 Task: Set up a 90-minute corporate team-building cooking challenge with a celebrity chef.
Action: Mouse pressed left at (892, 131)
Screenshot: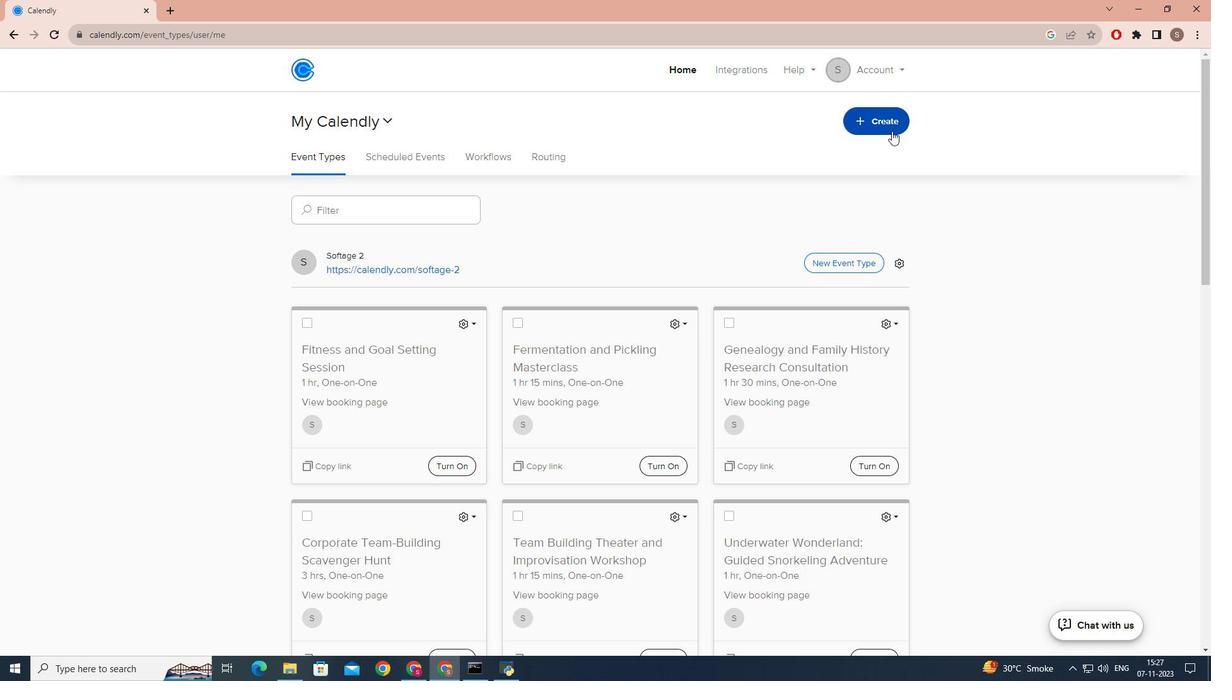 
Action: Mouse moved to (860, 169)
Screenshot: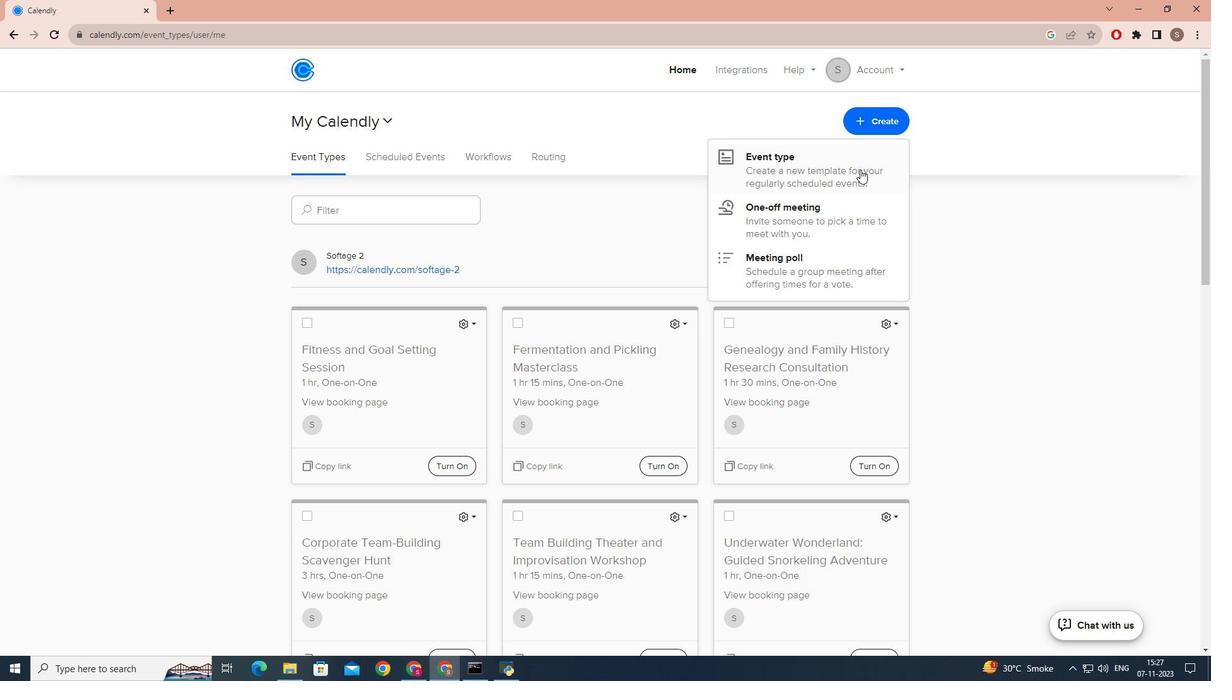 
Action: Mouse pressed left at (860, 169)
Screenshot: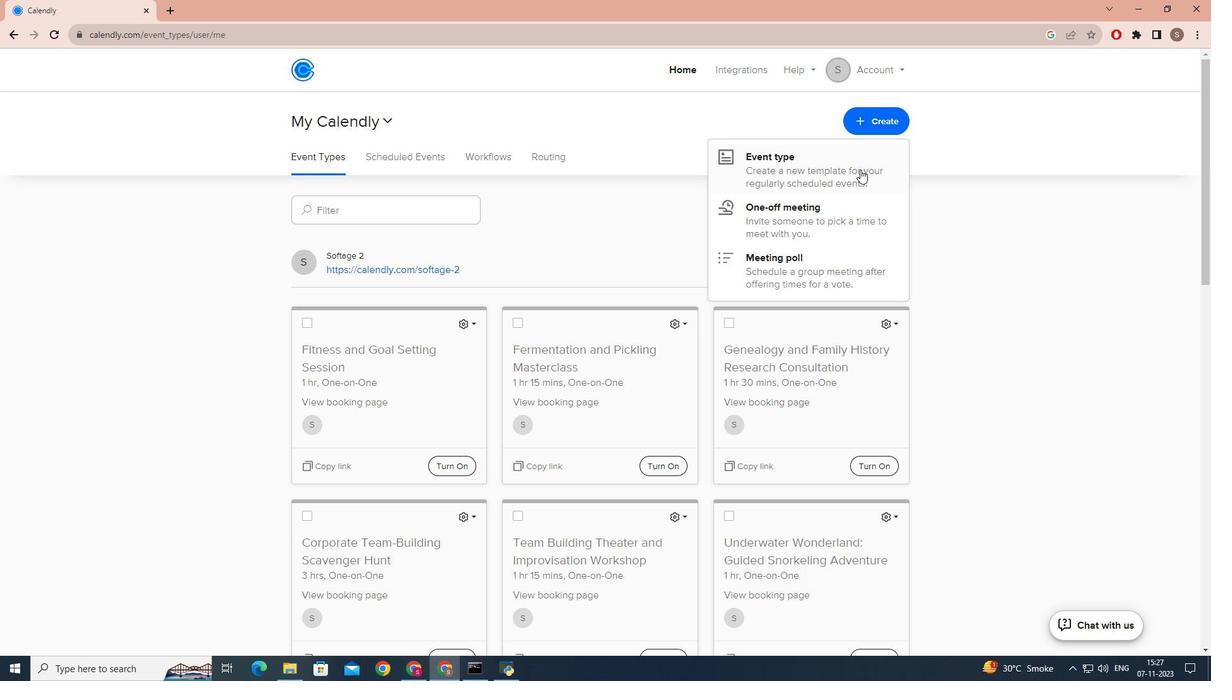 
Action: Mouse moved to (560, 208)
Screenshot: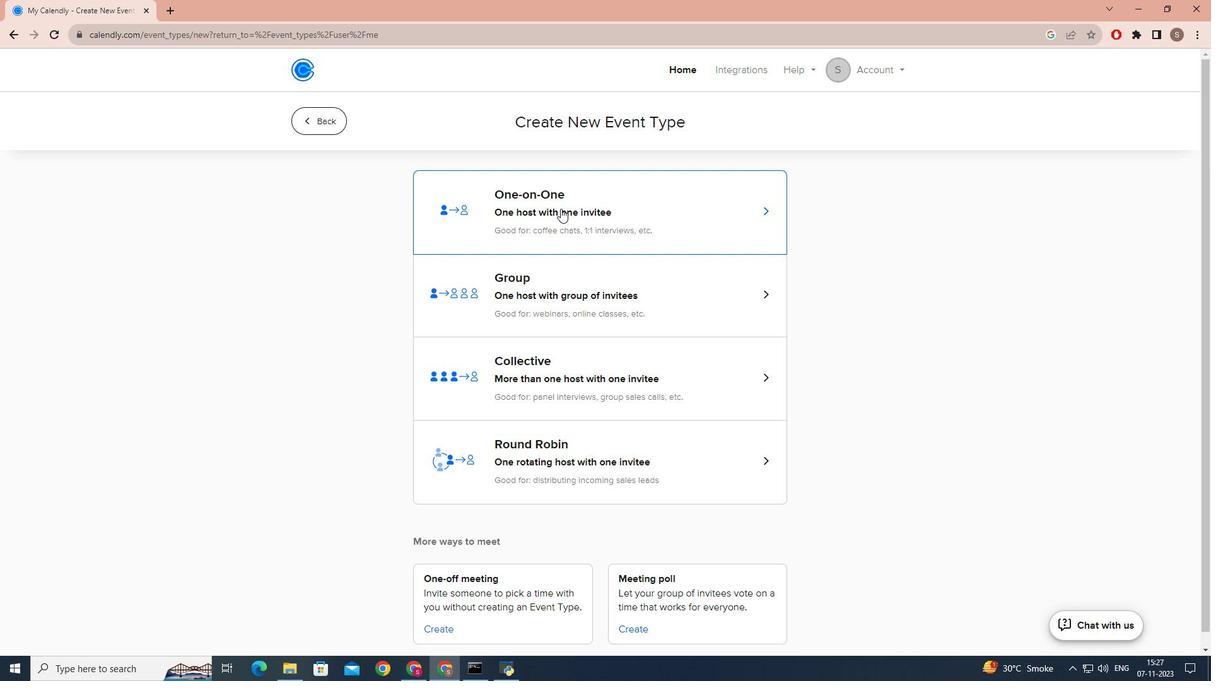 
Action: Mouse pressed left at (560, 208)
Screenshot: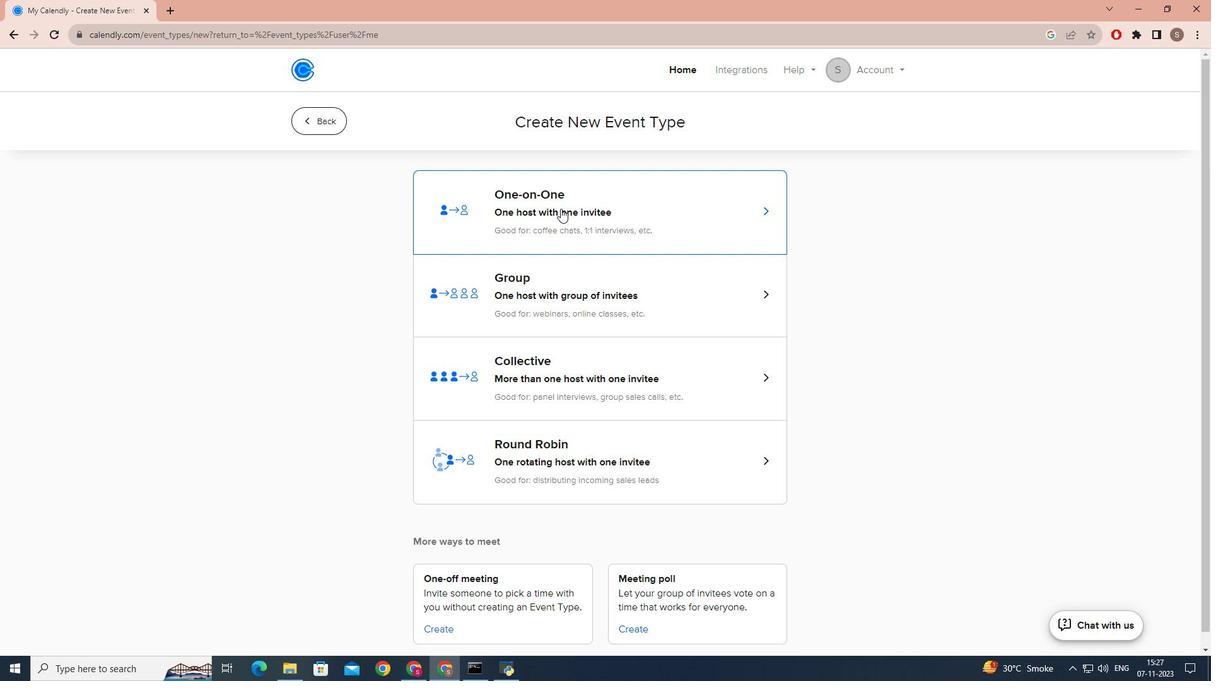 
Action: Mouse moved to (394, 283)
Screenshot: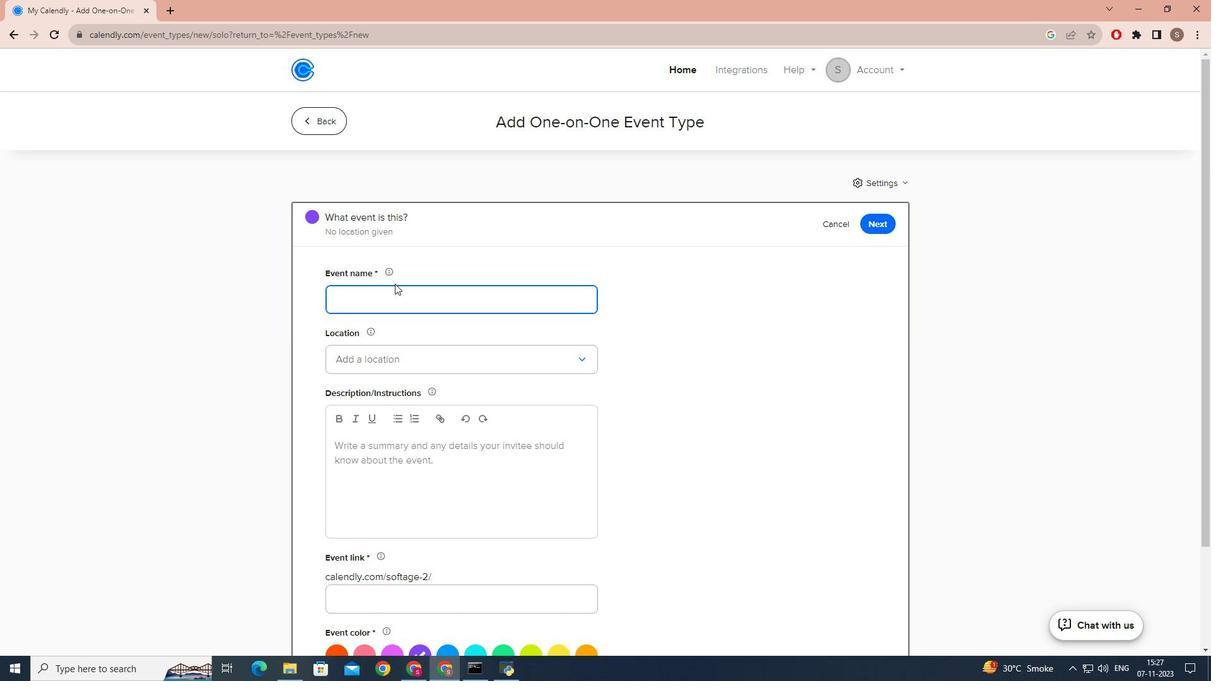 
Action: Key pressed <Key.caps_lock>T<Key.caps_lock>eam<Key.space><Key.caps_lock>B<Key.caps_lock>uilding<Key.space><Key.caps_lock>
Screenshot: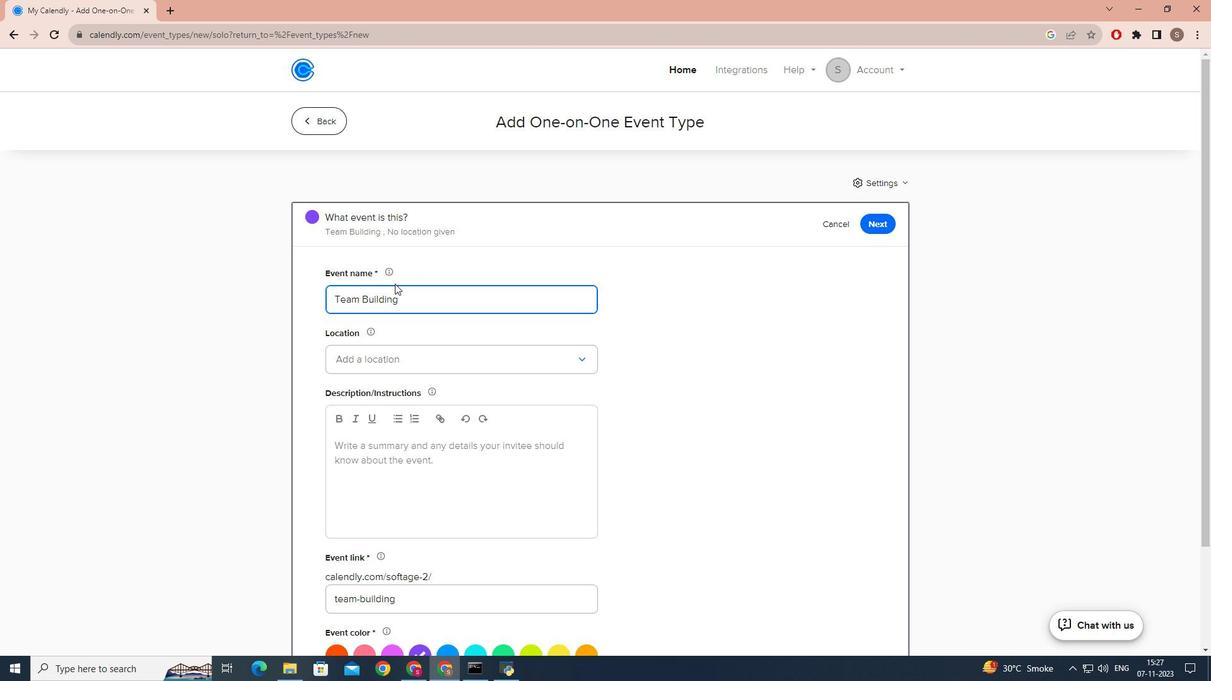 
Action: Mouse moved to (394, 283)
Screenshot: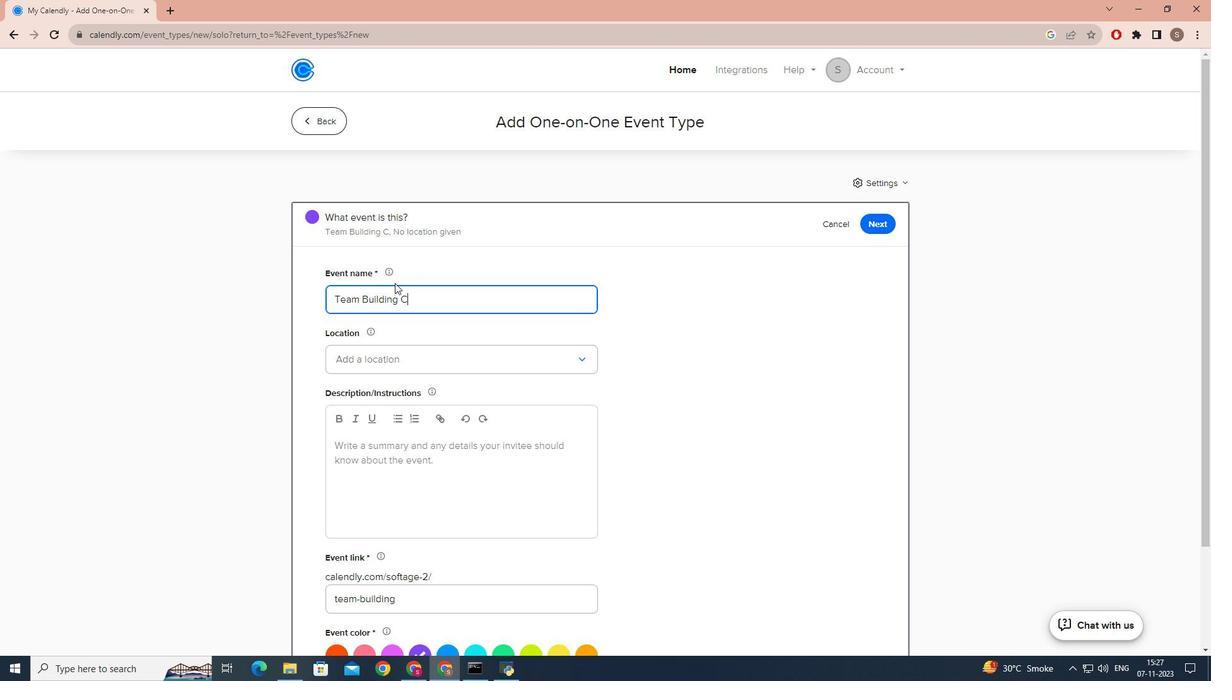 
Action: Key pressed C
Screenshot: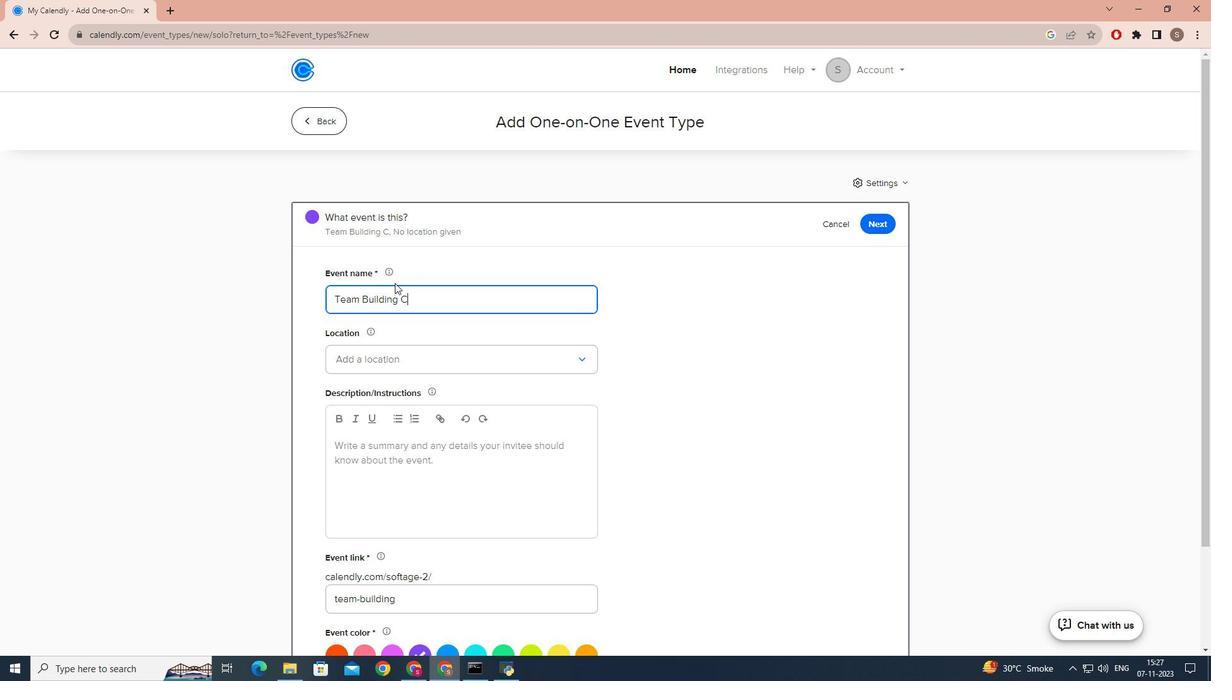 
Action: Mouse moved to (394, 283)
Screenshot: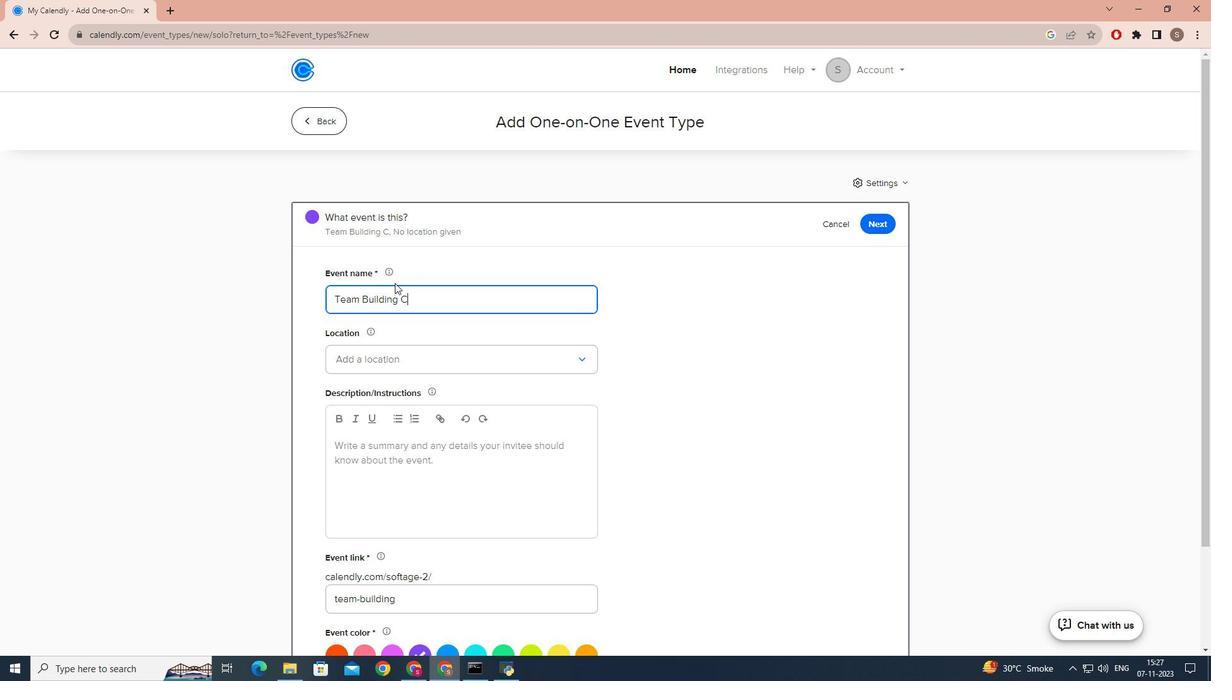 
Action: Key pressed <Key.caps_lock>ooking<Key.space><Key.caps_lock>C<Key.caps_lock>hallenge<Key.space>with<Key.space><Key.caps_lock>C<Key.caps_lock>ell<Key.backspace>ebrity<Key.space><Key.caps_lock>C<Key.caps_lock>hef
Screenshot: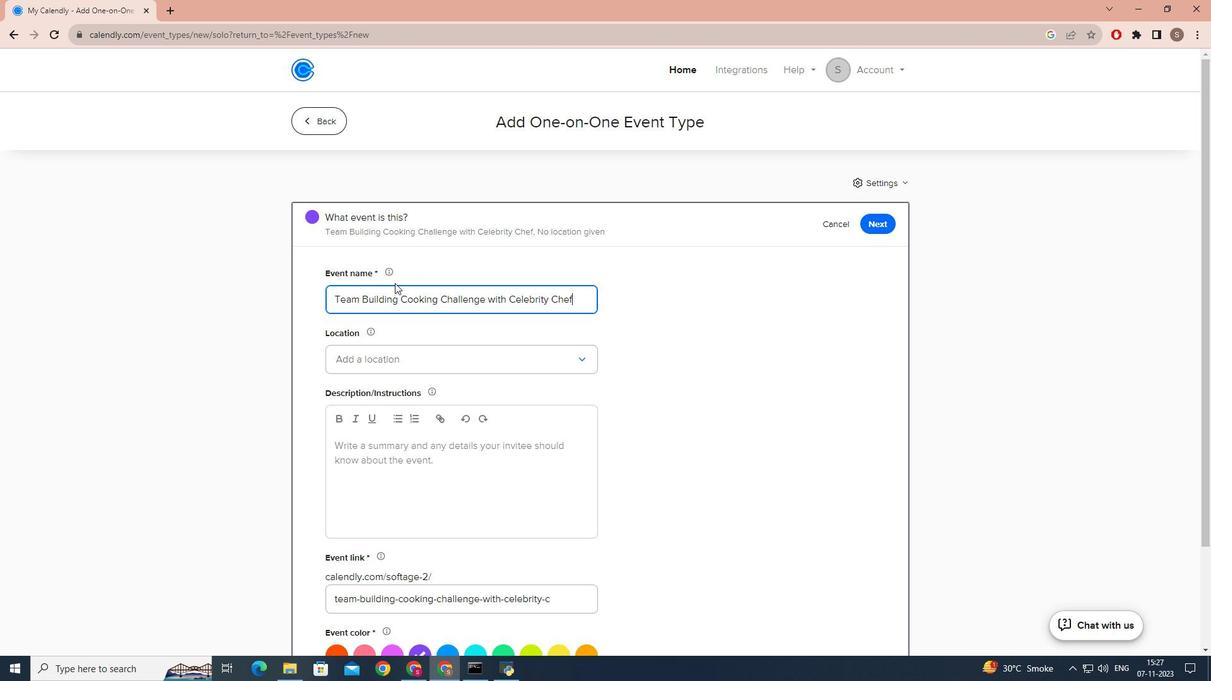 
Action: Mouse moved to (372, 360)
Screenshot: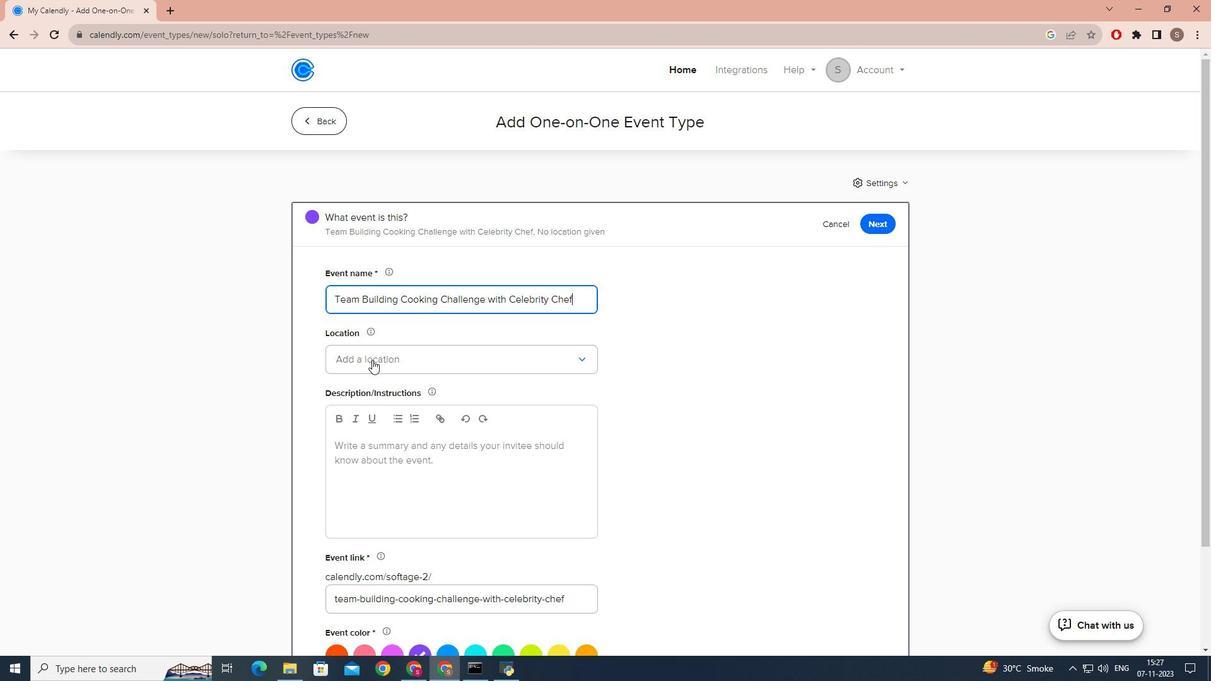 
Action: Mouse pressed left at (372, 360)
Screenshot: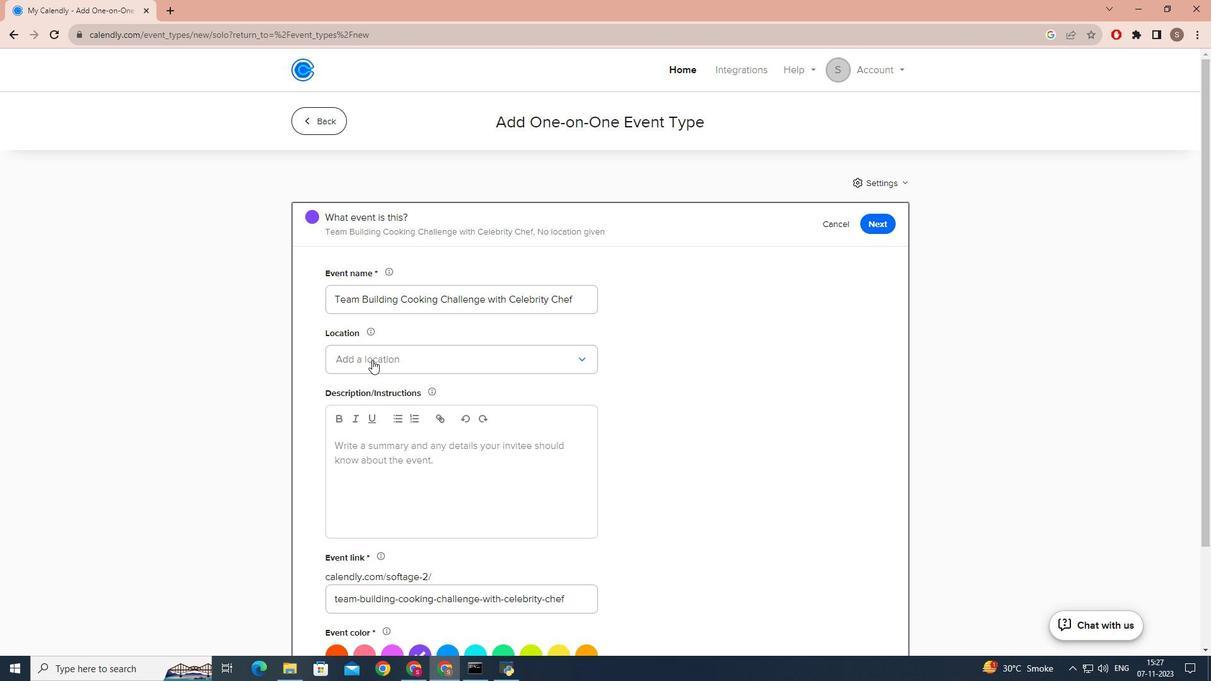 
Action: Mouse moved to (371, 396)
Screenshot: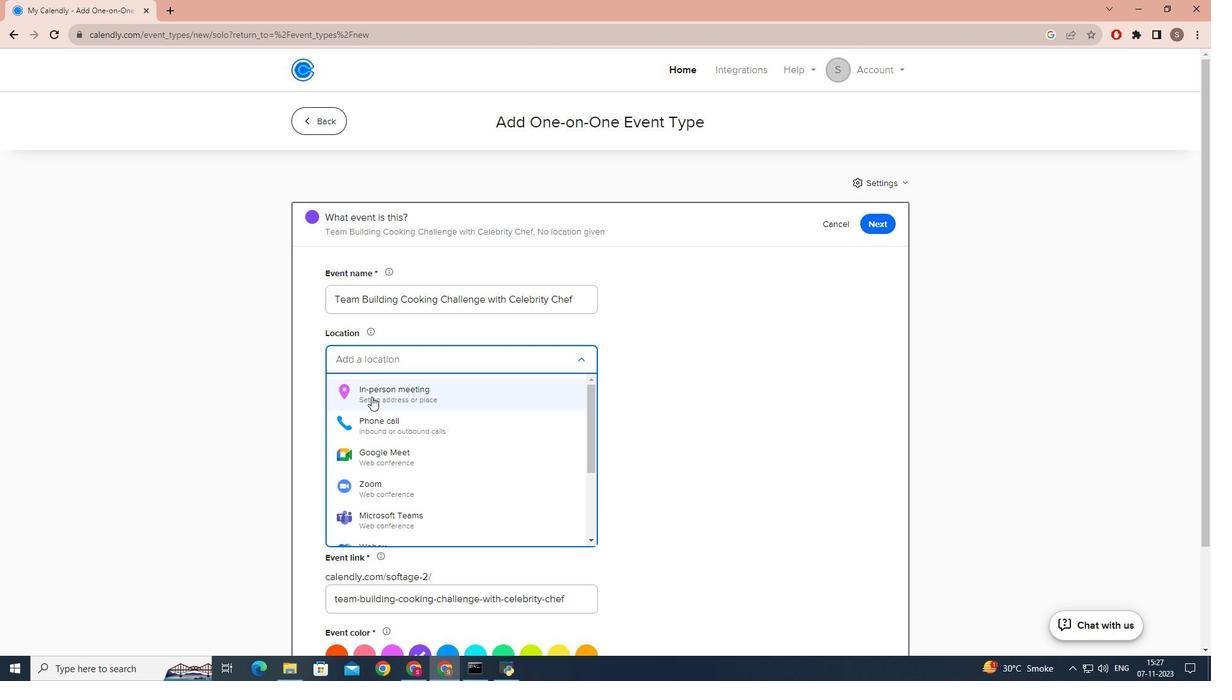
Action: Mouse pressed left at (371, 396)
Screenshot: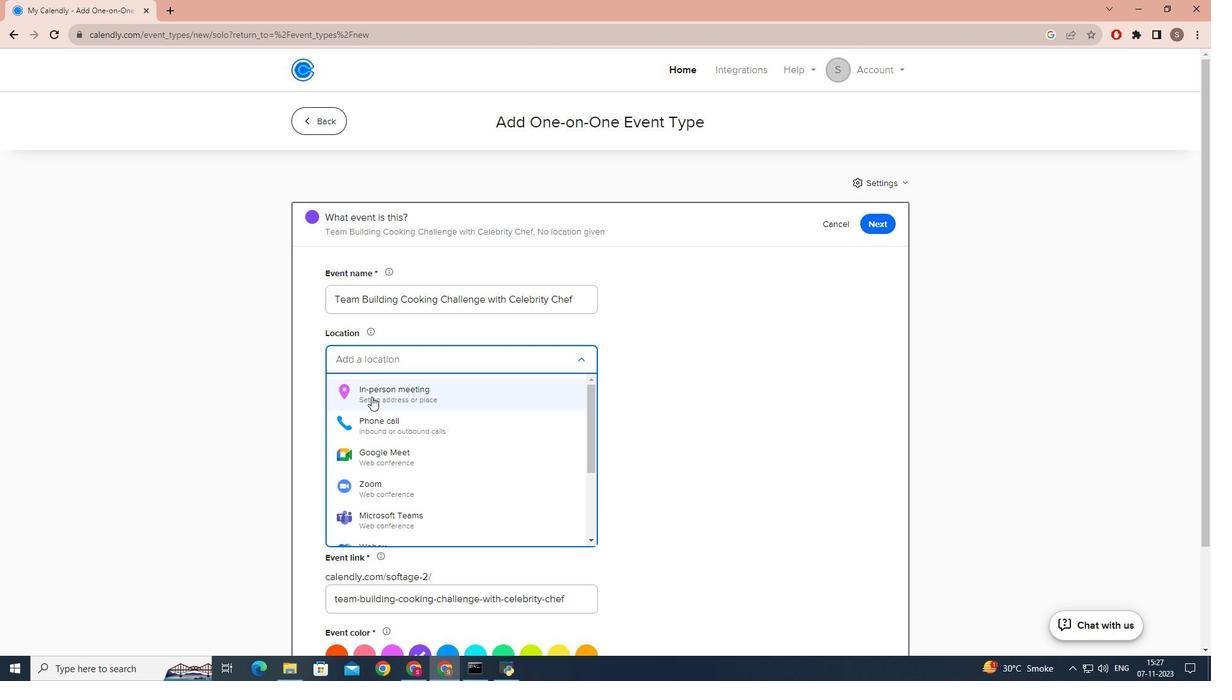 
Action: Mouse moved to (538, 213)
Screenshot: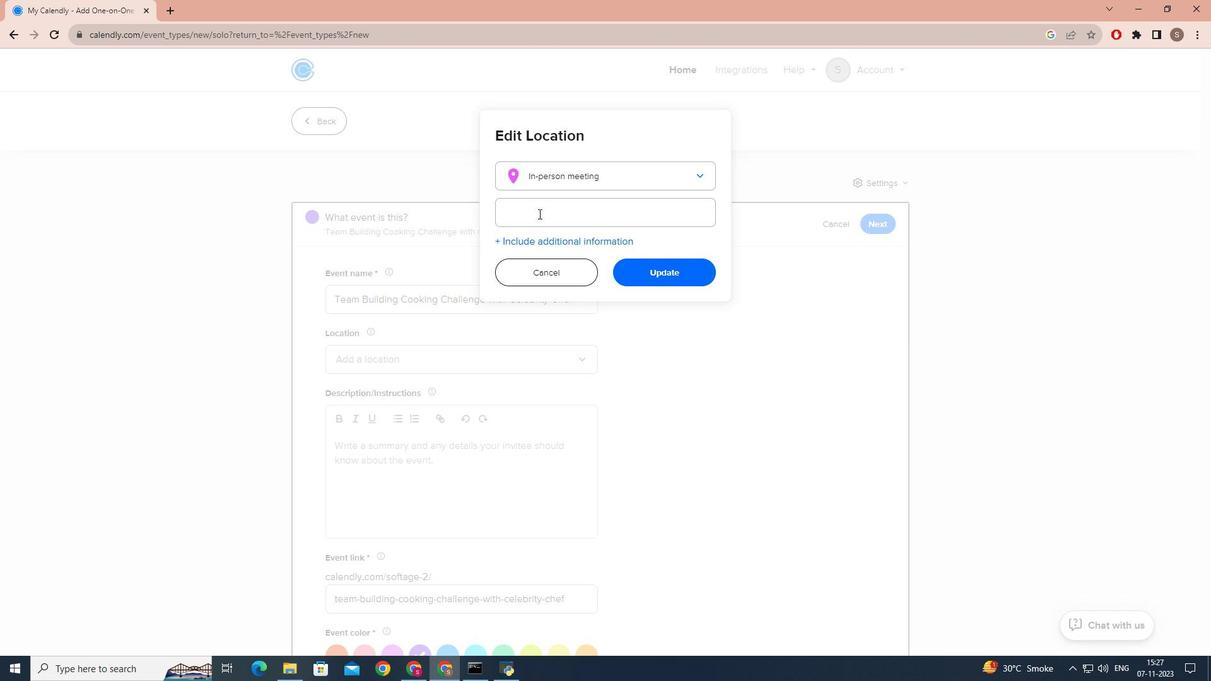
Action: Mouse pressed left at (538, 213)
Screenshot: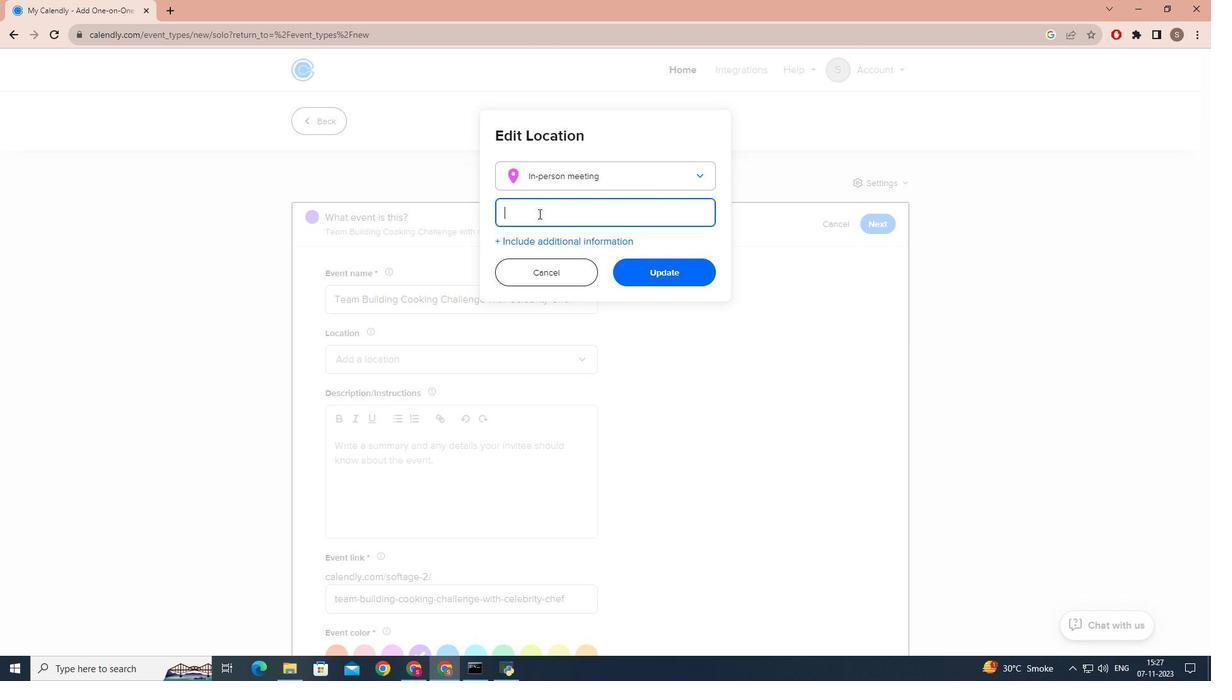 
Action: Key pressed <Key.caps_lock>C<Key.caps_lock>ulinary<Key.space><Key.caps_lock>C<Key.caps_lock>ollaborators<Key.space><Key.caps_lock>H<Key.caps_lock>ub,<Key.caps_lock>D<Key.caps_lock>allas,<Key.caps_lock>T<Key.caps_lock>exas
Screenshot: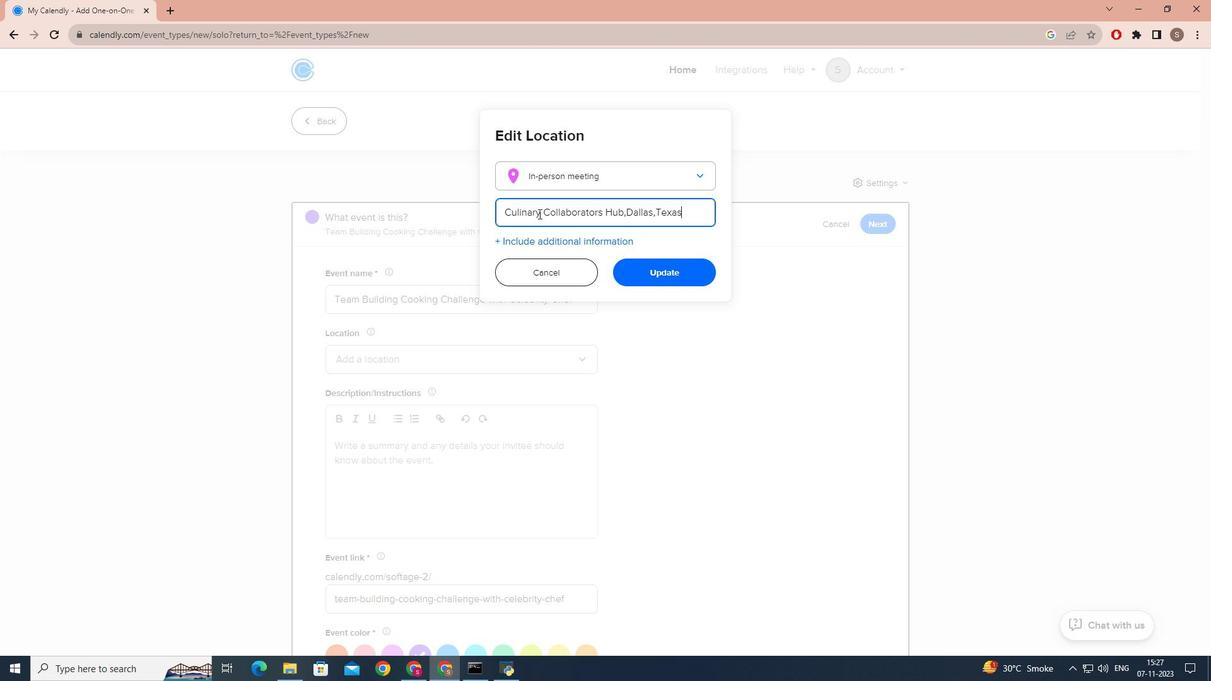 
Action: Mouse moved to (644, 270)
Screenshot: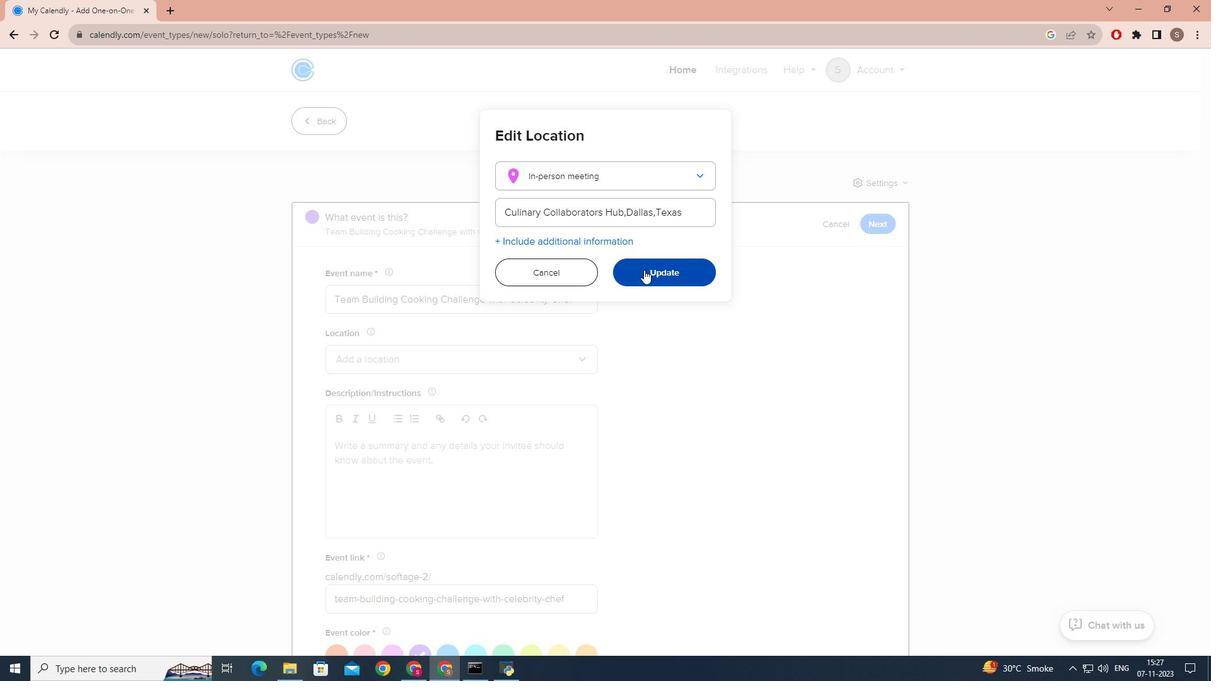 
Action: Mouse pressed left at (644, 270)
Screenshot: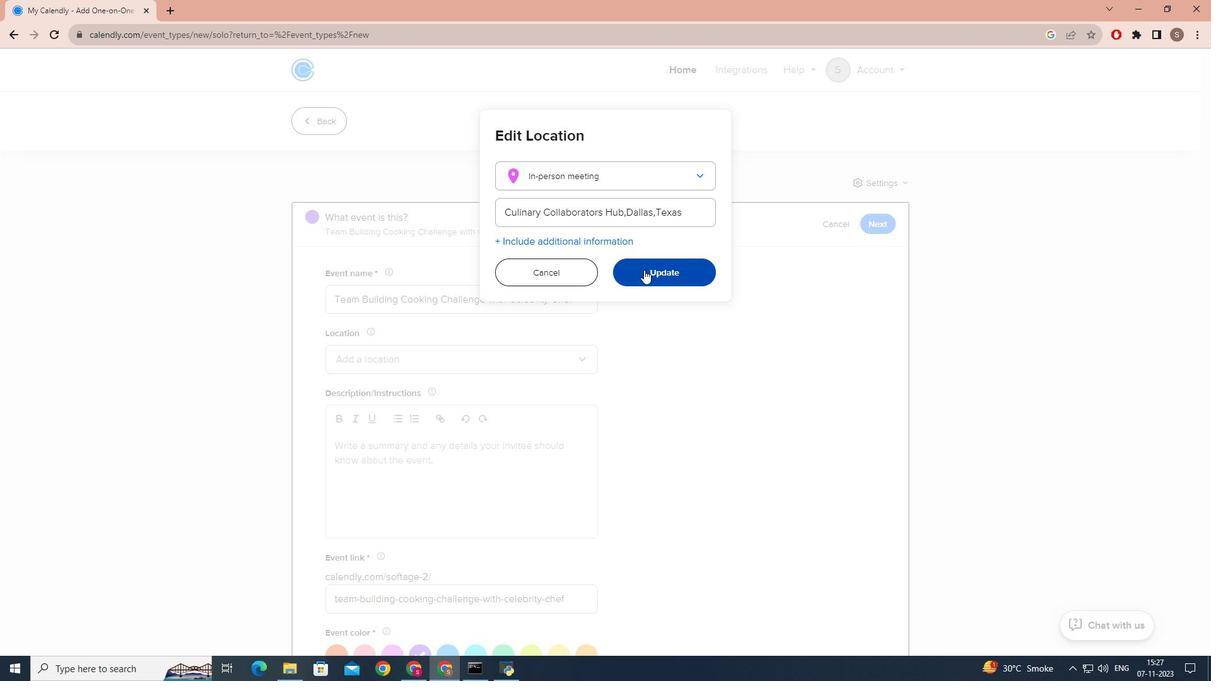 
Action: Mouse moved to (492, 386)
Screenshot: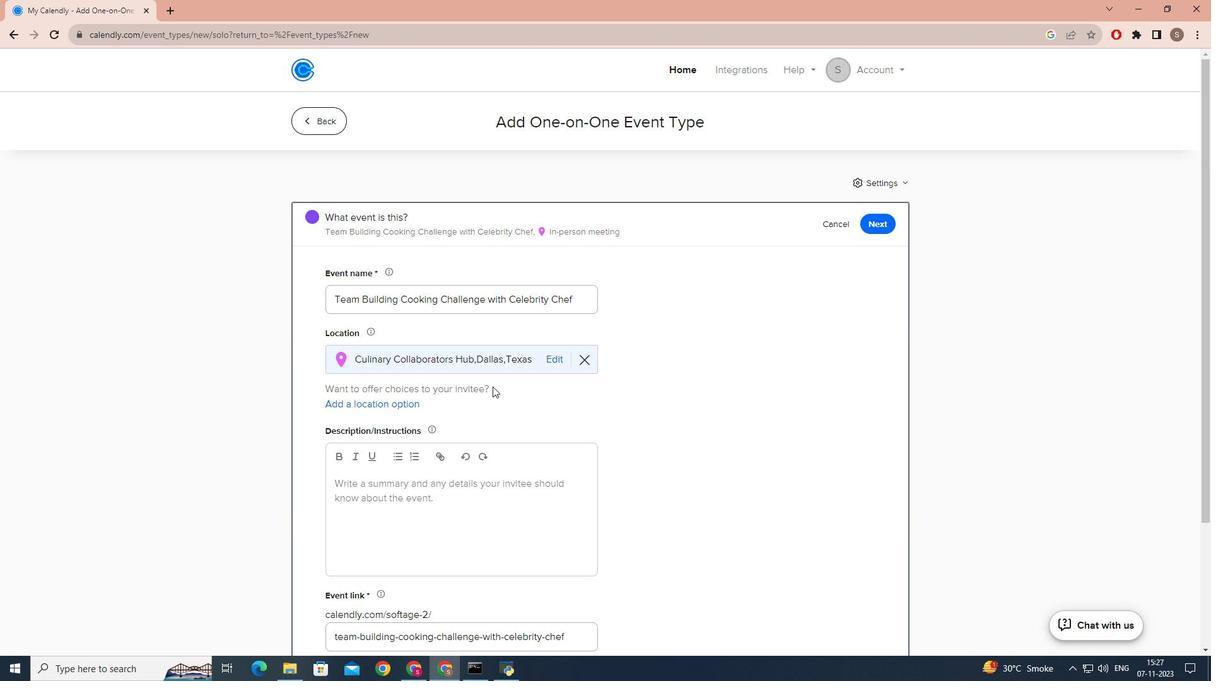 
Action: Mouse scrolled (492, 386) with delta (0, 0)
Screenshot: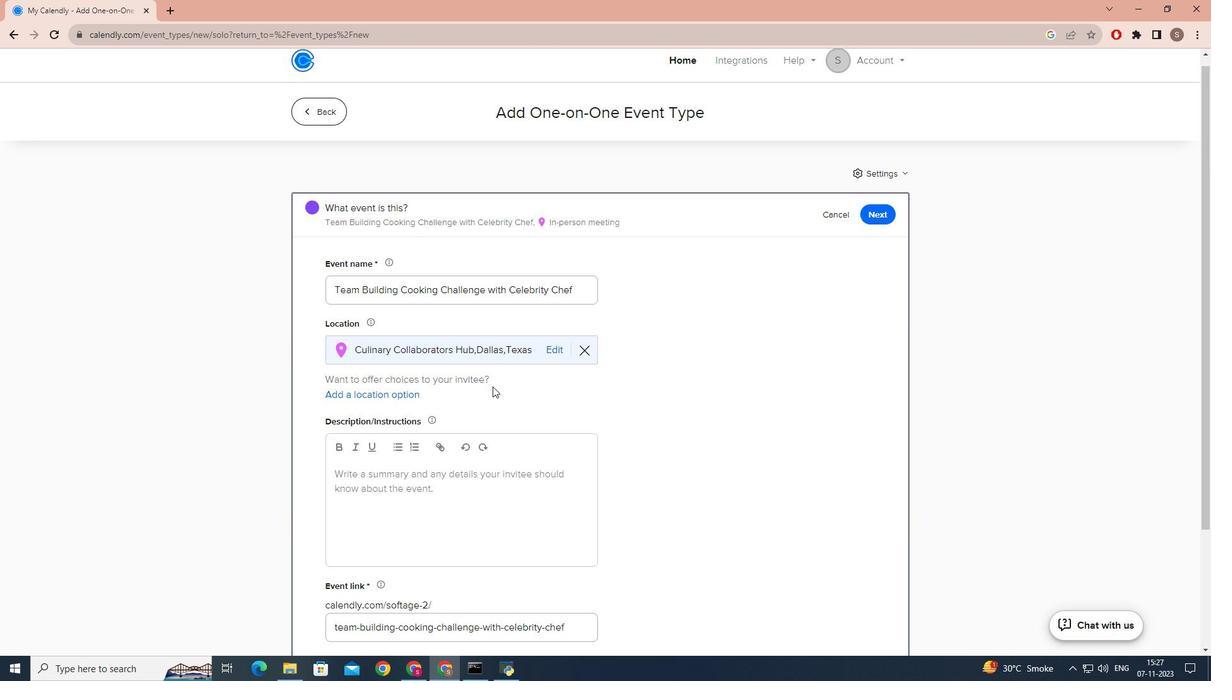 
Action: Mouse scrolled (492, 386) with delta (0, 0)
Screenshot: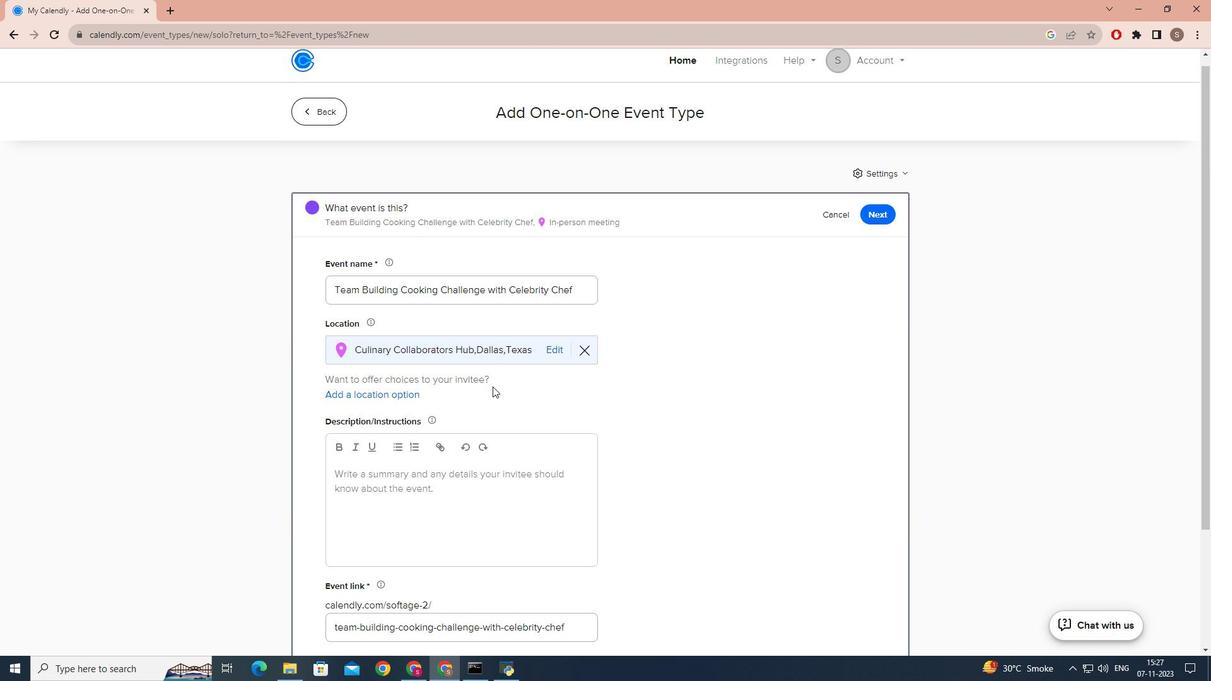 
Action: Mouse scrolled (492, 386) with delta (0, 0)
Screenshot: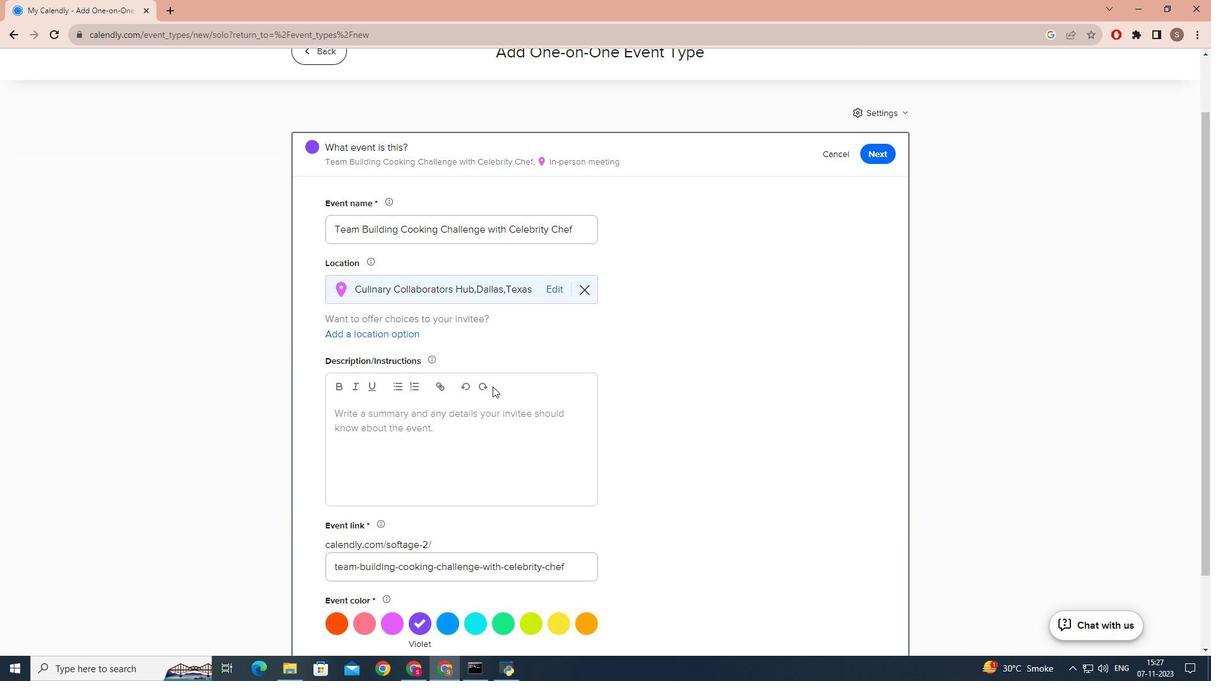 
Action: Mouse scrolled (492, 386) with delta (0, 0)
Screenshot: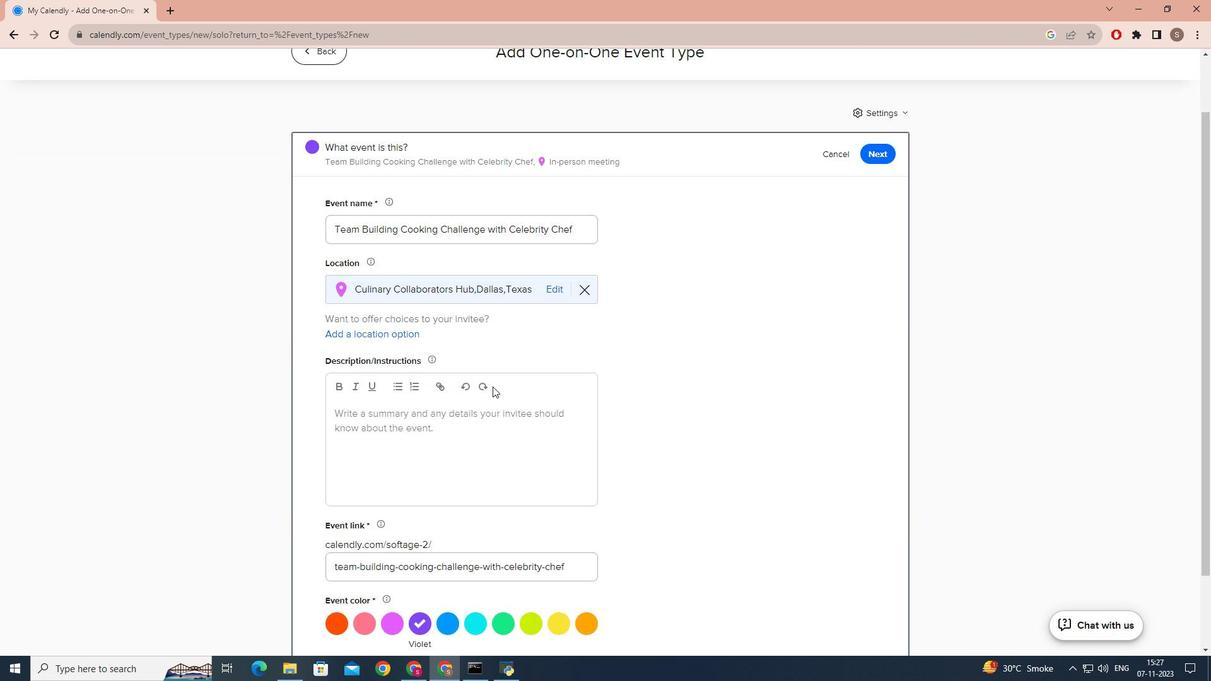 
Action: Mouse moved to (439, 372)
Screenshot: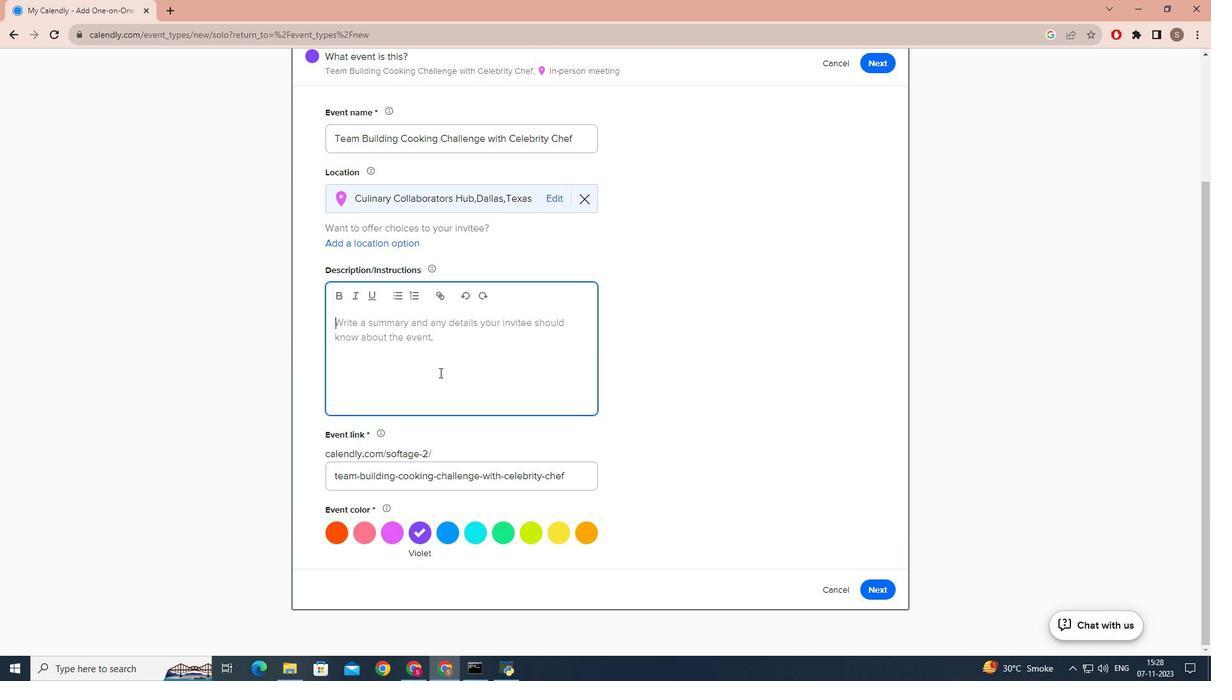 
Action: Mouse pressed left at (439, 372)
Screenshot: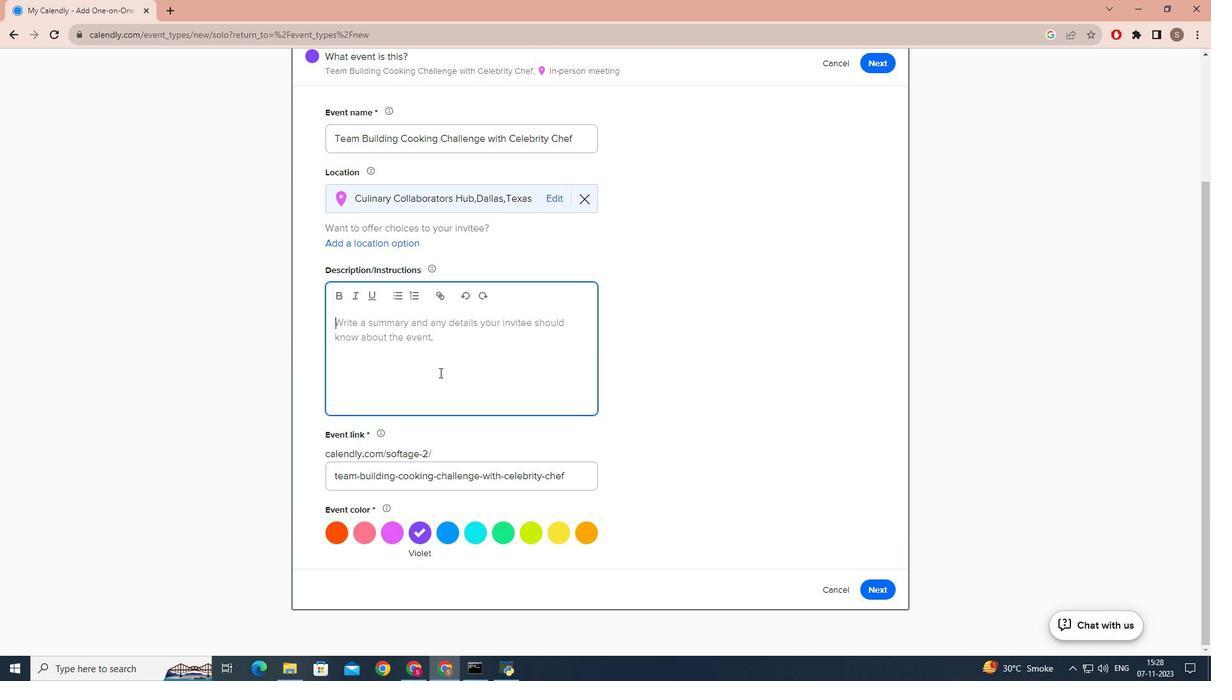 
Action: Key pressed <Key.caps_lock>J<Key.caps_lock>oin<Key.space>us<Key.space>for<Key.space>a<Key.space><Key.backspace>n<Key.space>exciting
Screenshot: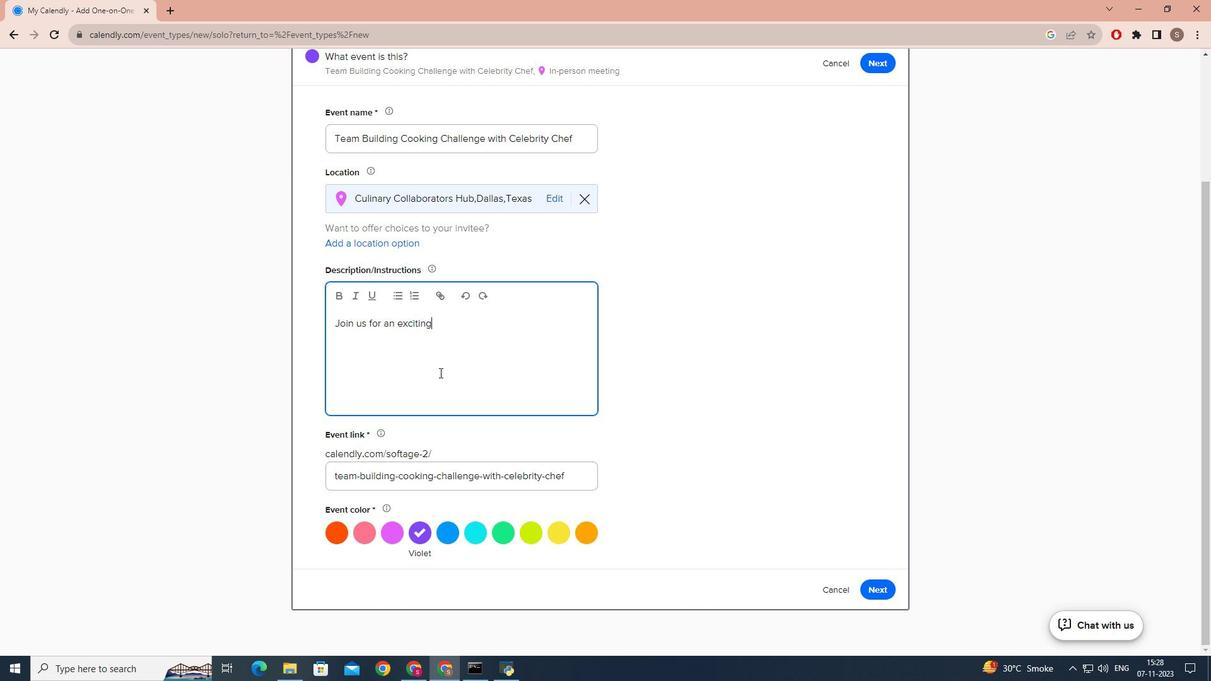 
Action: Mouse moved to (337, 350)
Screenshot: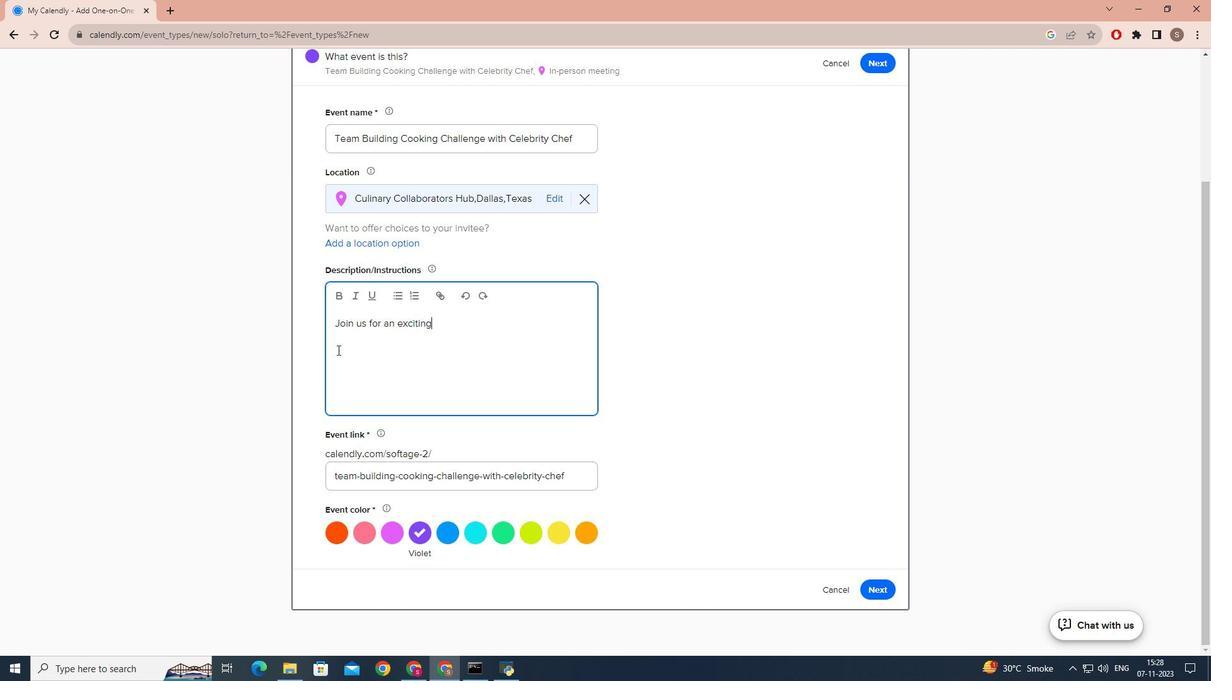 
Action: Key pressed <Key.space>and<Key.space>delicious<Key.space>team<Key.space>buili<Key.backspace>ding<Key.space>experiece<Key.backspace><Key.backspace>nce.<Key.caps_lock>O<Key.caps_lock>u
Screenshot: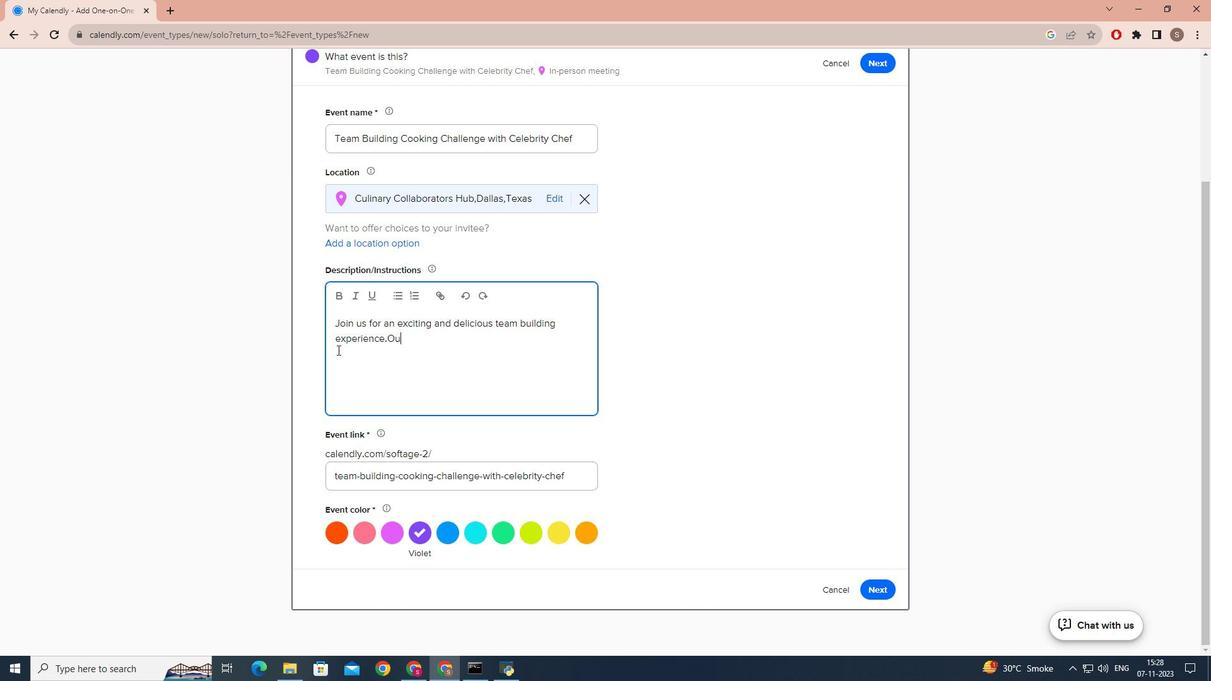 
Action: Mouse moved to (290, 205)
Screenshot: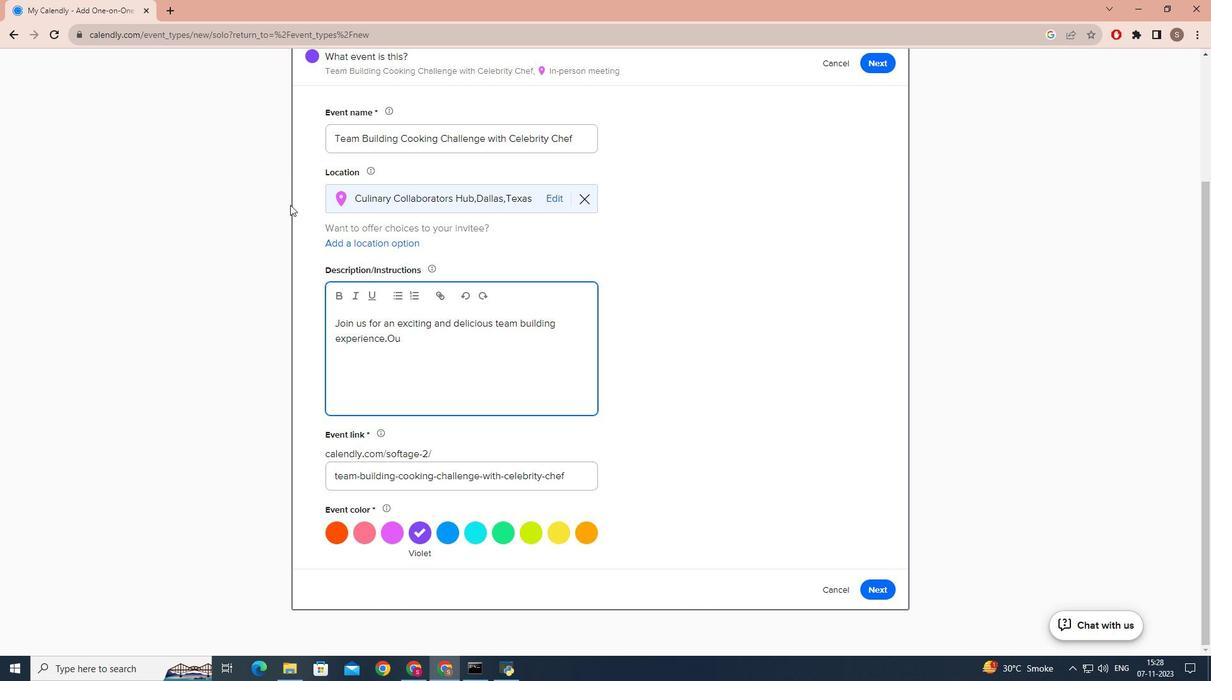 
Action: Key pressed r<Key.space><Key.caps_lock>C<Key.caps_lock>orporate<Key.space>team<Key.space>building<Key.space>cooking<Key.space>challenge<Key.space>with<Key.space>a<Key.space>celebrity<Key.space>chef<Key.space>i<Key.space><Key.backspace>s<Key.space>the<Key.space>perfect<Key.space>ay<Key.space>to<Key.space>strengthen<Key.space>yoy<Key.backspace>ur<Key.space>teams<Key.space>
Screenshot: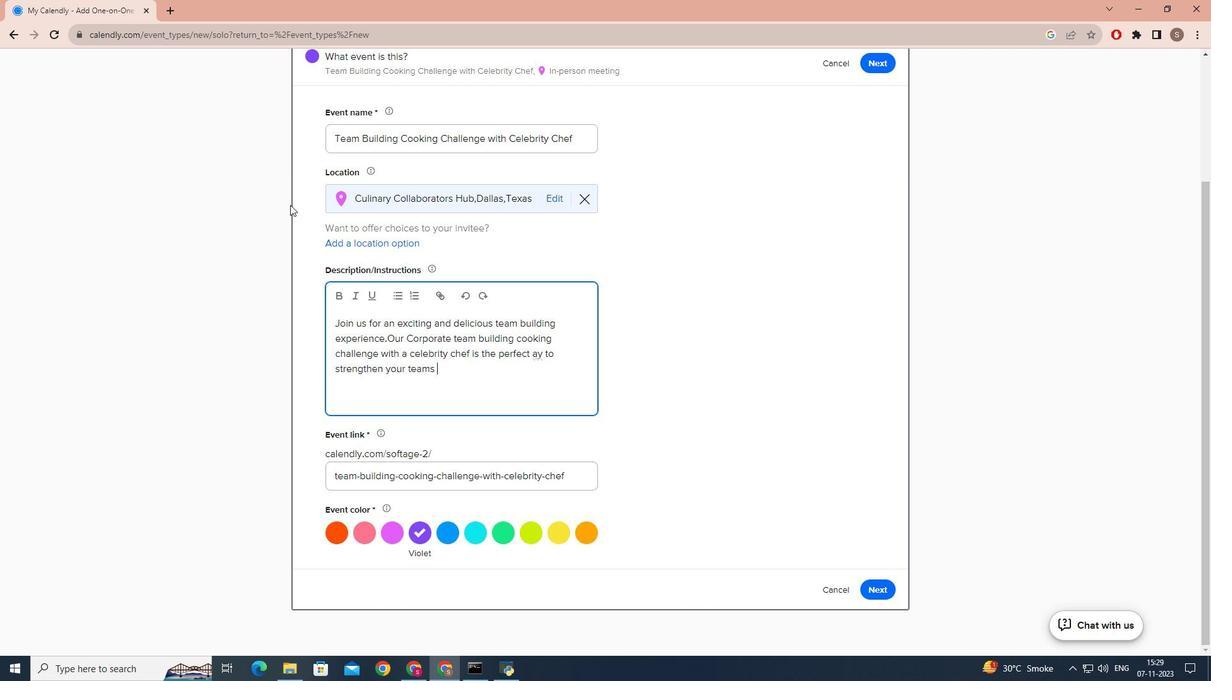 
Action: Mouse moved to (442, 369)
Screenshot: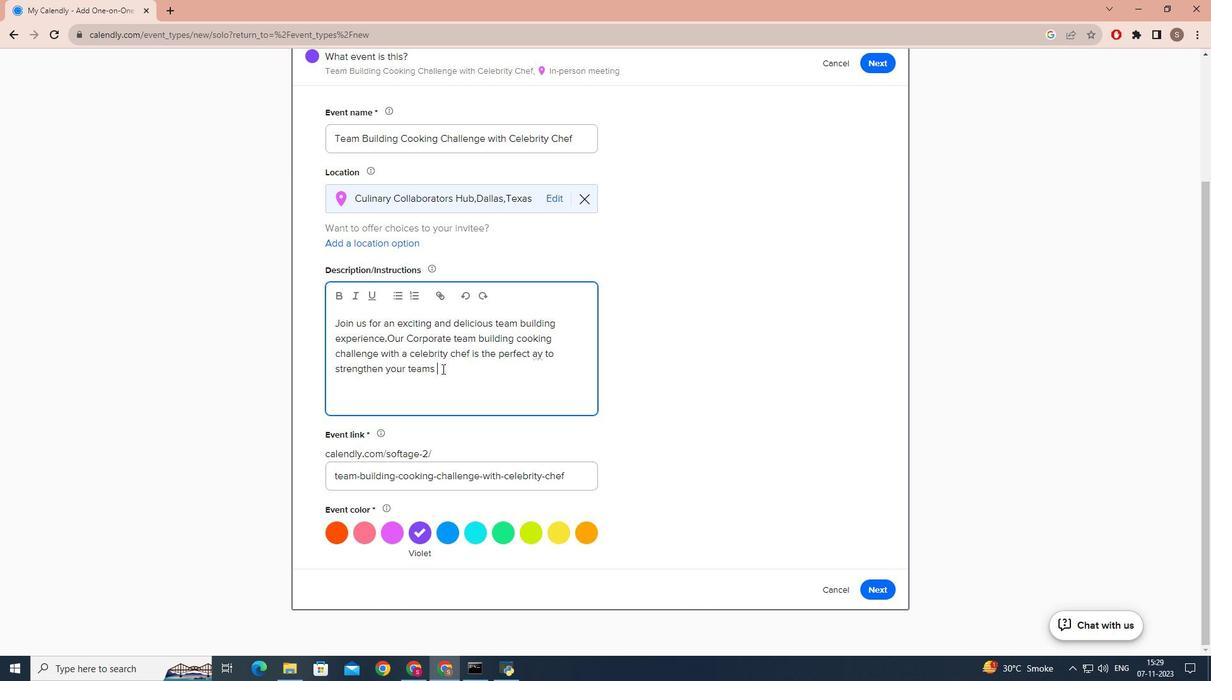 
Action: Key pressed bonds<Key.space>,foster<Key.space>coi<Key.backspace>o<Key.backspace>llaborations<Key.space>and<Key.backspace>d<Key.space>have<Key.space>a<Key.space>lot<Key.space>of<Key.space>fu<Key.space><Key.backspace>n<Key.space>in<Key.space>the<Key.space>kir<Key.backspace>tchen.<Key.space>
Screenshot: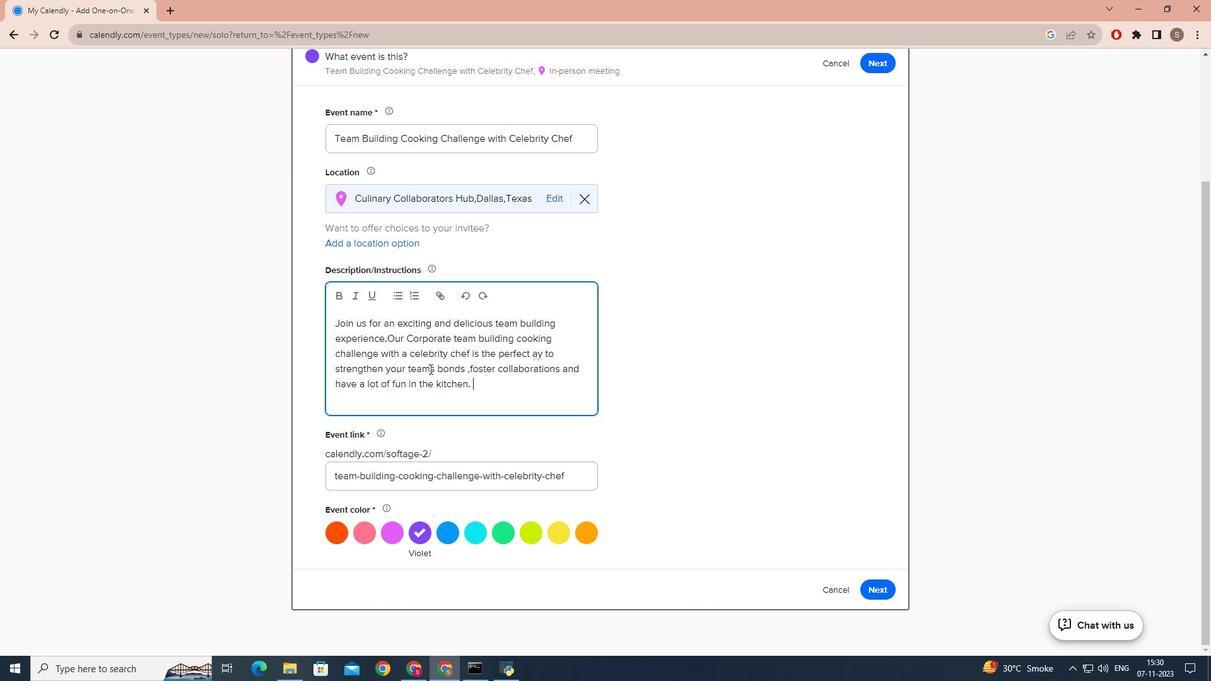 
Action: Mouse moved to (429, 369)
Screenshot: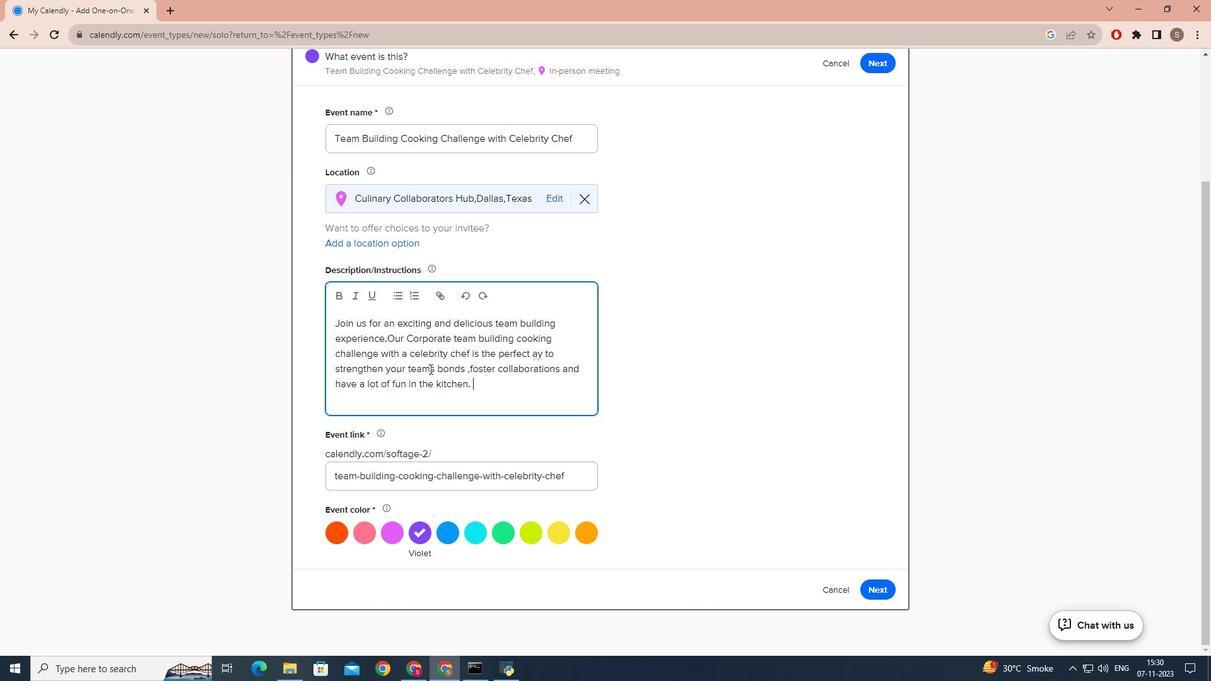 
Action: Key pressed <Key.caps_lock>T<Key.caps_lock>his<Key.space>event<Key.space>is<Key.space>uitable<Key.space>for<Key.space>corporate<Key.space>
Screenshot: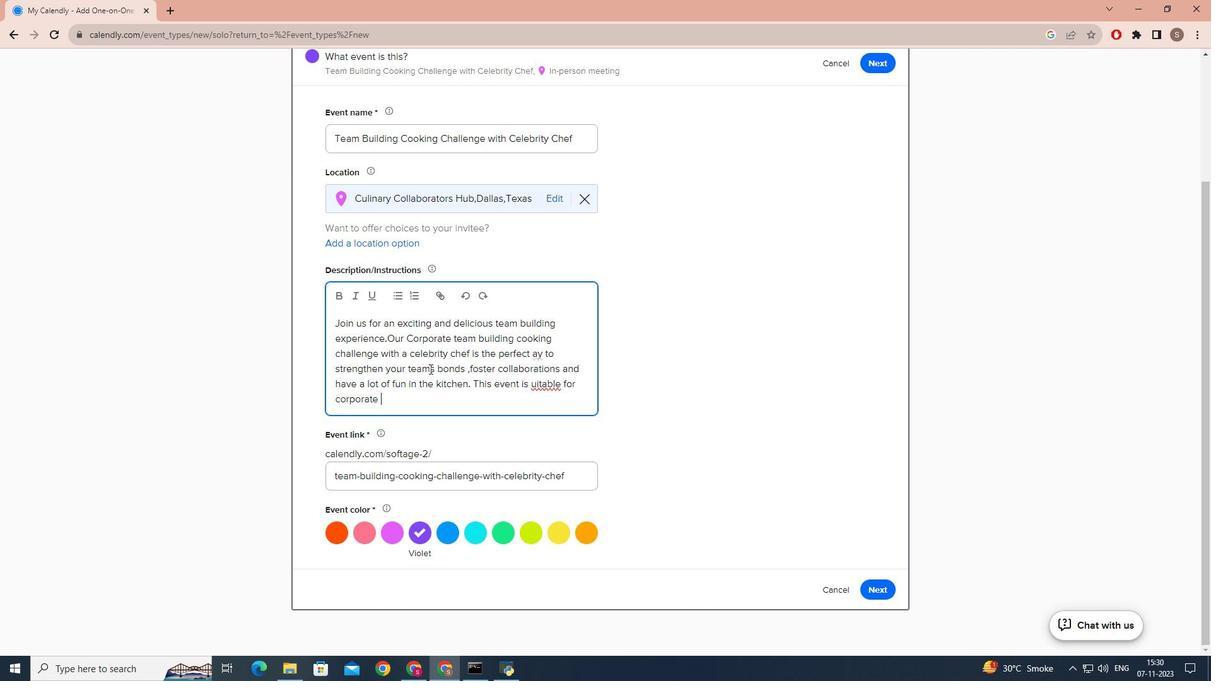 
Action: Mouse moved to (533, 387)
Screenshot: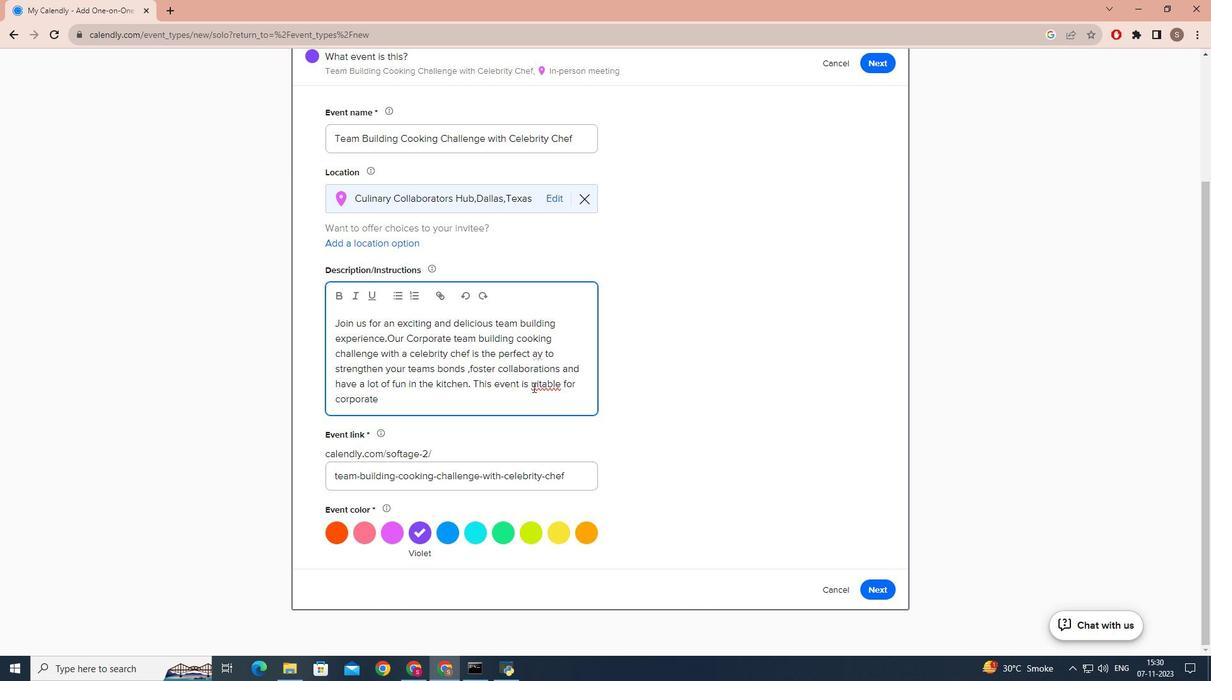
Action: Mouse pressed left at (533, 387)
Screenshot: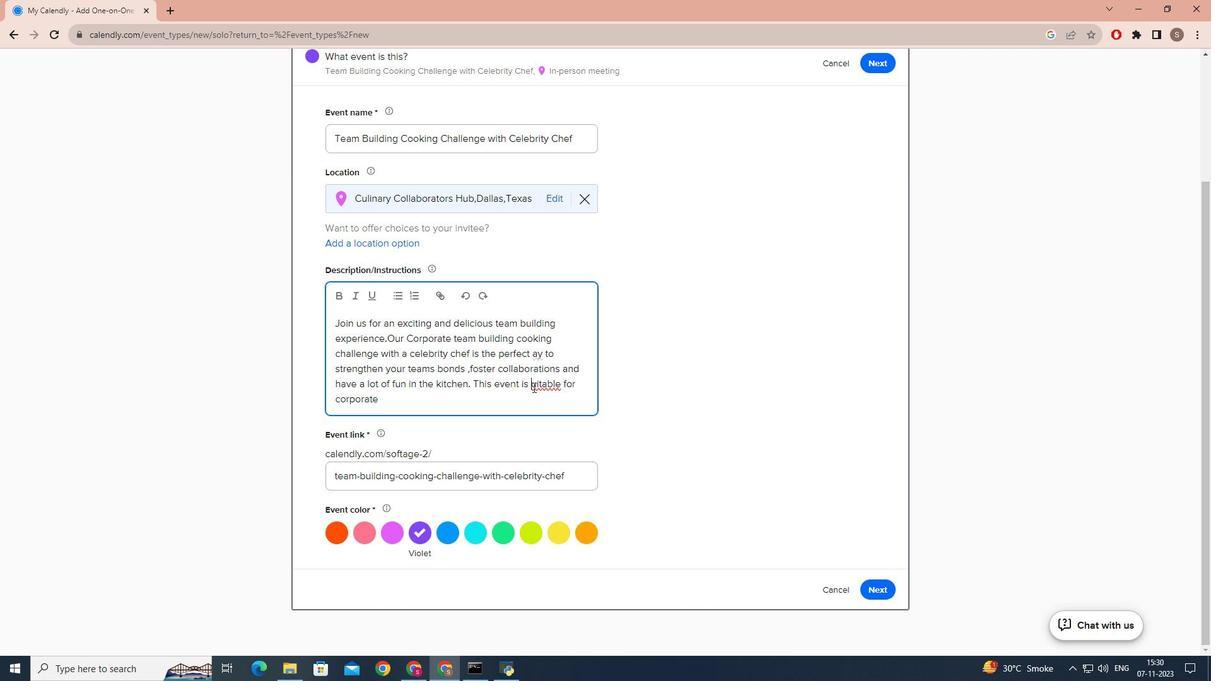 
Action: Key pressed s
Screenshot: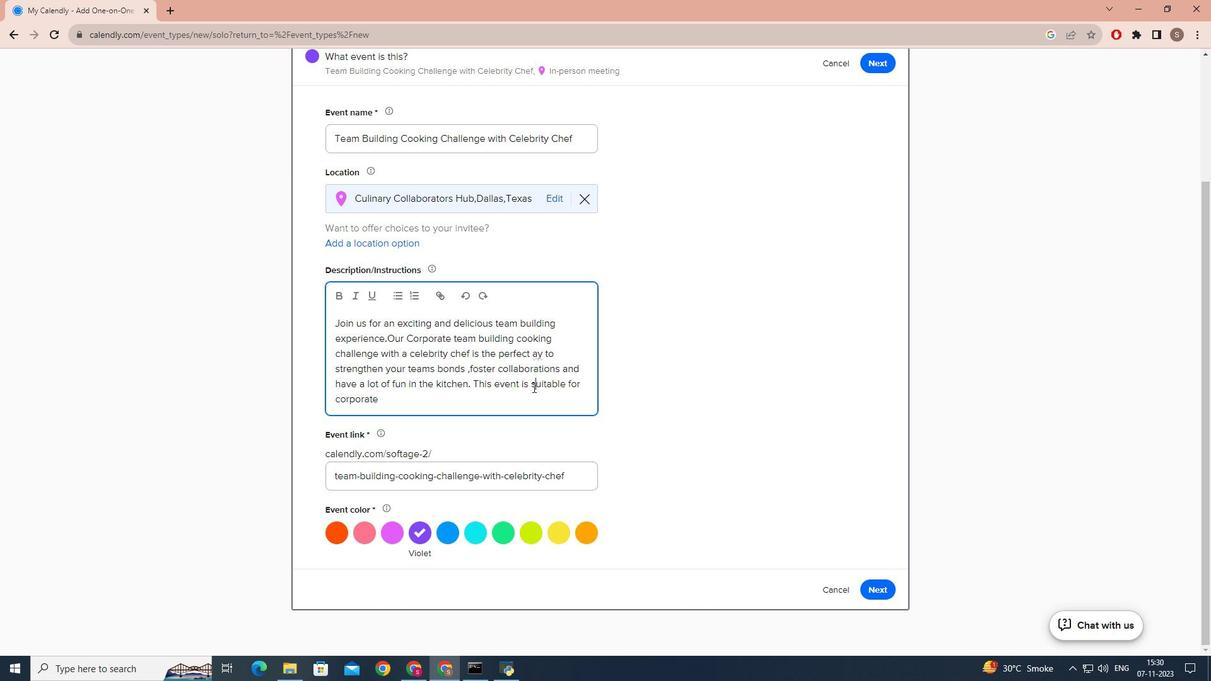
Action: Mouse moved to (470, 400)
Screenshot: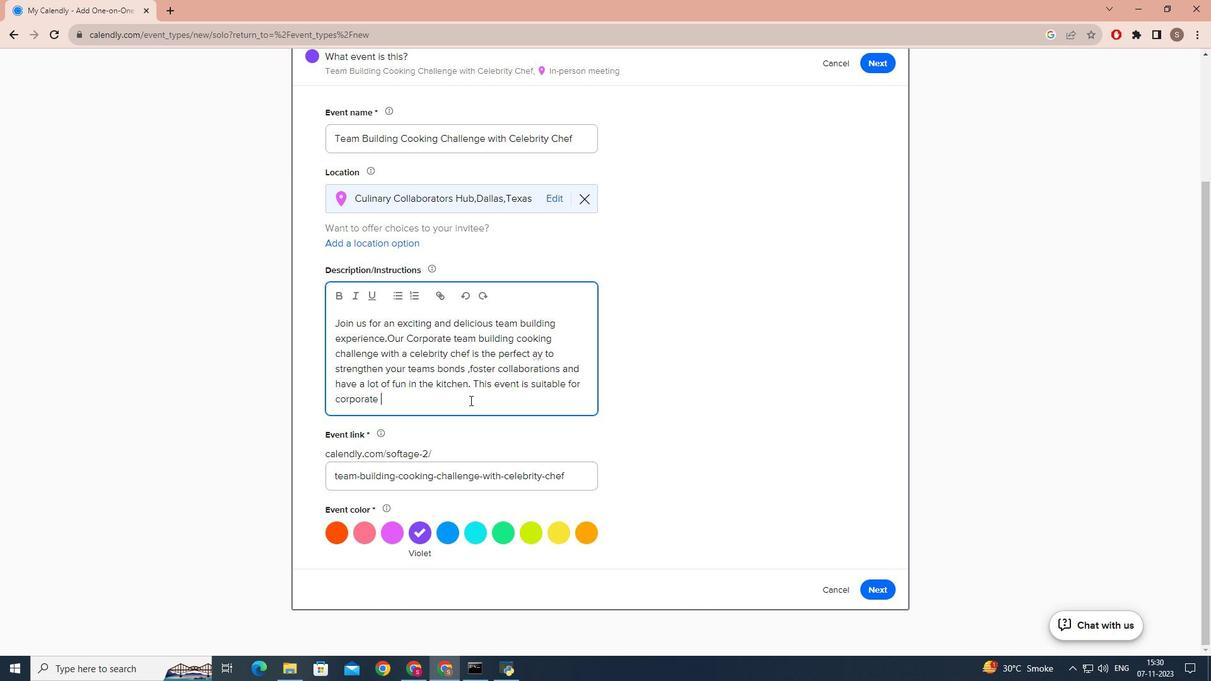 
Action: Mouse pressed left at (470, 400)
Screenshot: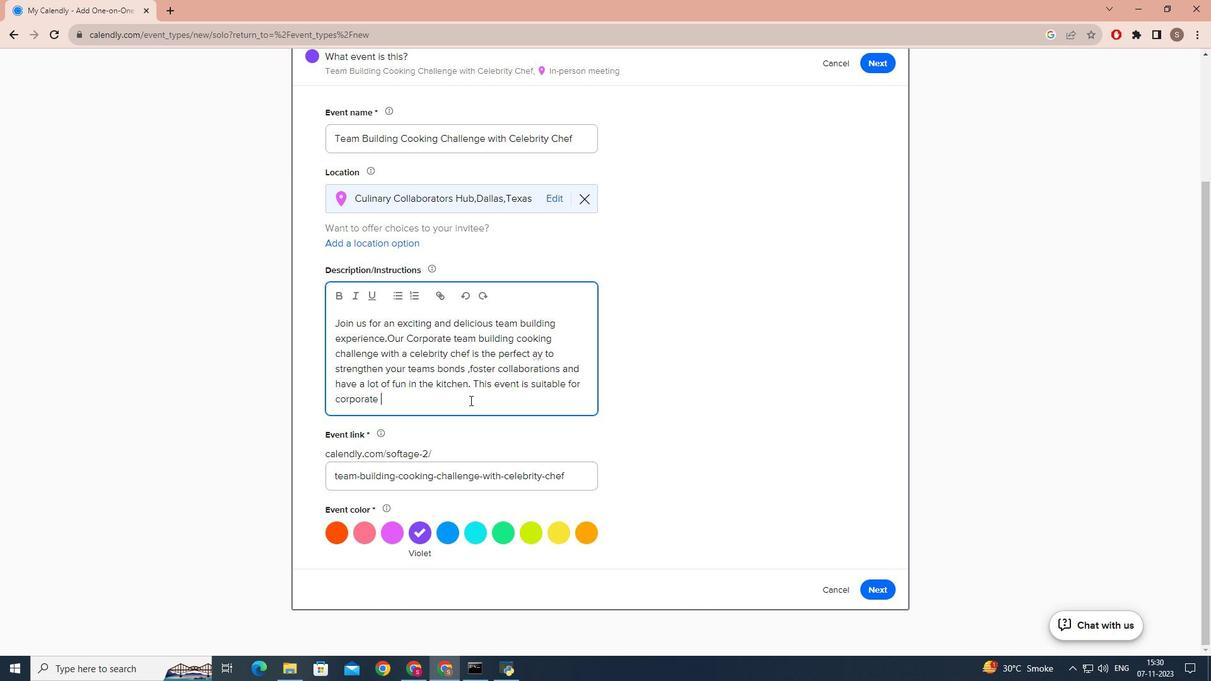 
Action: Key pressed teams<Key.space>of<Key.space>all<Key.space>sizes<Key.space>and<Key.space>backgrounds.<Key.caps_lock>W<Key.caps_lock>hether<Key.space>you<Key.space>are<Key.space>a
Screenshot: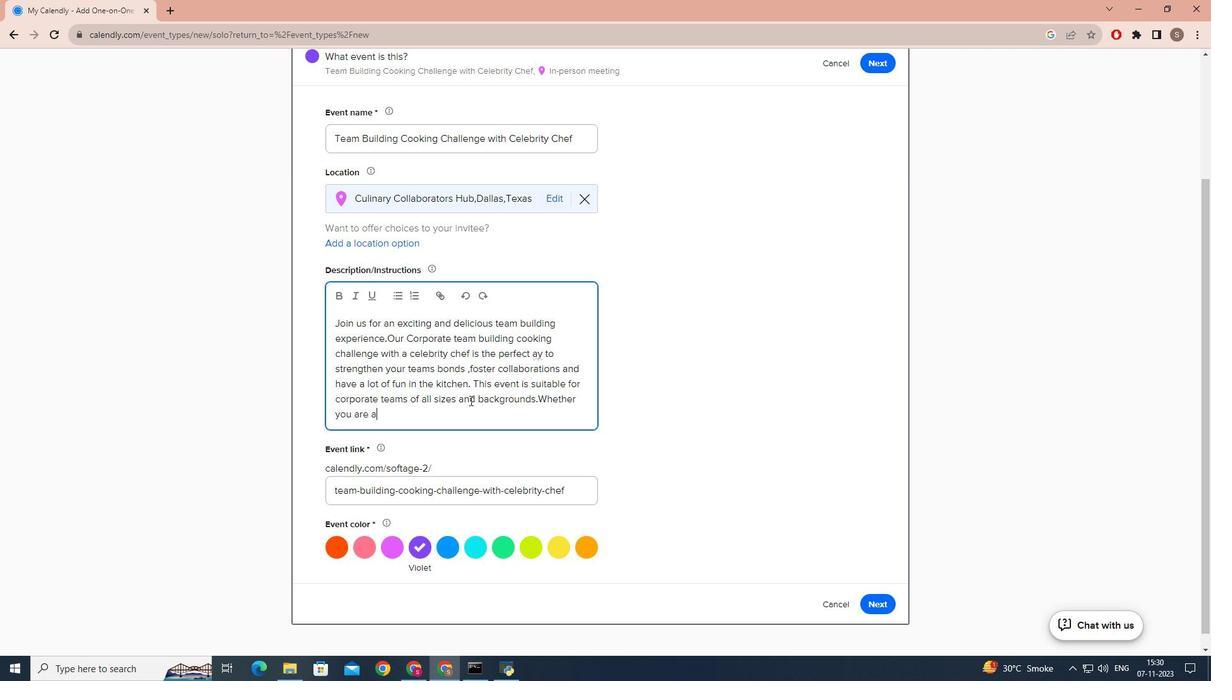 
Action: Mouse moved to (464, 400)
Screenshot: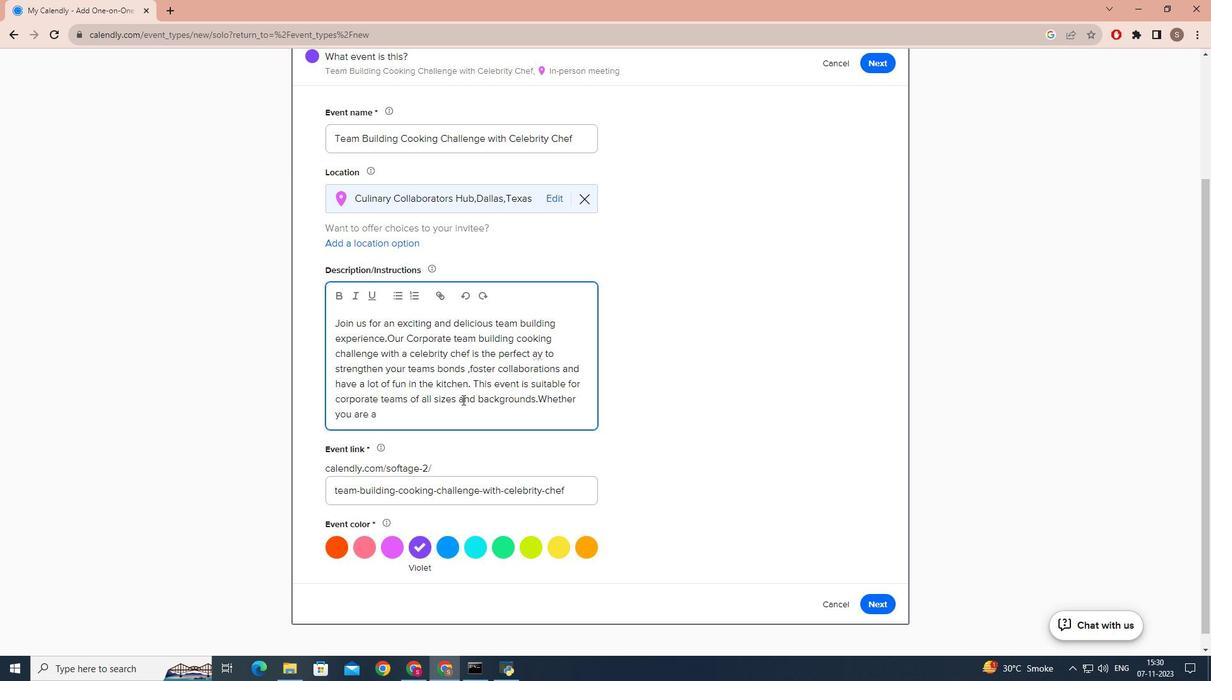 
Action: Key pressed n
Screenshot: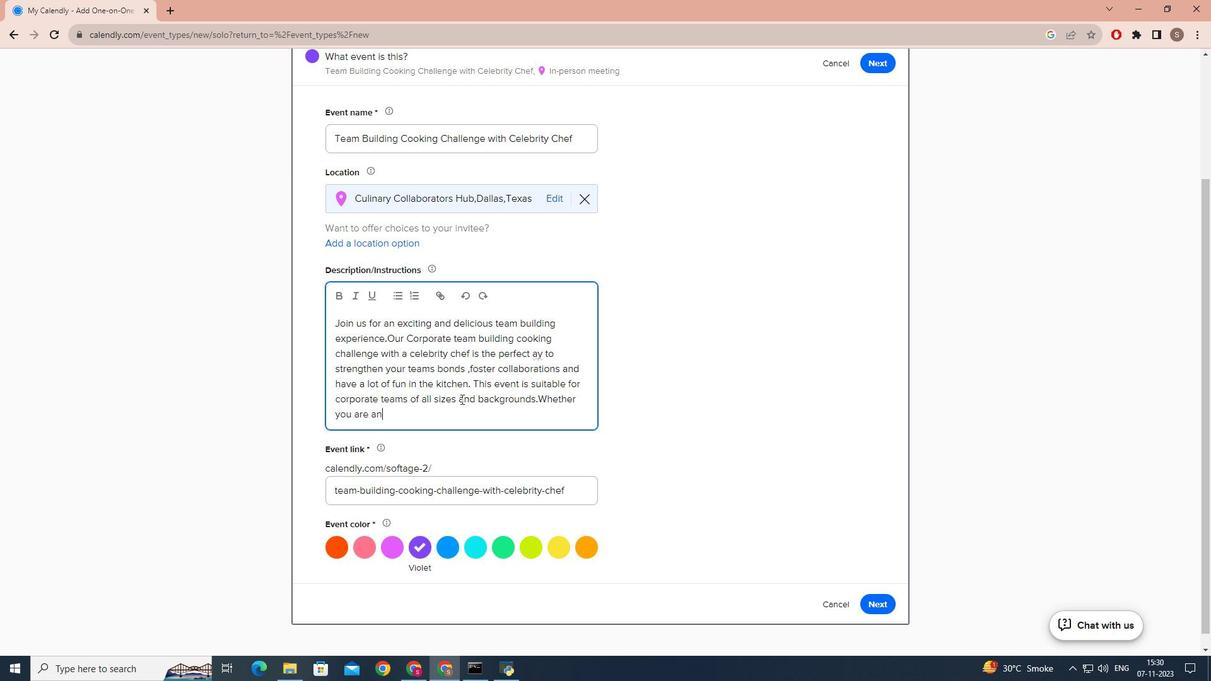 
Action: Mouse moved to (445, 405)
Screenshot: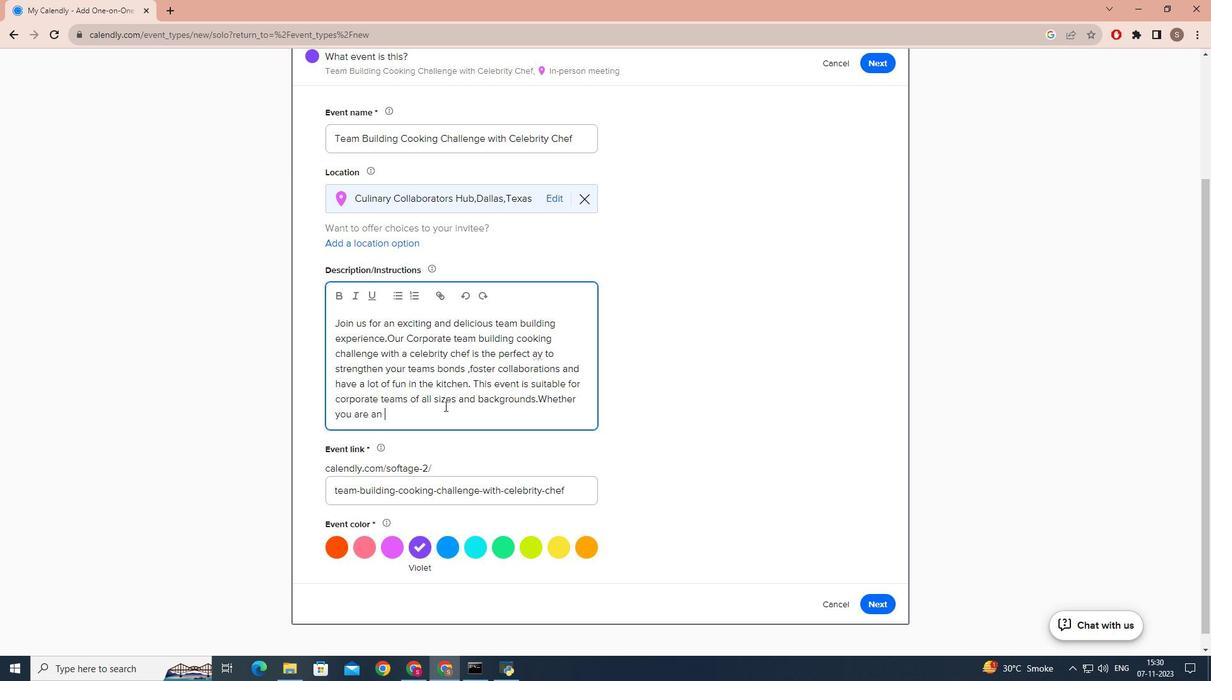 
Action: Key pressed <Key.space>
Screenshot: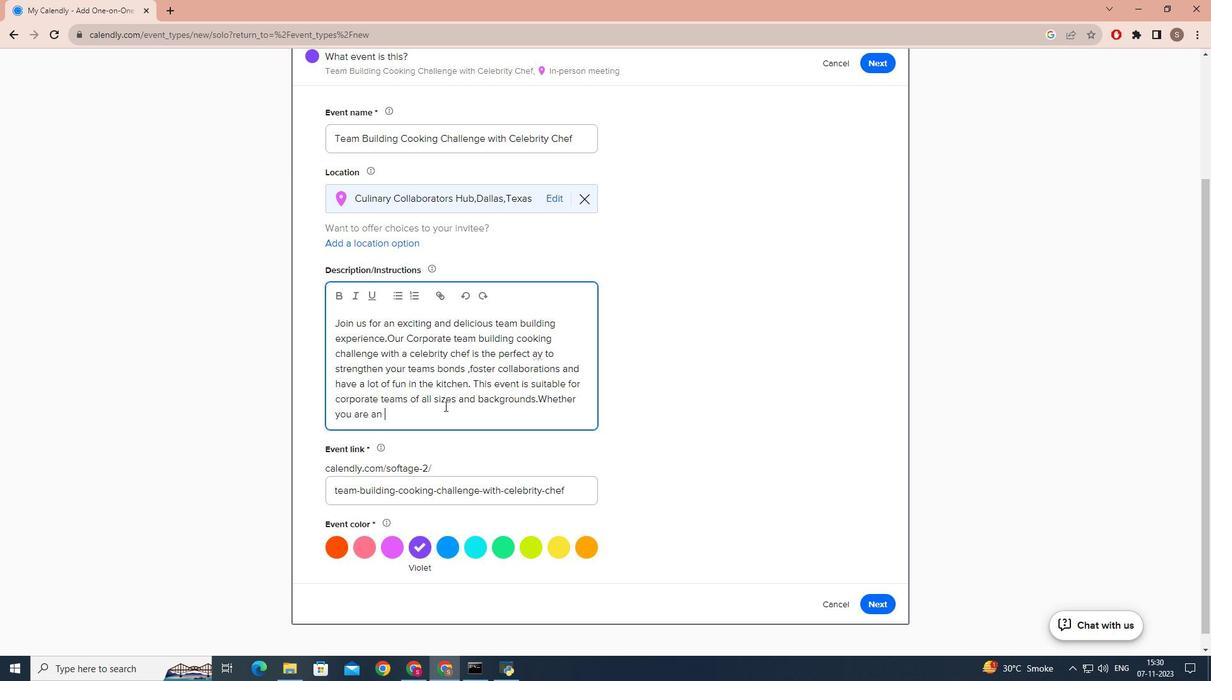 
Action: Mouse moved to (444, 406)
Screenshot: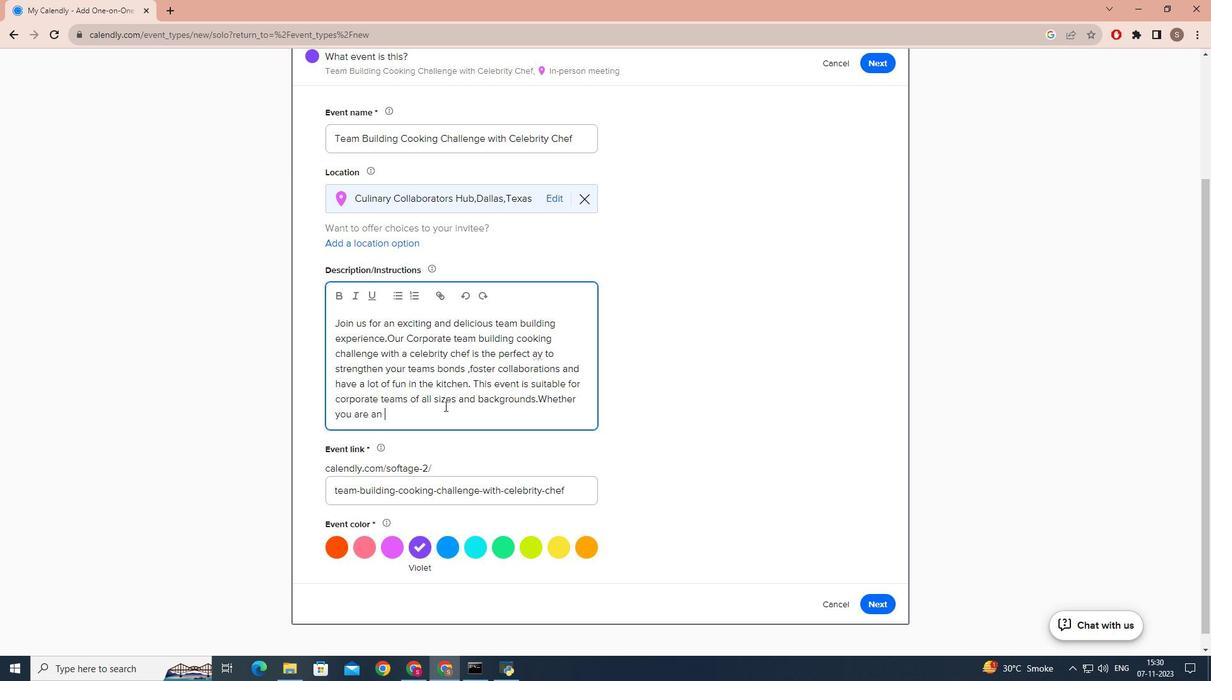 
Action: Key pressed experienced<Key.space>cooj<Key.backspace>k<Key.space>or<Key.space>omplete<Key.space>novice<Key.space>,this<Key.space>challenge<Key.space>is<Key.space>
Screenshot: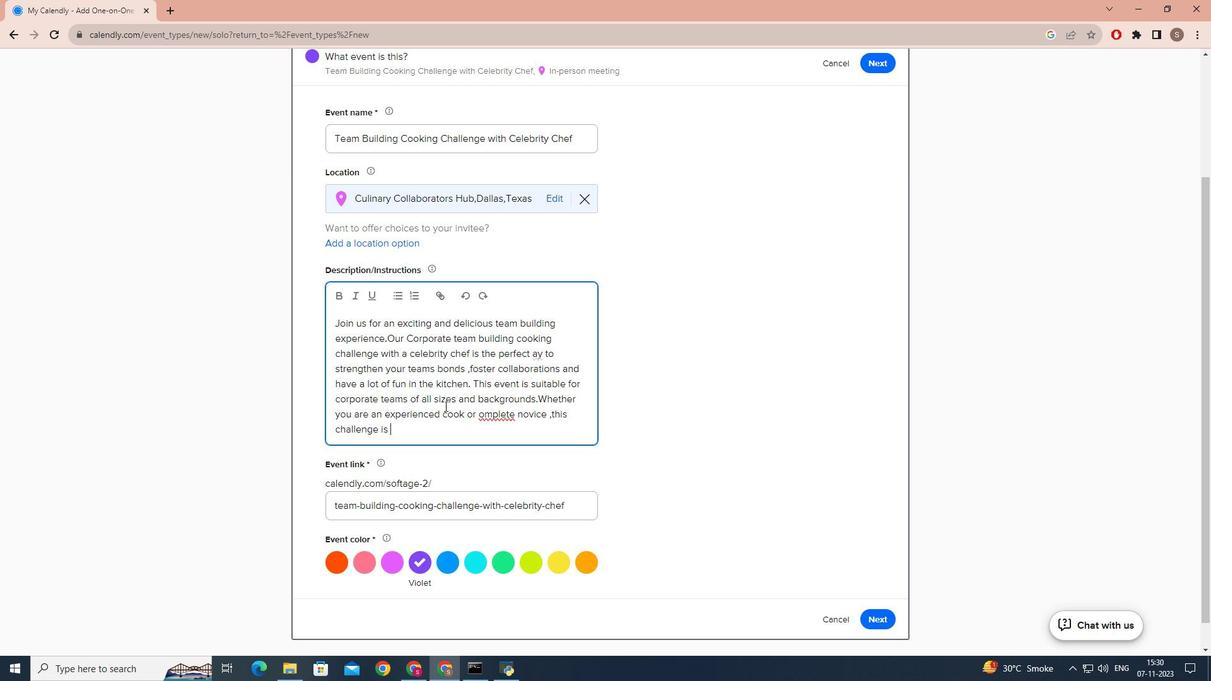 
Action: Mouse moved to (481, 410)
Screenshot: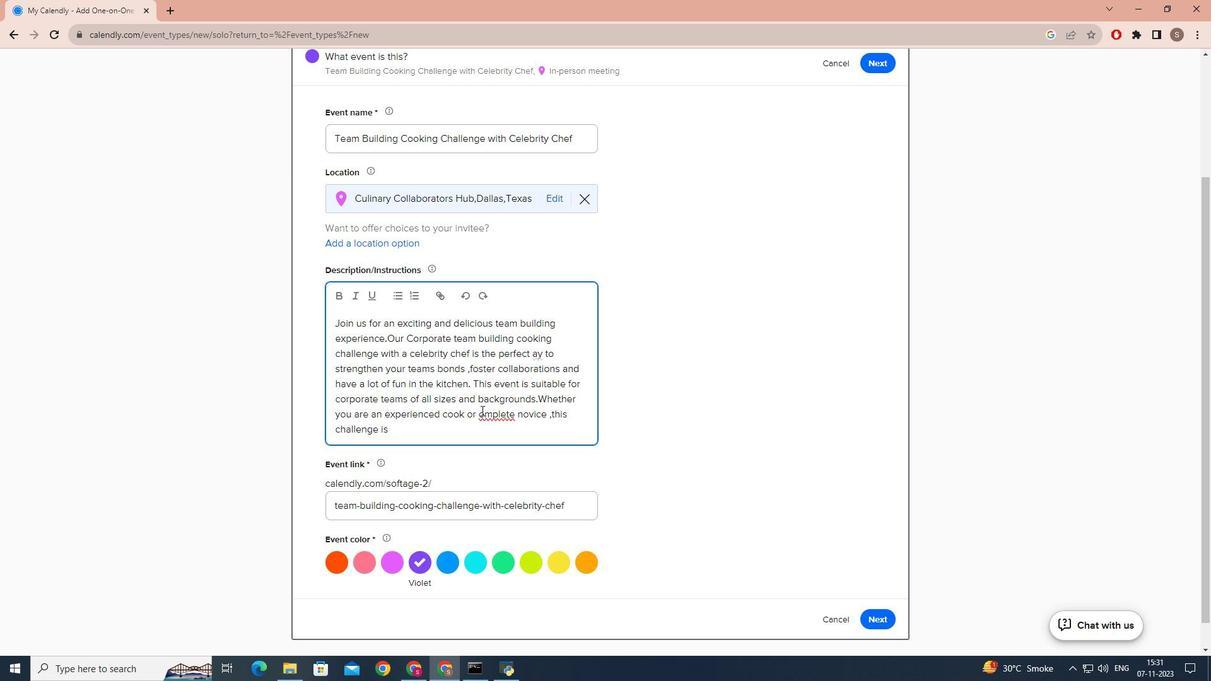 
Action: Mouse pressed left at (481, 410)
Screenshot: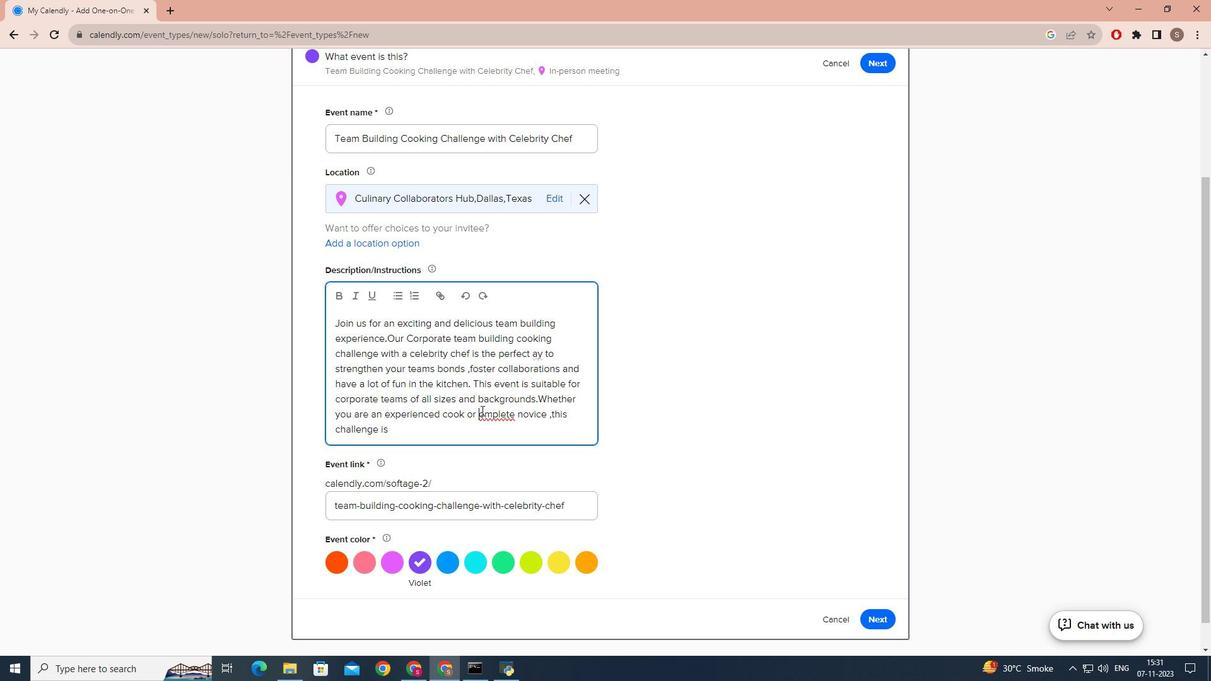 
Action: Mouse moved to (459, 426)
Screenshot: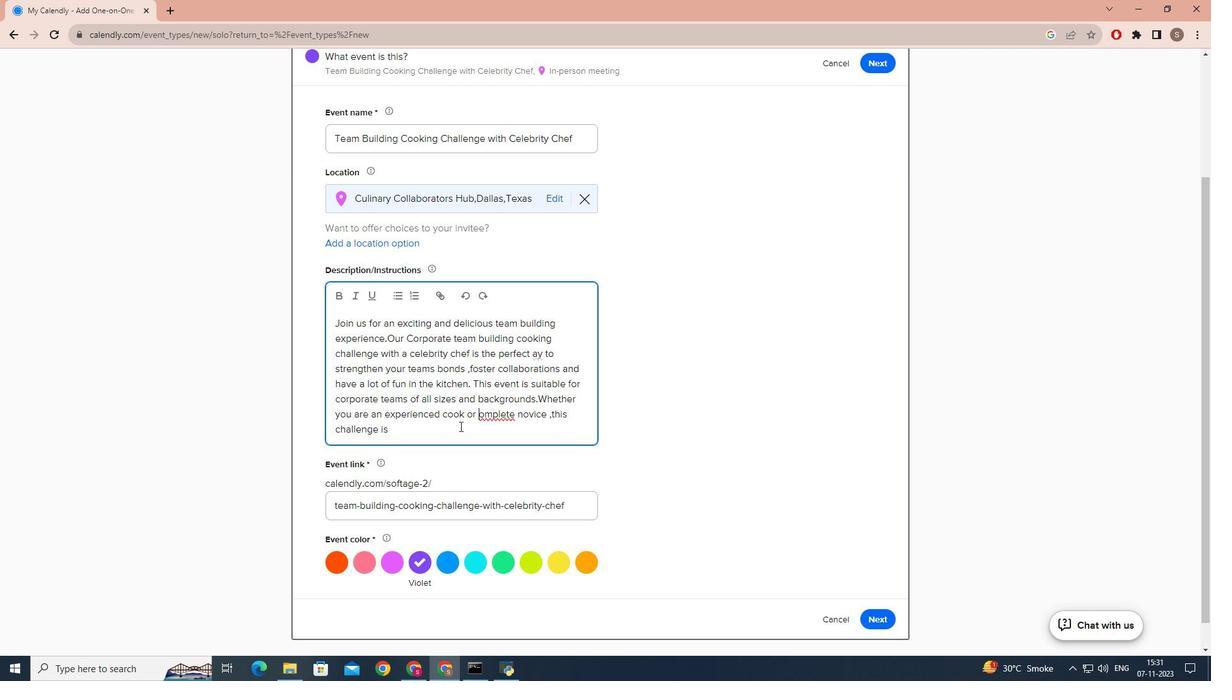 
Action: Key pressed c
Screenshot: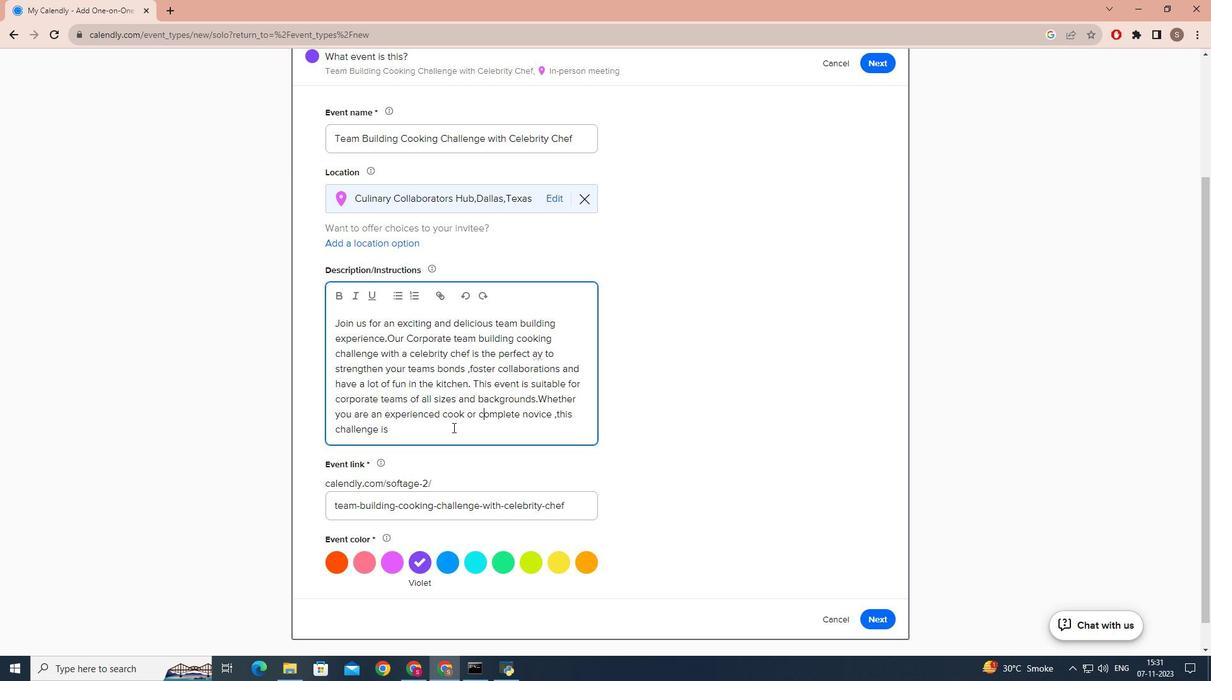 
Action: Mouse moved to (435, 427)
Screenshot: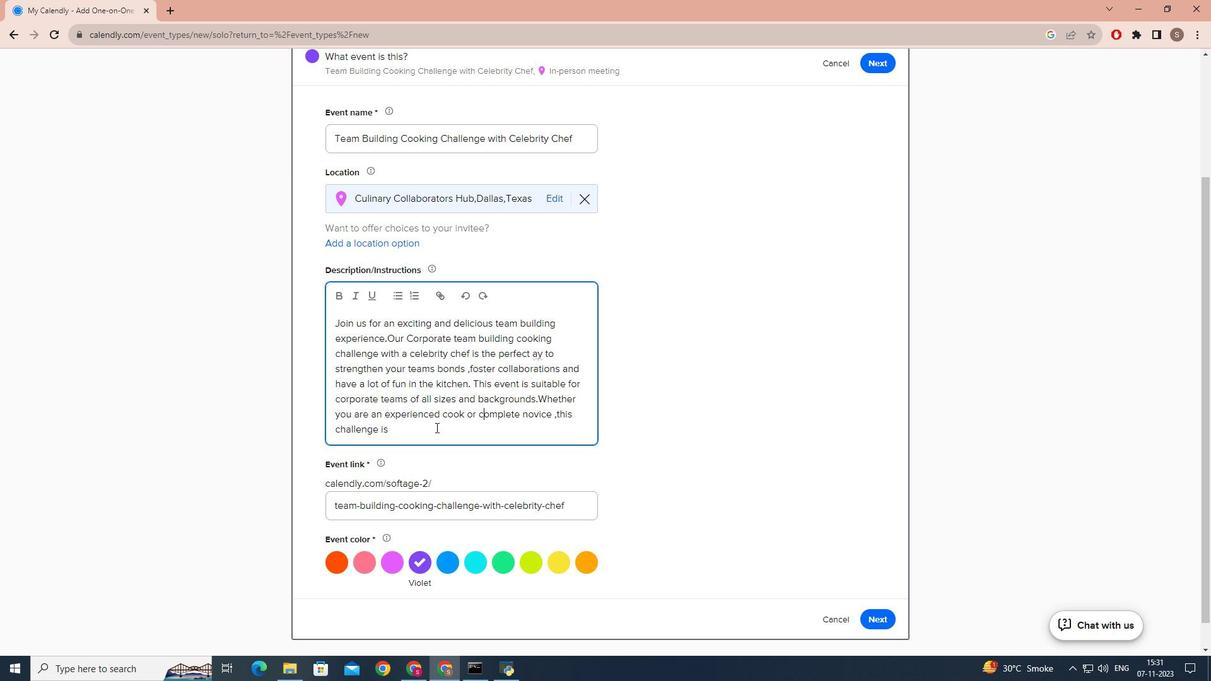
Action: Mouse pressed left at (435, 427)
Screenshot: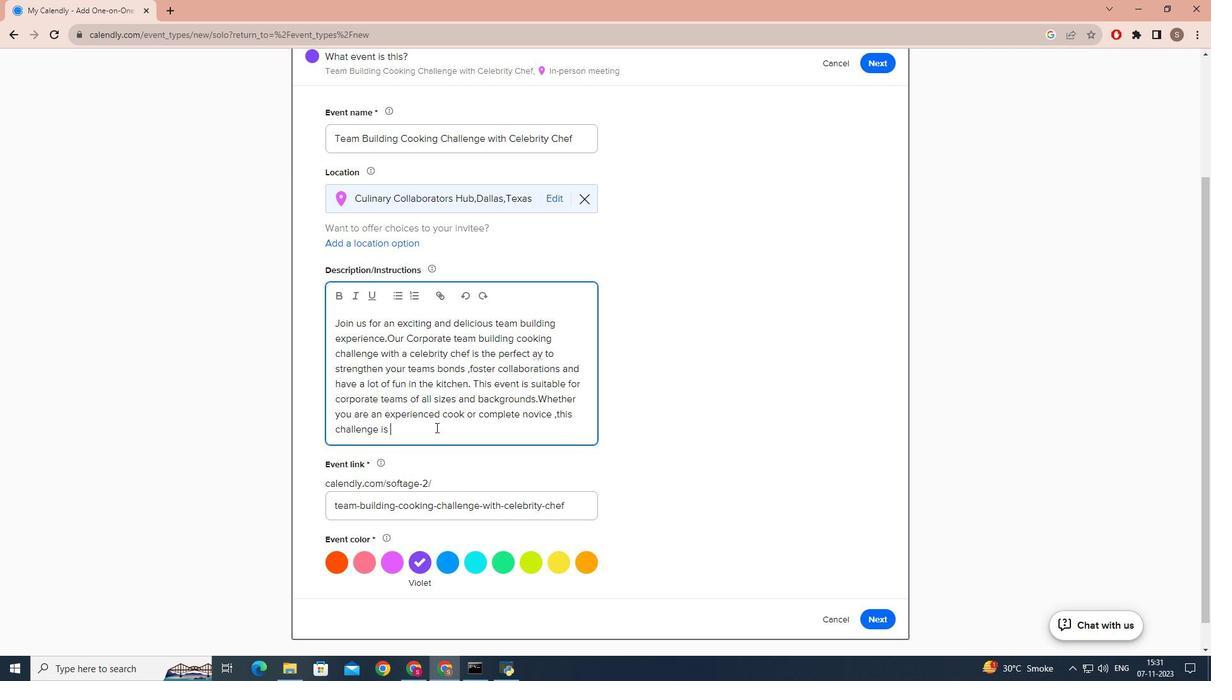 
Action: Key pressed designed<Key.space>for<Key.space>everyone.
Screenshot: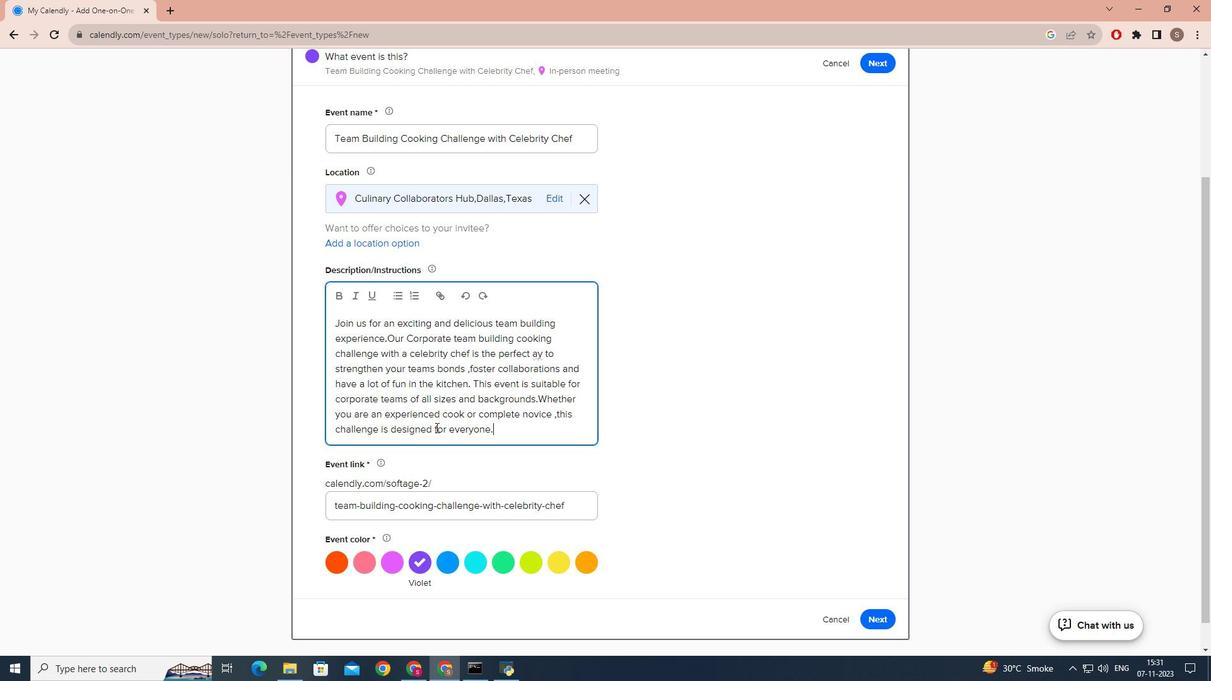 
Action: Mouse moved to (497, 564)
Screenshot: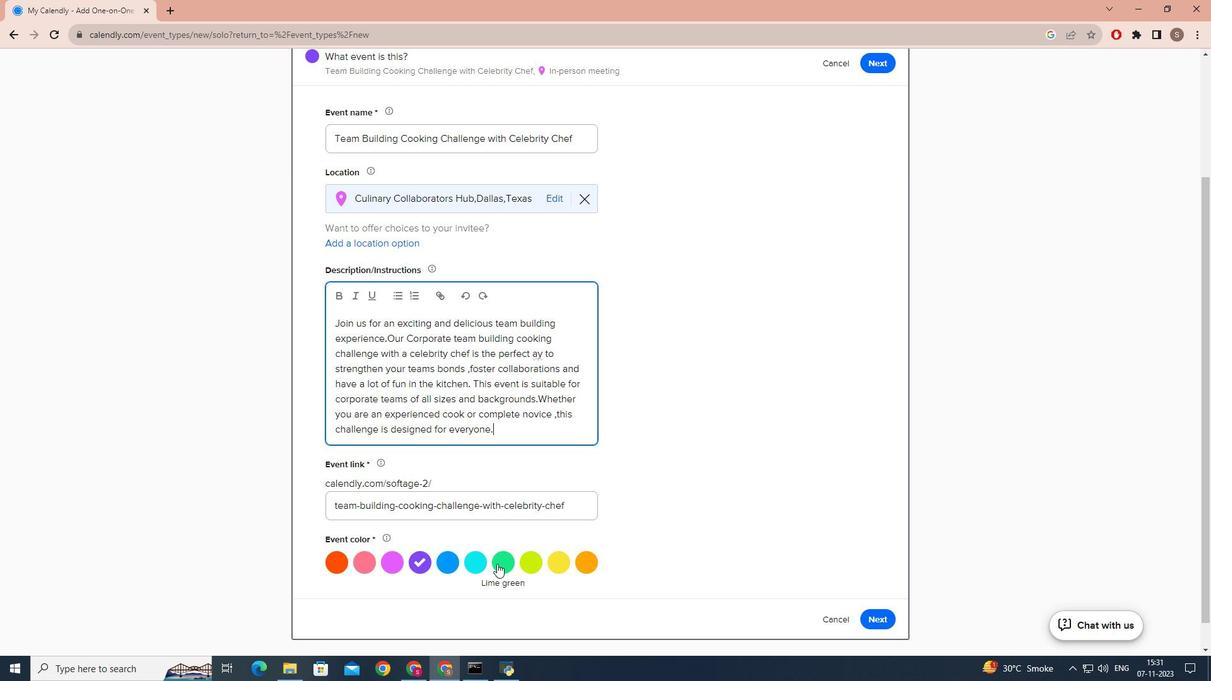 
Action: Mouse pressed left at (497, 564)
Screenshot: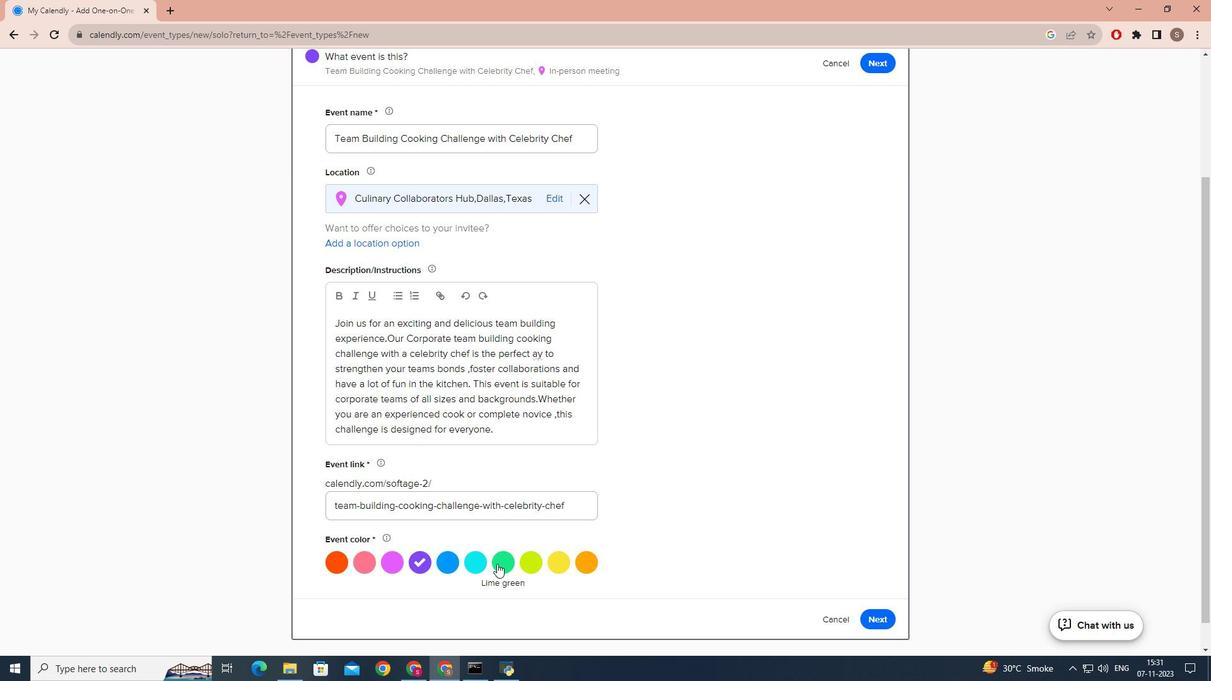 
Action: Mouse moved to (872, 618)
Screenshot: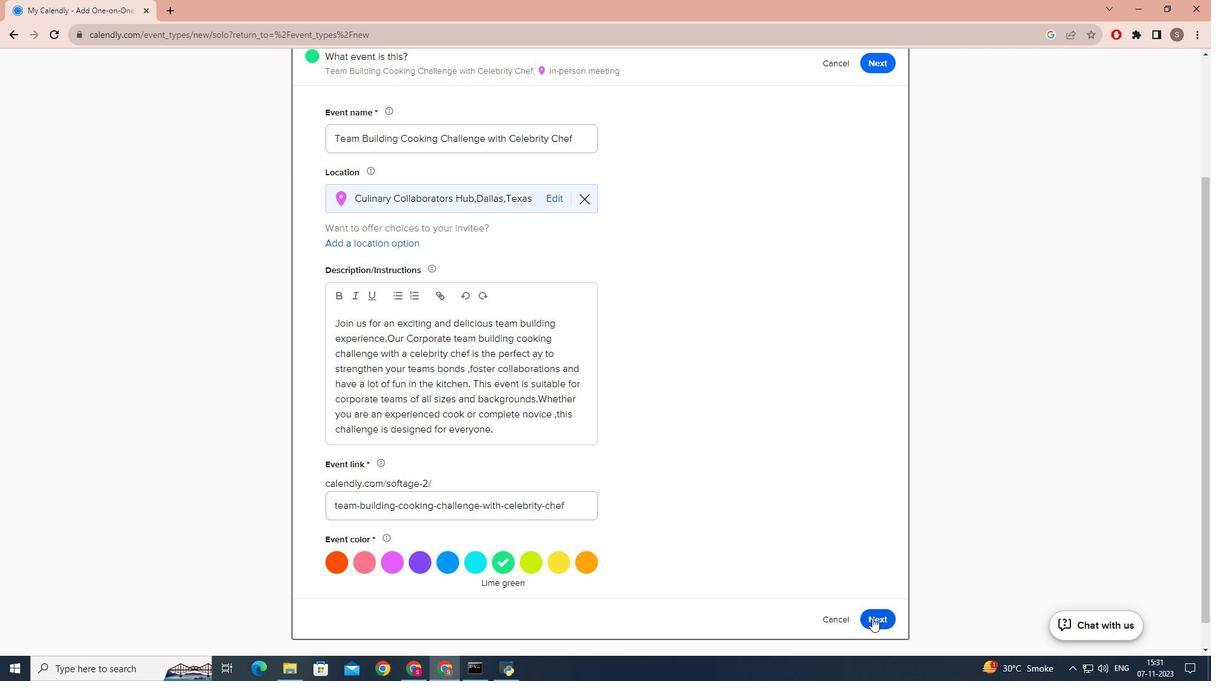 
Action: Mouse pressed left at (872, 618)
Screenshot: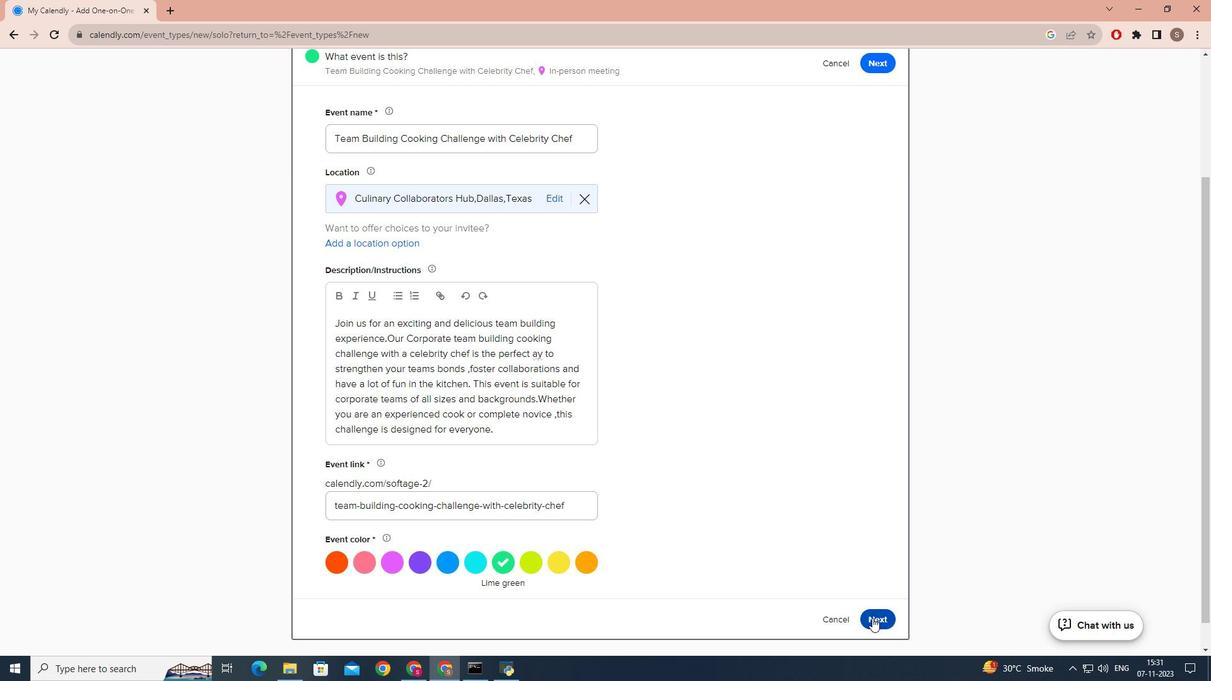 
Action: Mouse moved to (551, 362)
Screenshot: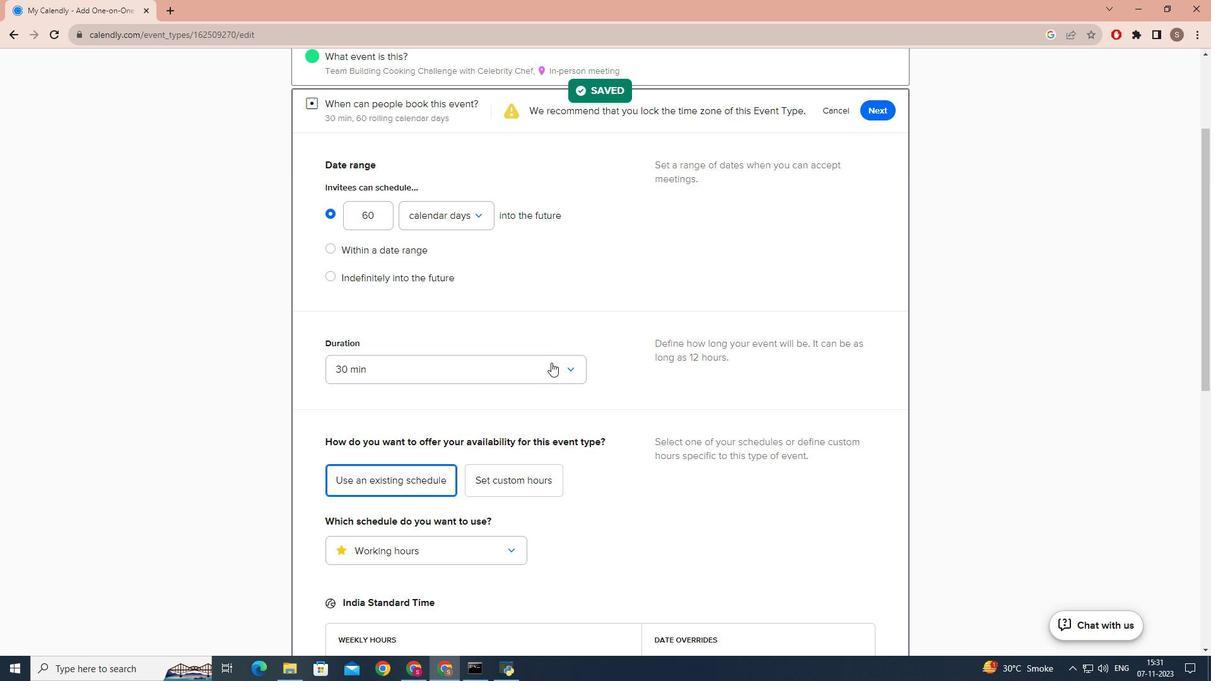 
Action: Mouse pressed left at (551, 362)
Screenshot: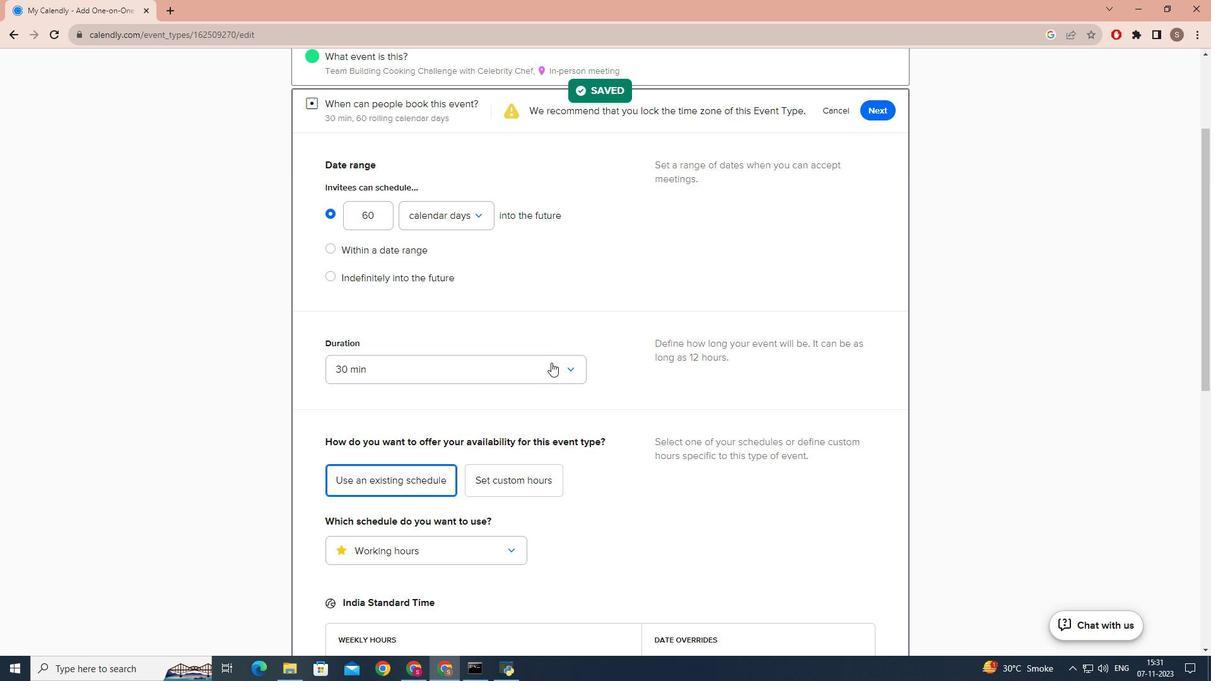 
Action: Mouse moved to (359, 497)
Screenshot: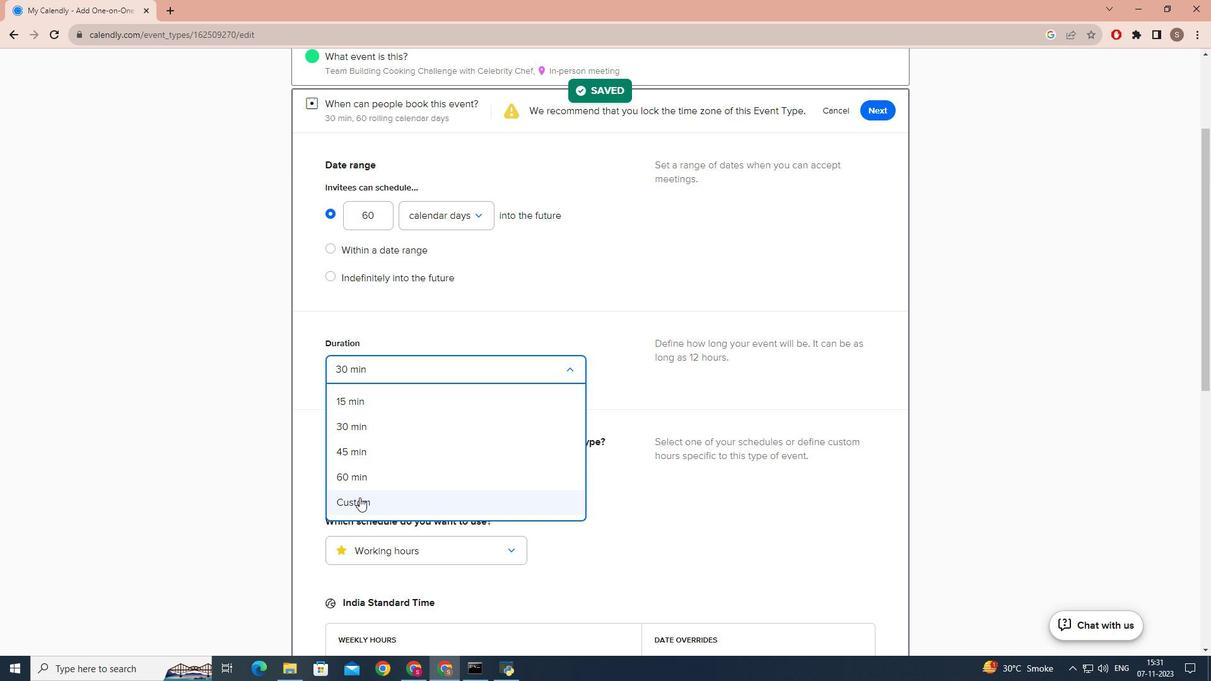 
Action: Mouse pressed left at (359, 497)
Screenshot: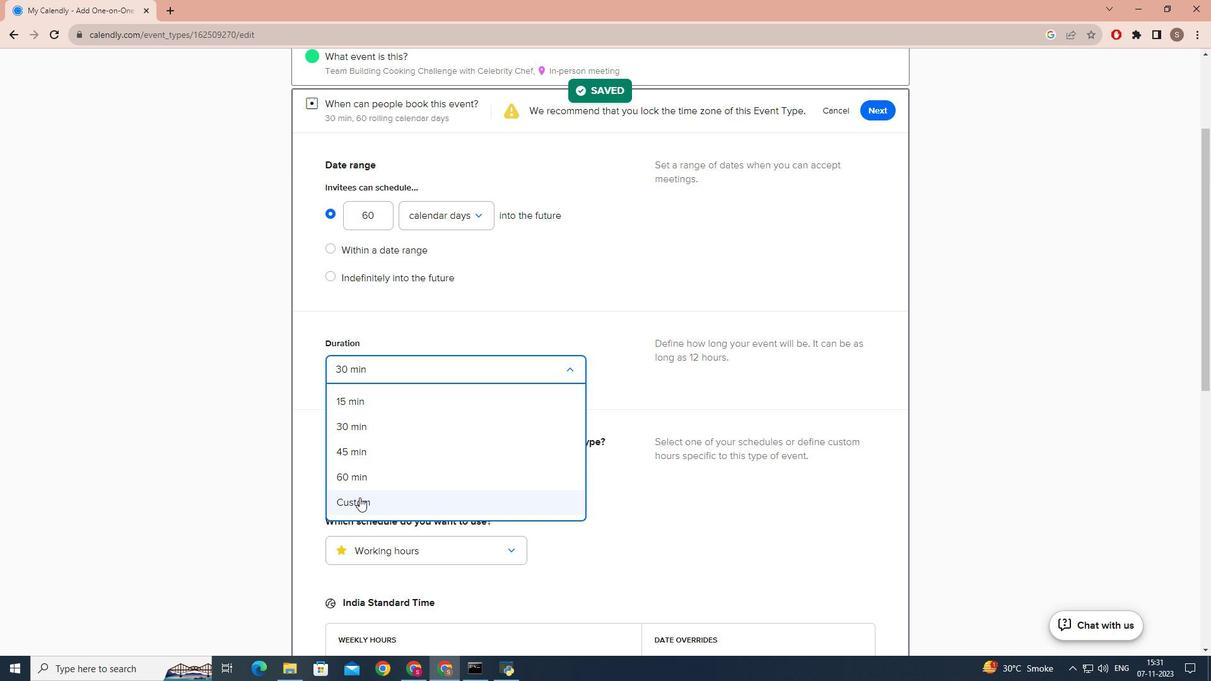 
Action: Mouse moved to (420, 409)
Screenshot: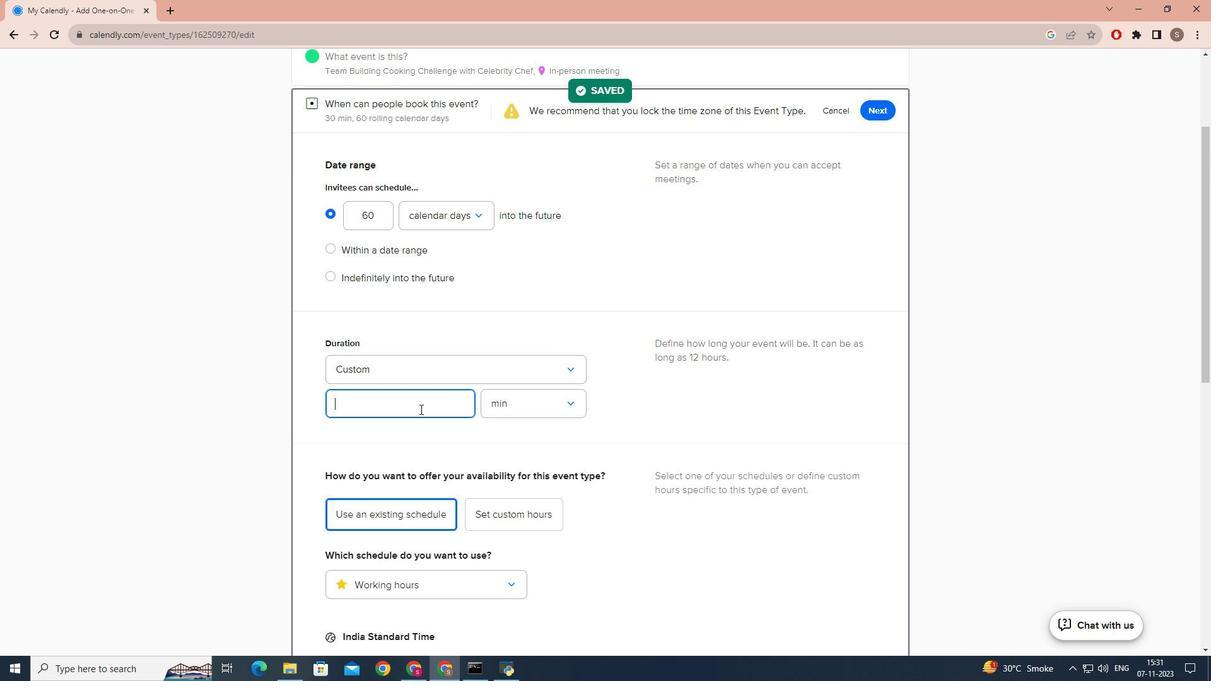 
Action: Mouse pressed left at (420, 409)
Screenshot: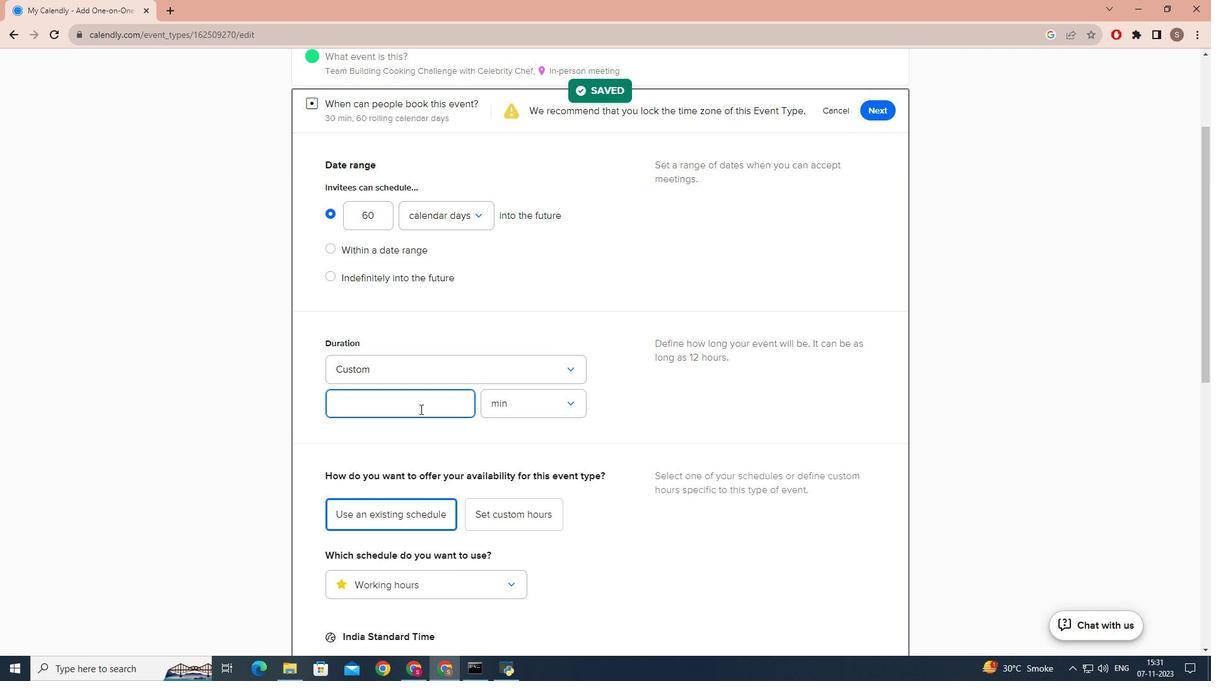 
Action: Key pressed 90
Screenshot: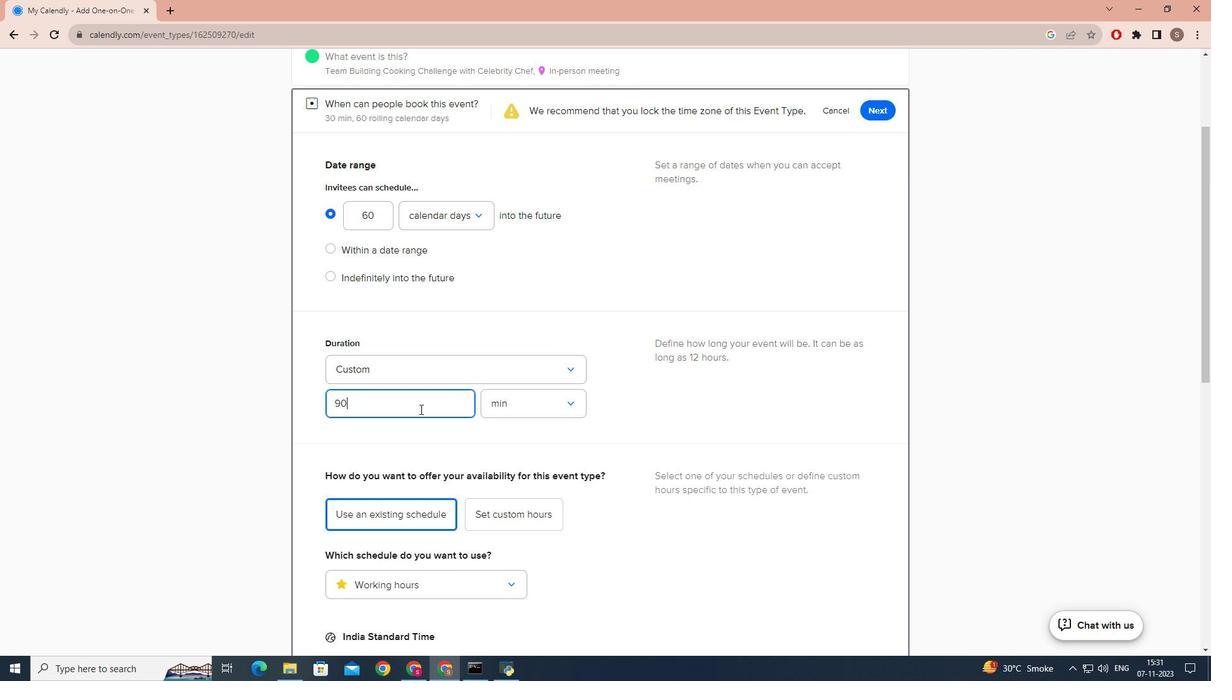 
Action: Mouse moved to (410, 455)
Screenshot: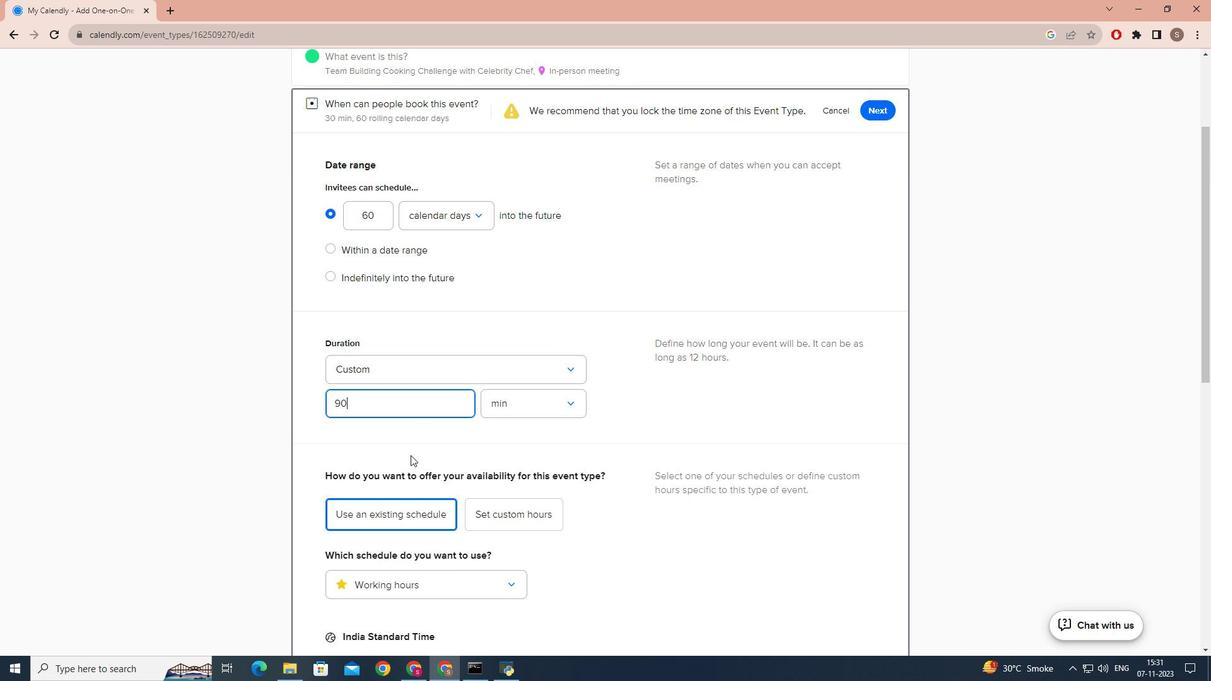 
Action: Mouse pressed left at (410, 455)
Screenshot: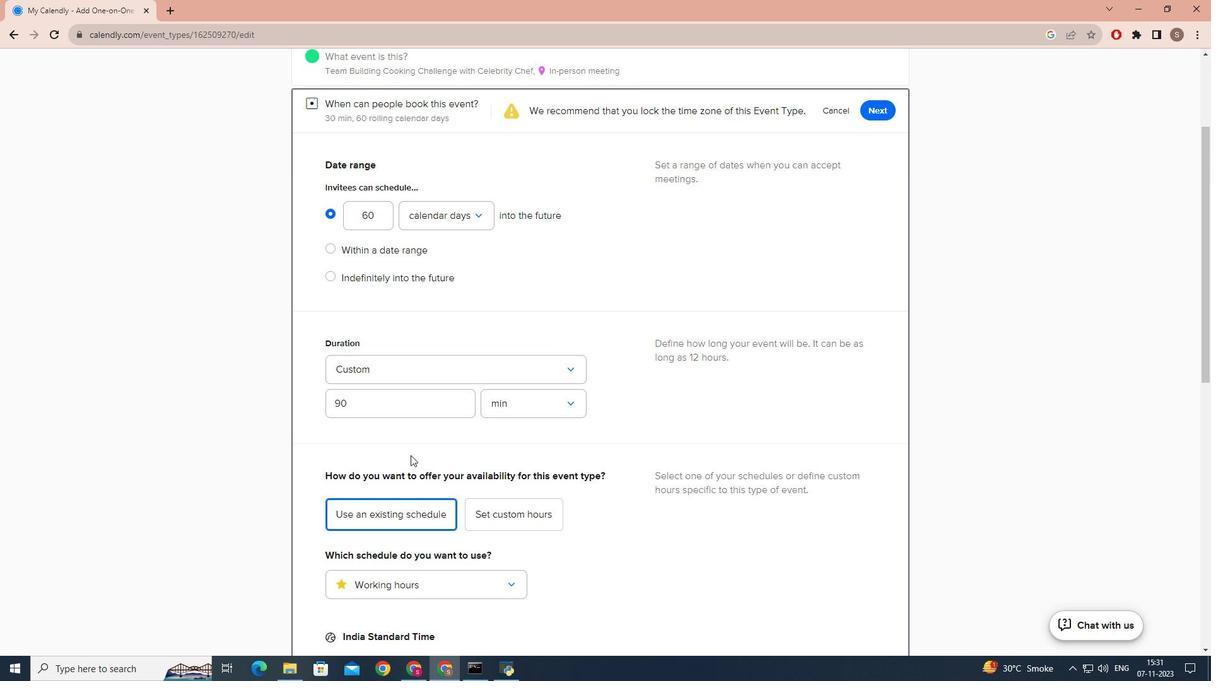 
Action: Mouse moved to (410, 453)
Screenshot: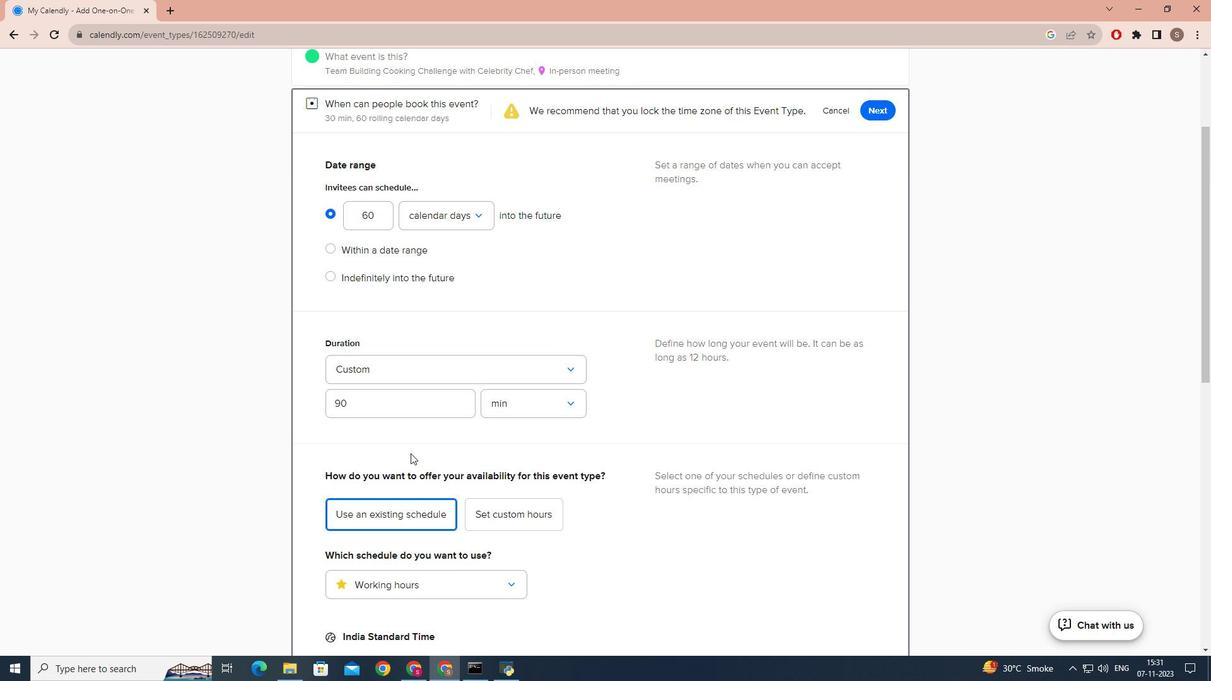 
Action: Mouse scrolled (410, 453) with delta (0, 0)
Screenshot: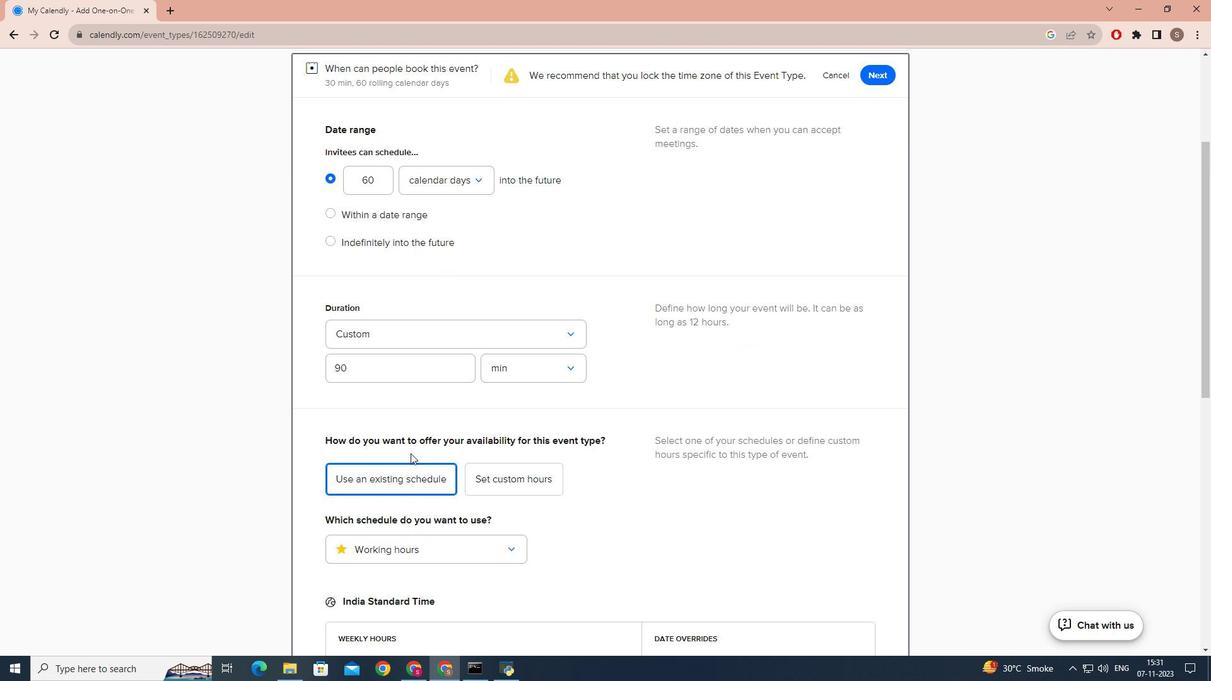 
Action: Mouse scrolled (410, 453) with delta (0, 0)
Screenshot: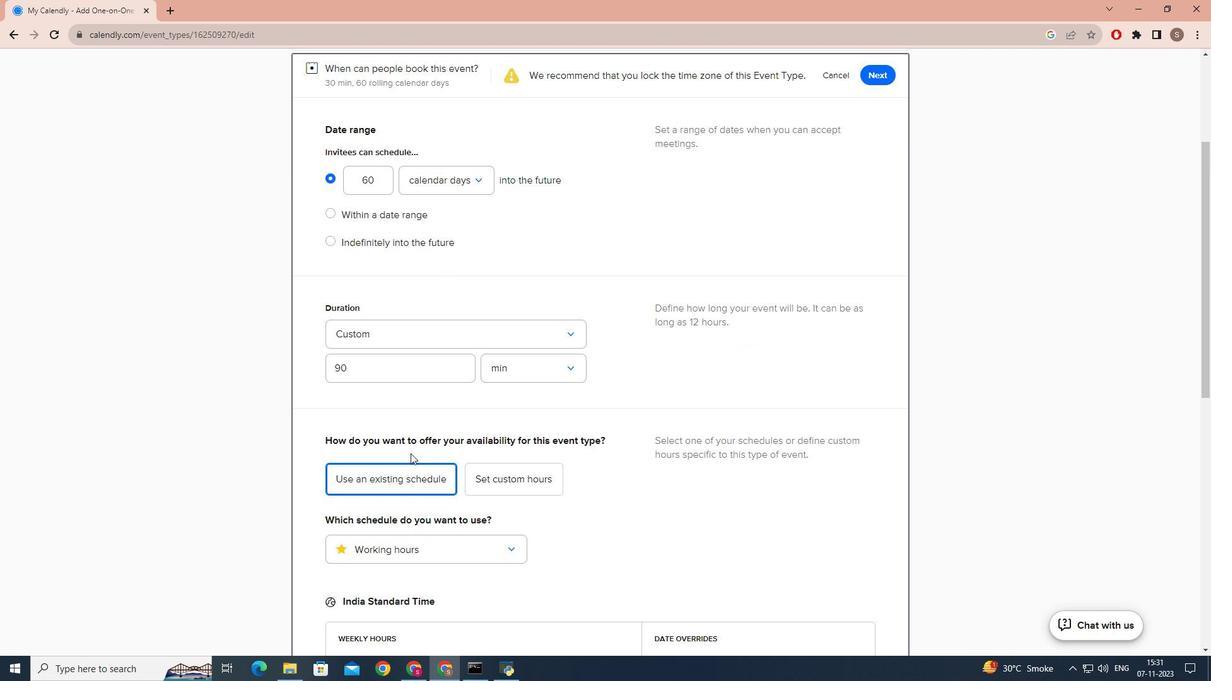 
Action: Mouse scrolled (410, 453) with delta (0, 0)
Screenshot: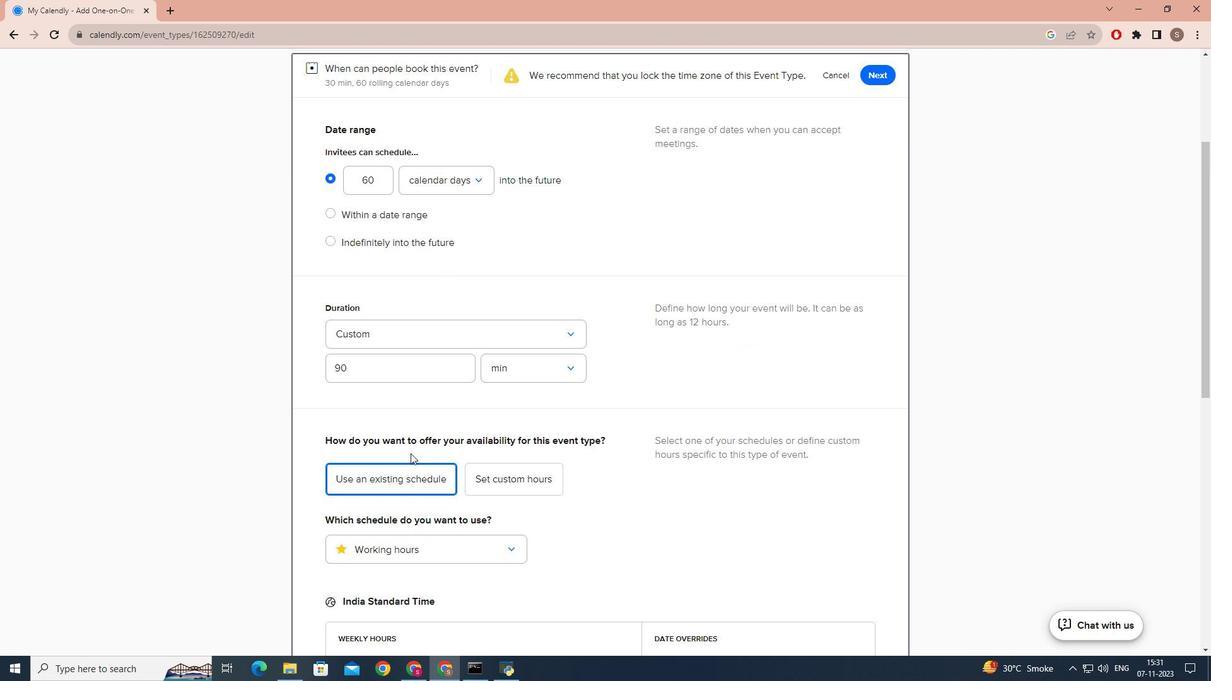 
Action: Mouse scrolled (410, 453) with delta (0, 0)
Screenshot: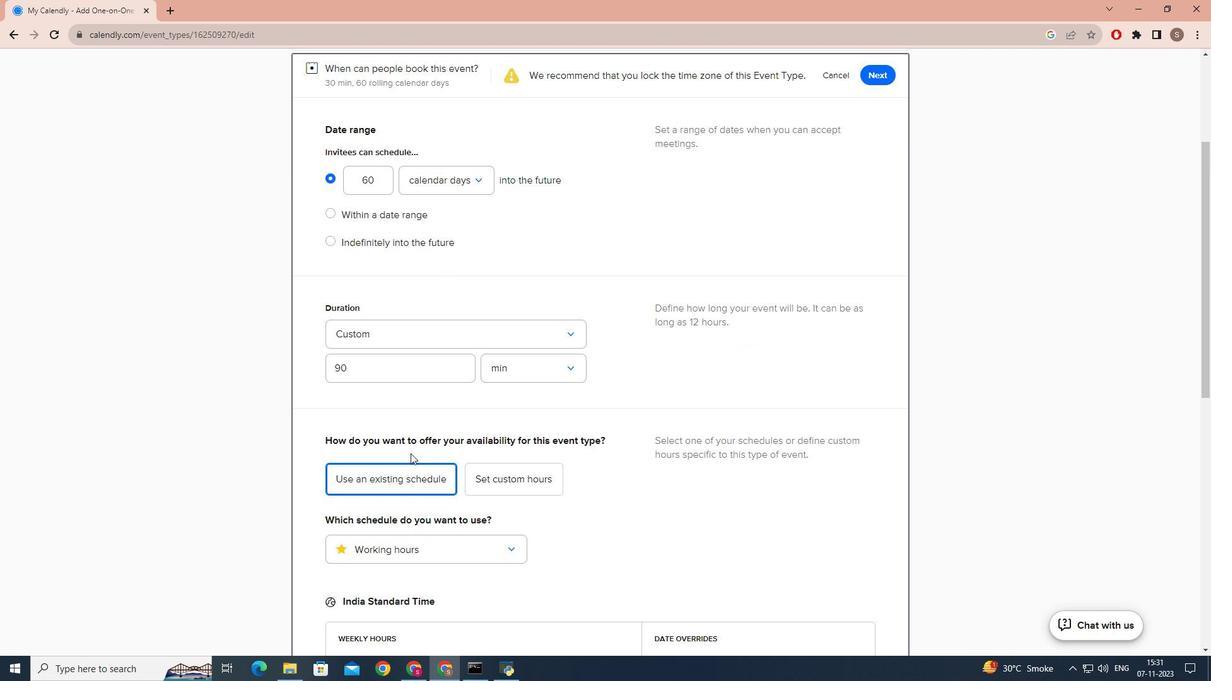 
Action: Mouse scrolled (410, 453) with delta (0, 0)
Screenshot: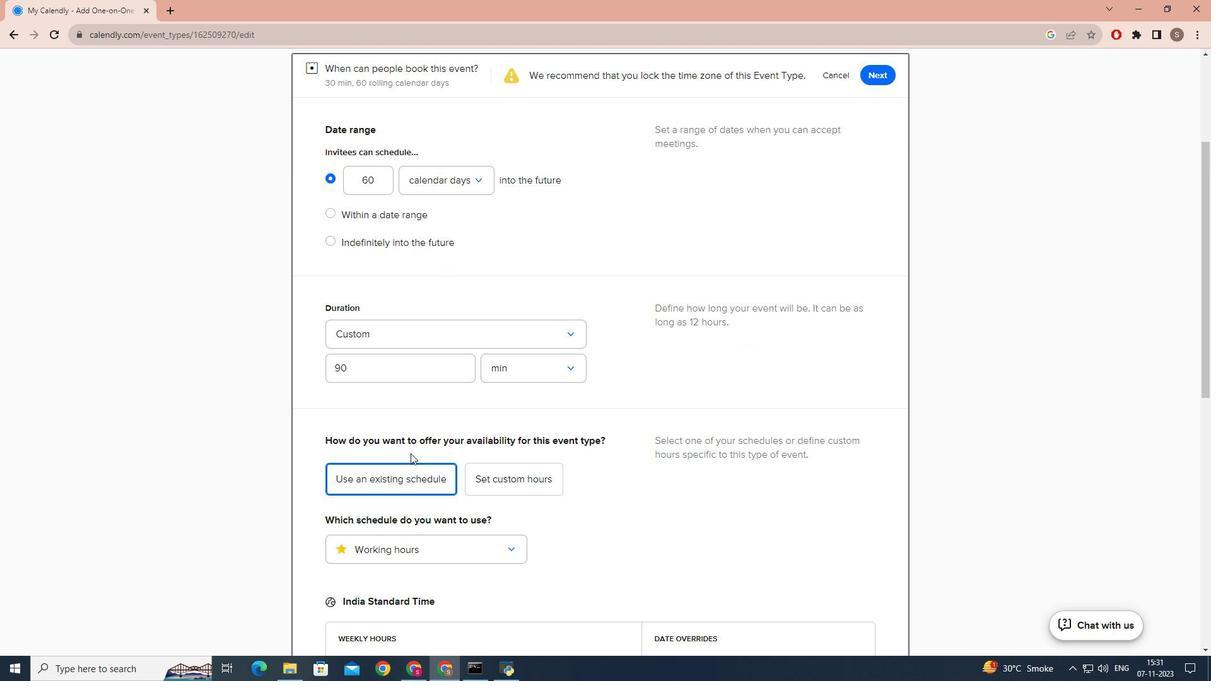 
Action: Mouse scrolled (410, 453) with delta (0, 0)
Screenshot: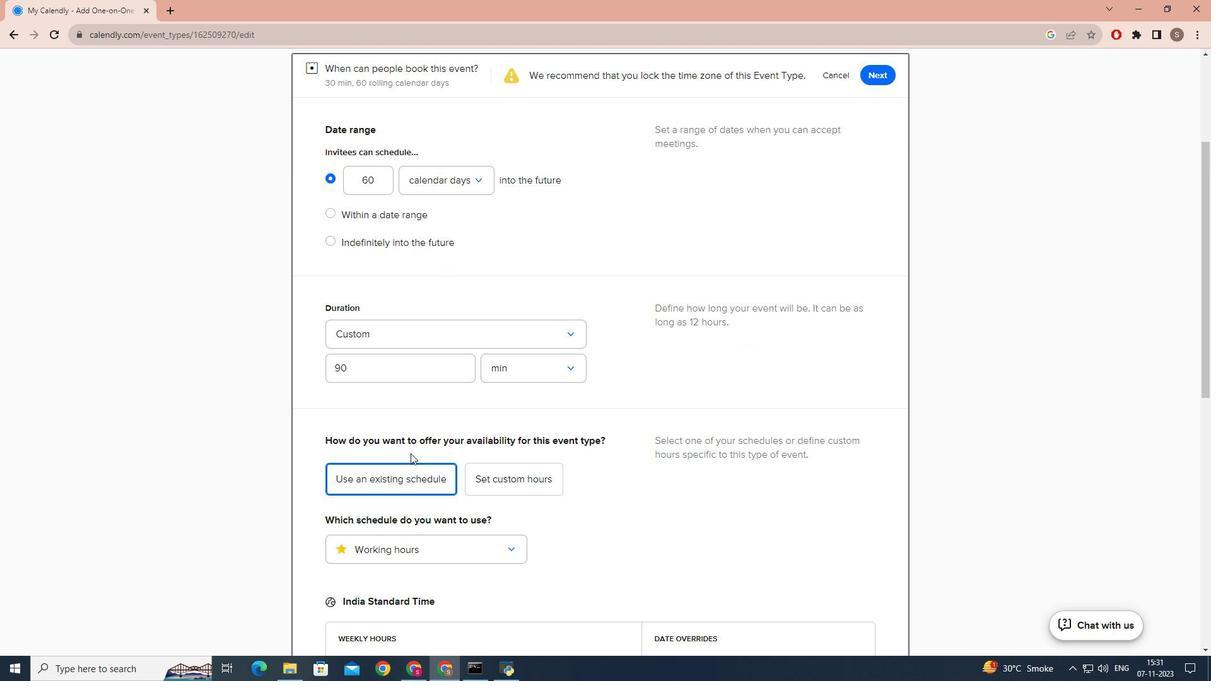 
Action: Mouse scrolled (410, 453) with delta (0, 0)
Screenshot: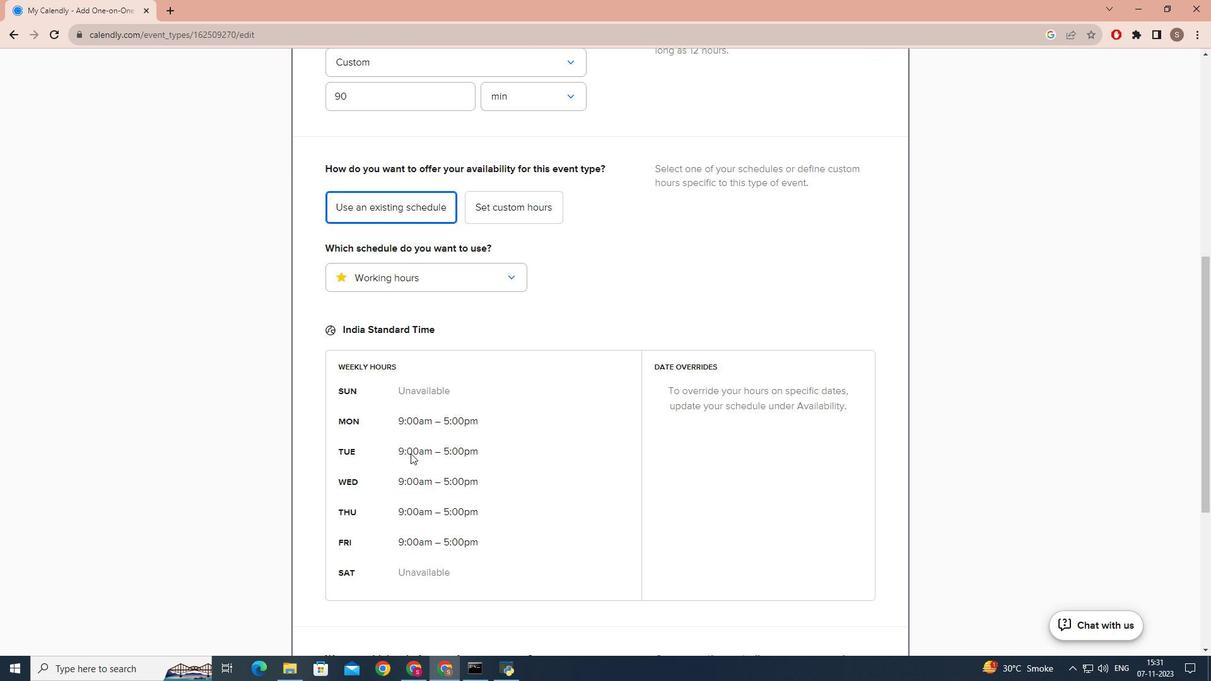 
Action: Mouse moved to (410, 453)
Screenshot: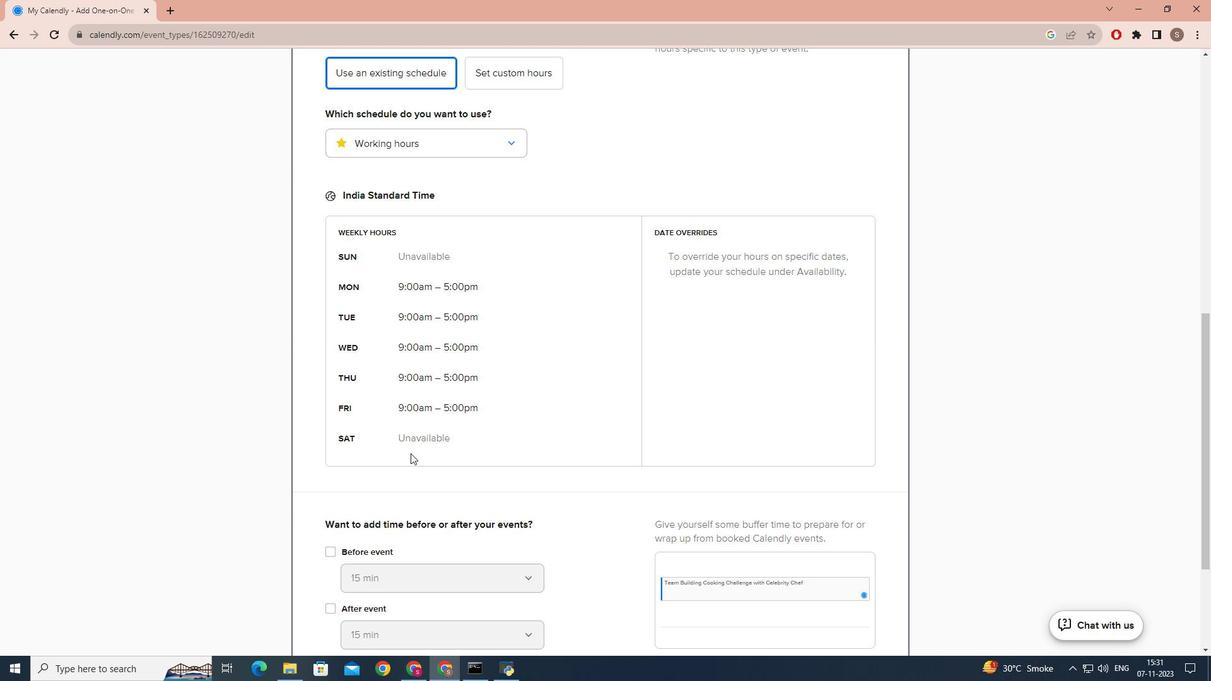 
Action: Mouse scrolled (410, 453) with delta (0, 0)
Screenshot: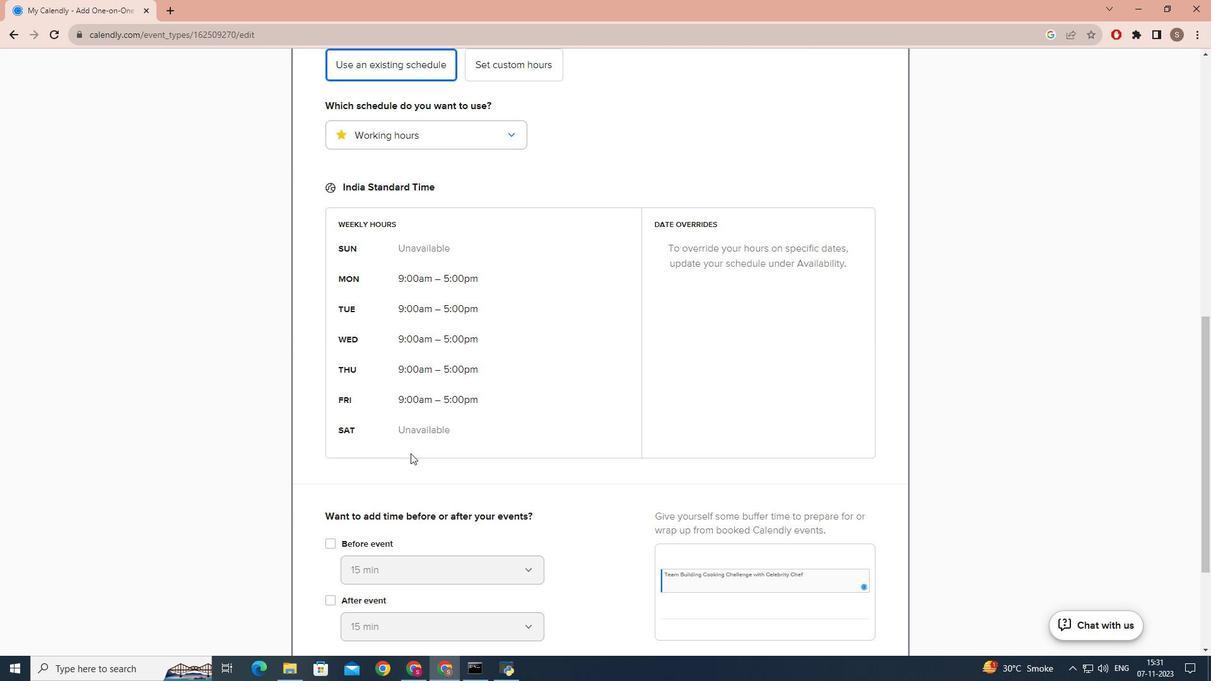 
Action: Mouse scrolled (410, 453) with delta (0, 0)
Screenshot: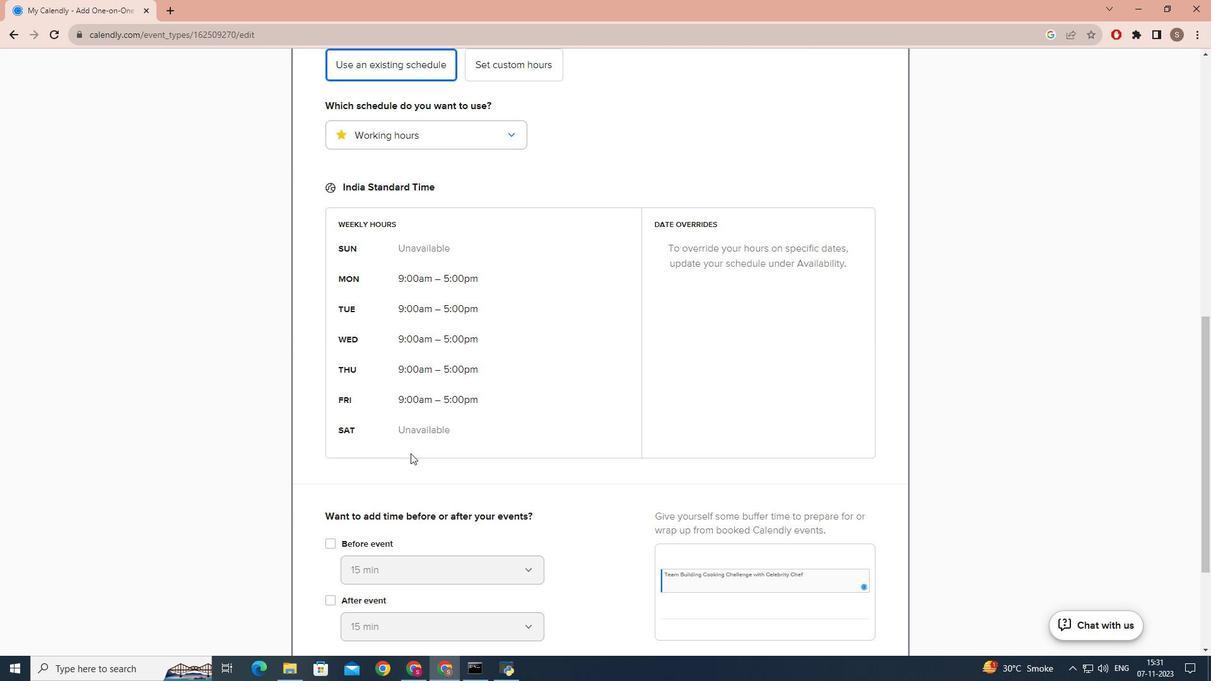 
Action: Mouse scrolled (410, 453) with delta (0, 0)
Screenshot: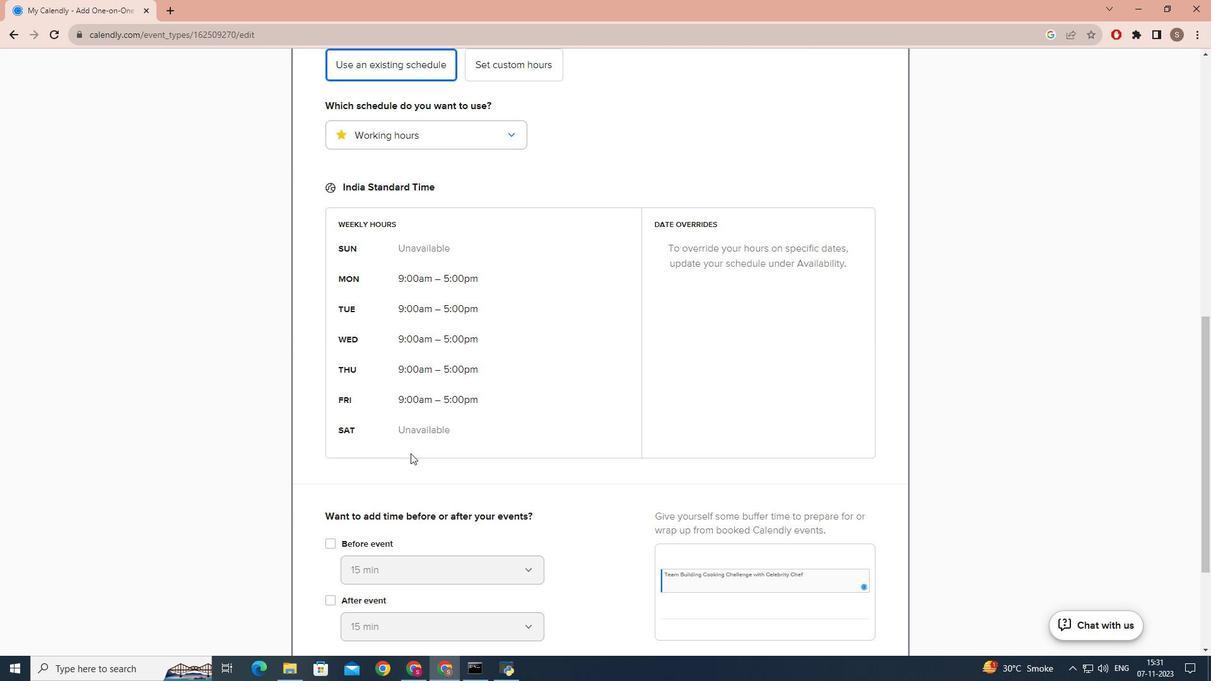 
Action: Mouse scrolled (410, 453) with delta (0, 0)
Screenshot: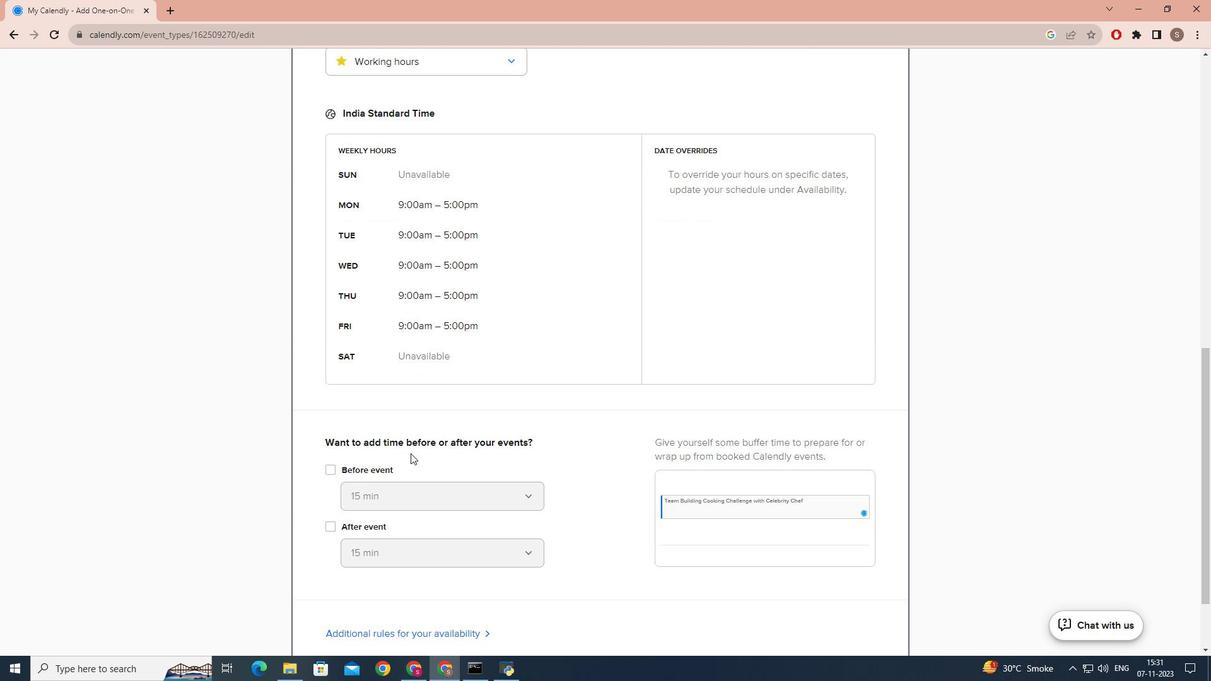 
Action: Mouse scrolled (410, 453) with delta (0, 0)
Screenshot: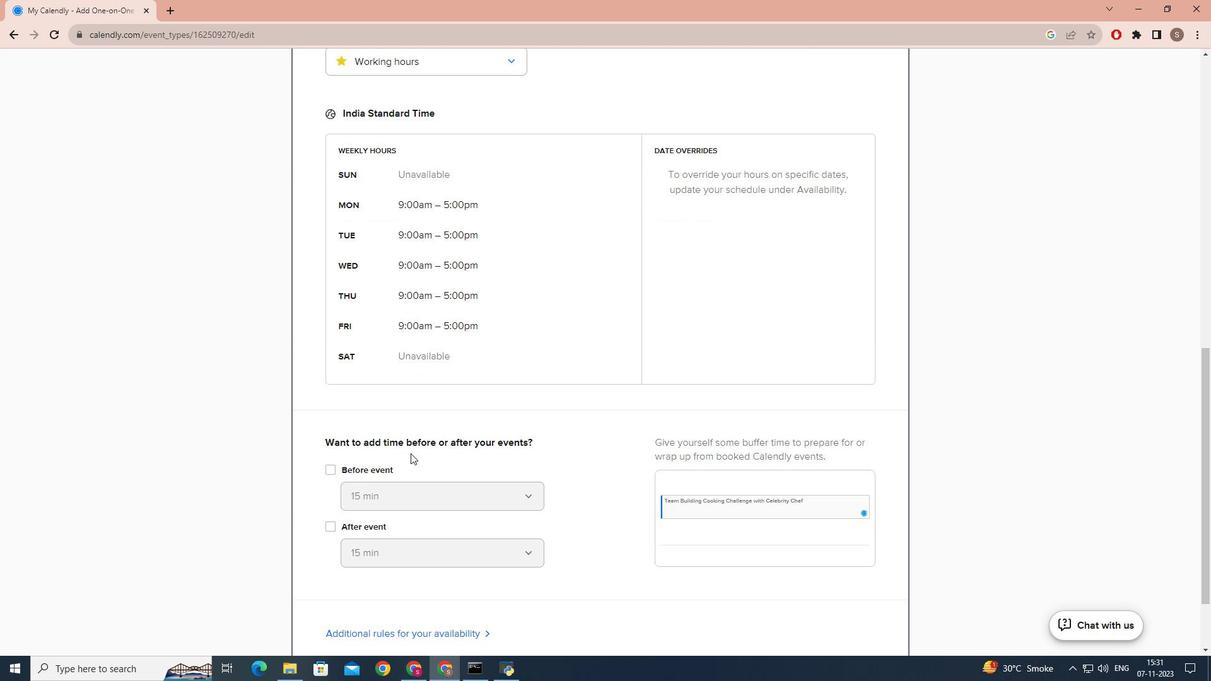 
Action: Mouse scrolled (410, 453) with delta (0, 0)
Screenshot: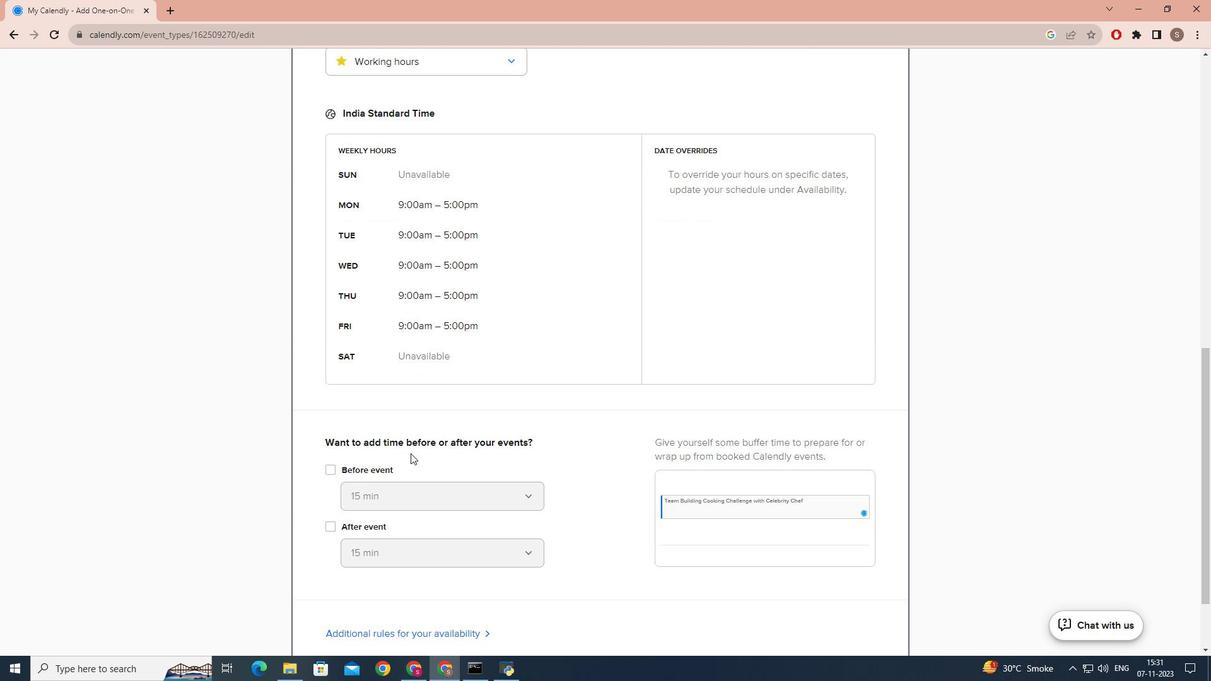 
Action: Mouse moved to (887, 593)
Screenshot: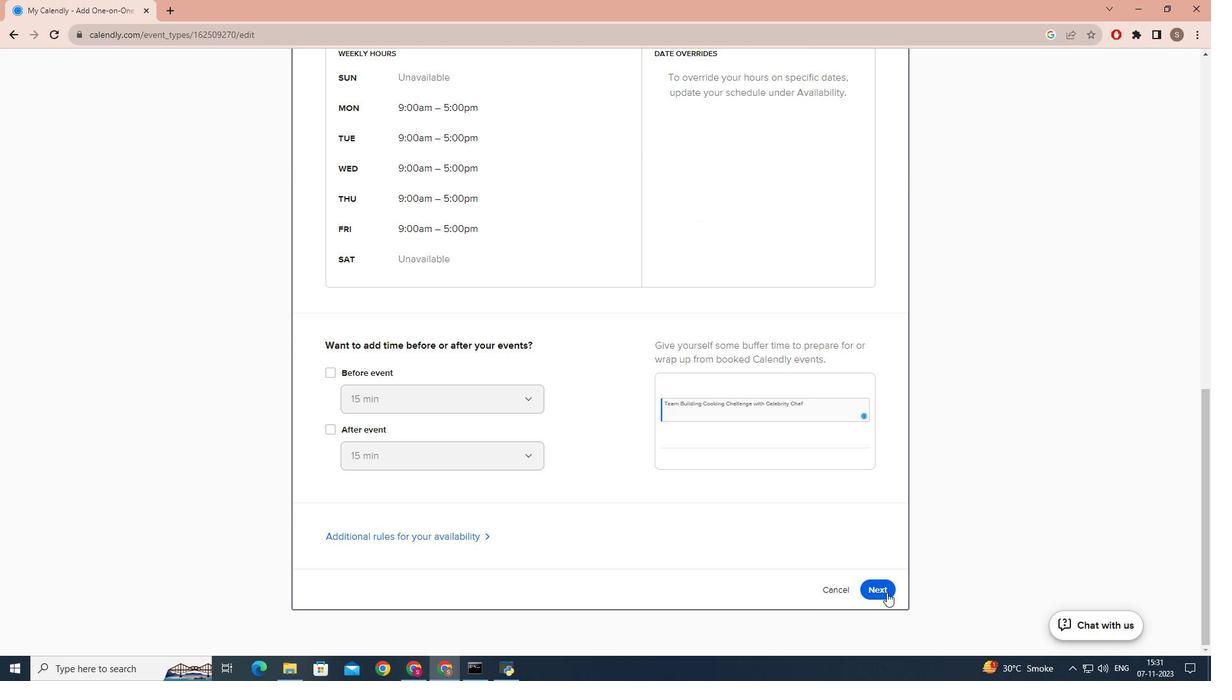 
Action: Mouse pressed left at (887, 593)
Screenshot: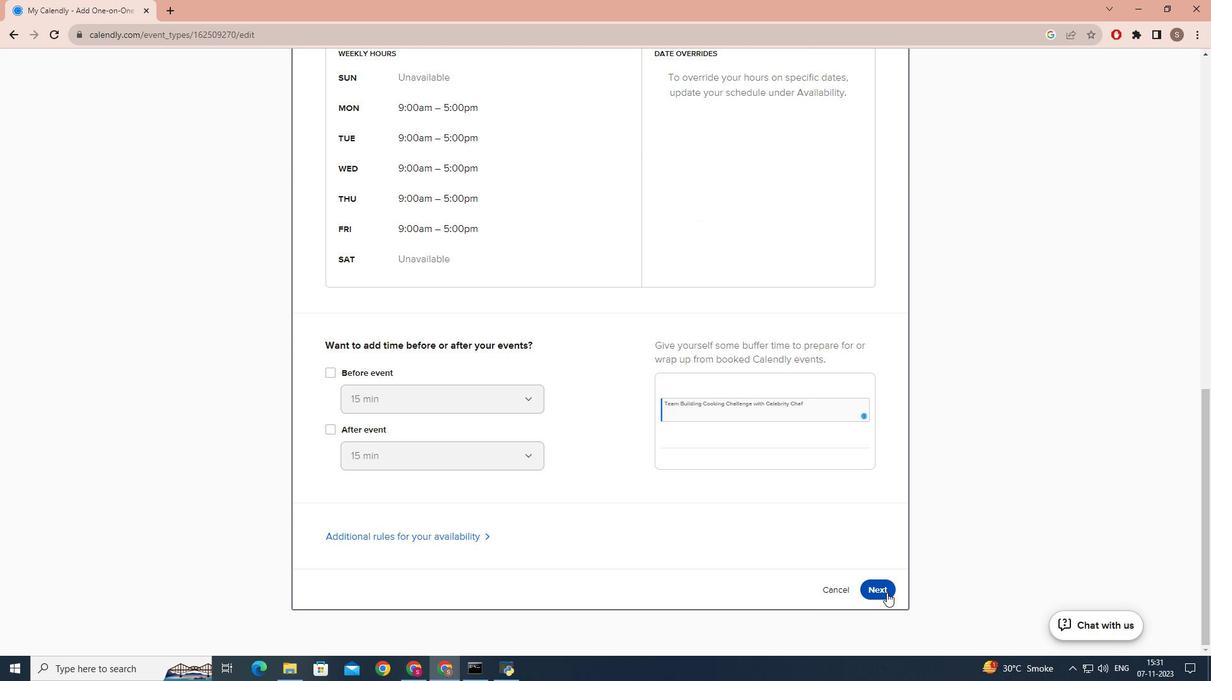 
Action: Mouse moved to (935, 580)
Screenshot: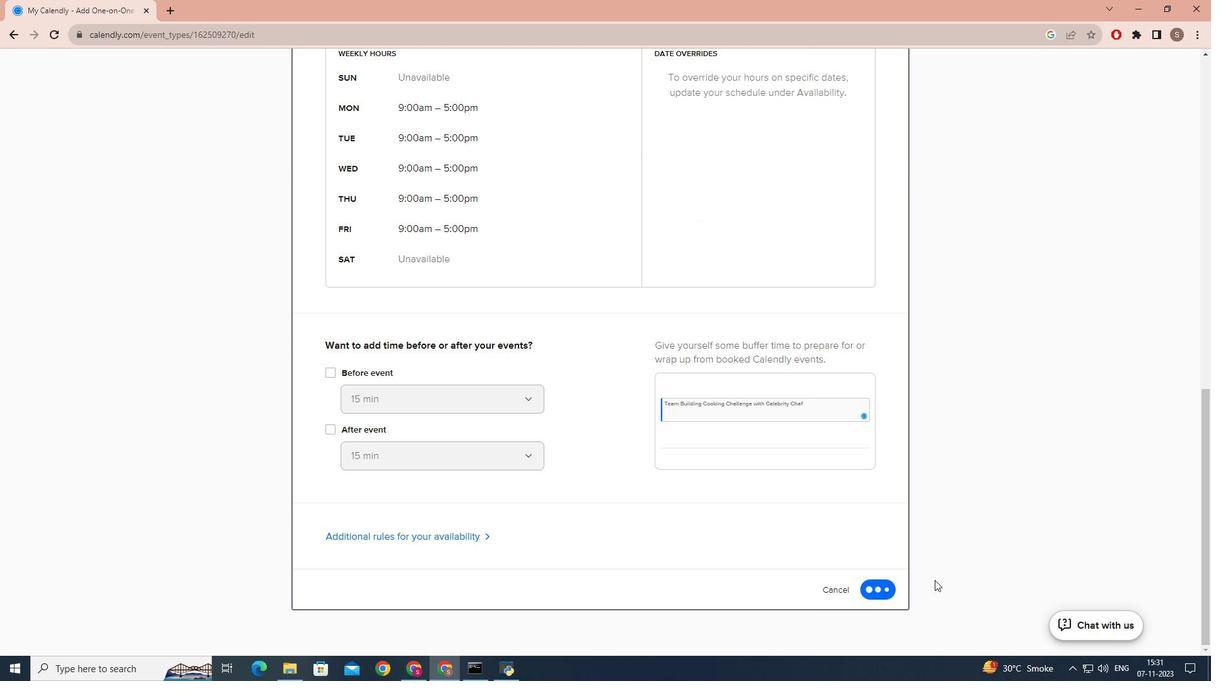 
